 Task: Find connections with filter location Graz with filter topic #Travelwith filter profile language English with filter current company Hike with filter school Deen Dayal Upadhyaya College with filter industry Business Content with filter service category Public Relations with filter keywords title Communications Director
Action: Mouse moved to (609, 120)
Screenshot: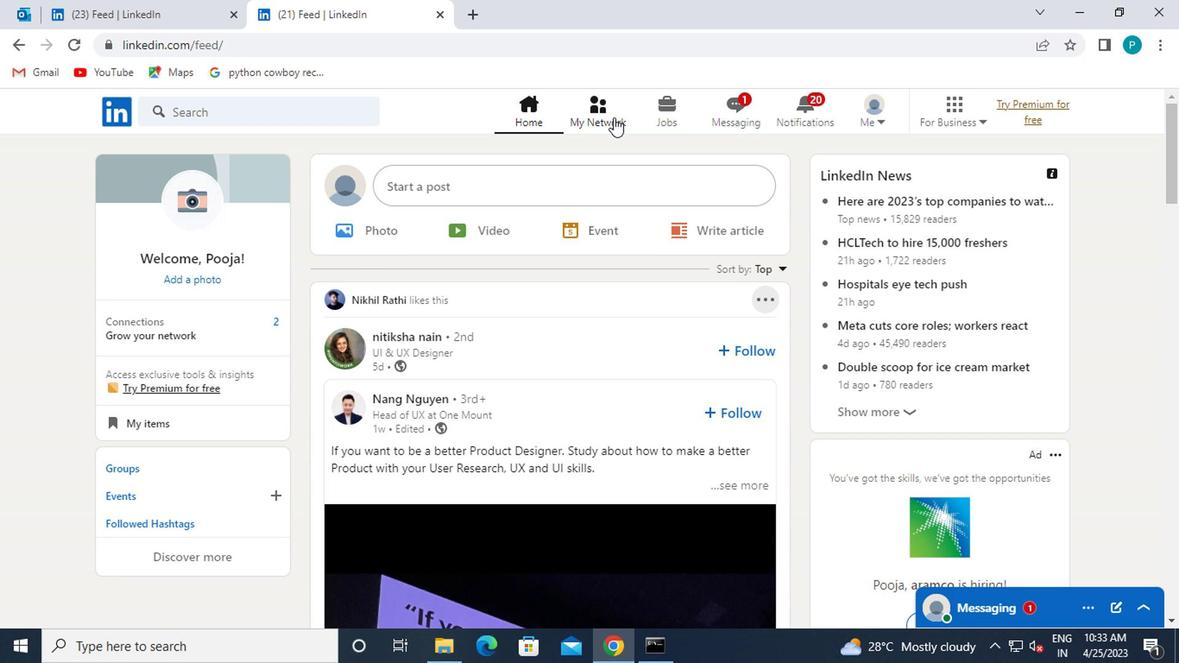 
Action: Mouse pressed left at (609, 120)
Screenshot: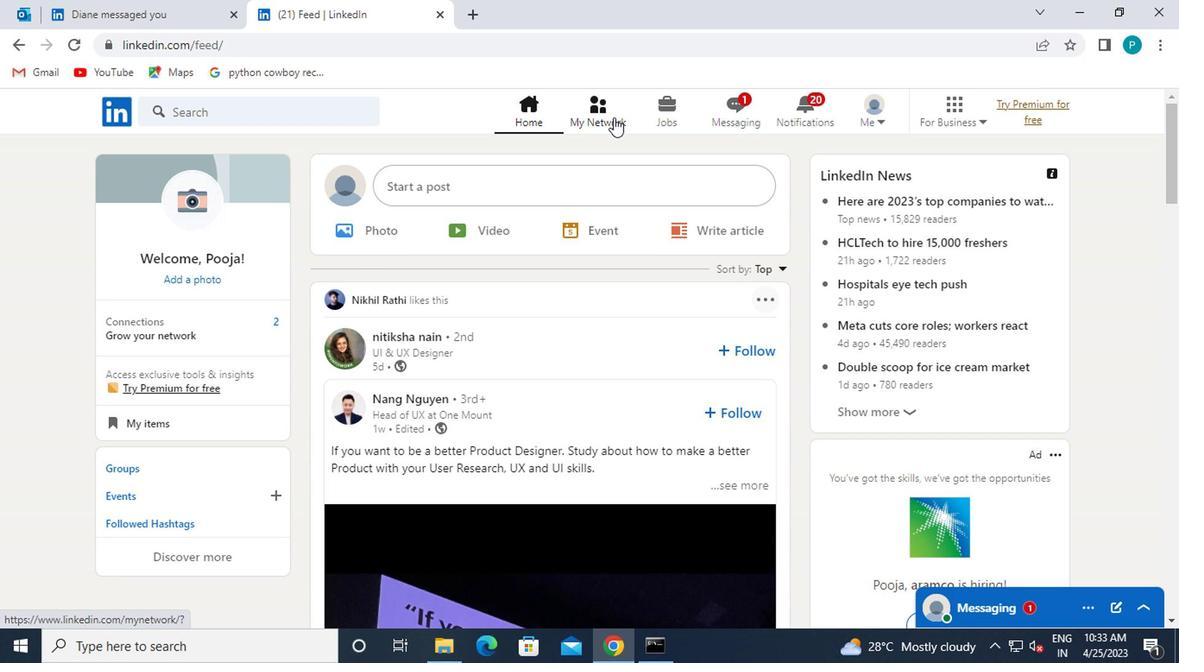 
Action: Mouse moved to (247, 198)
Screenshot: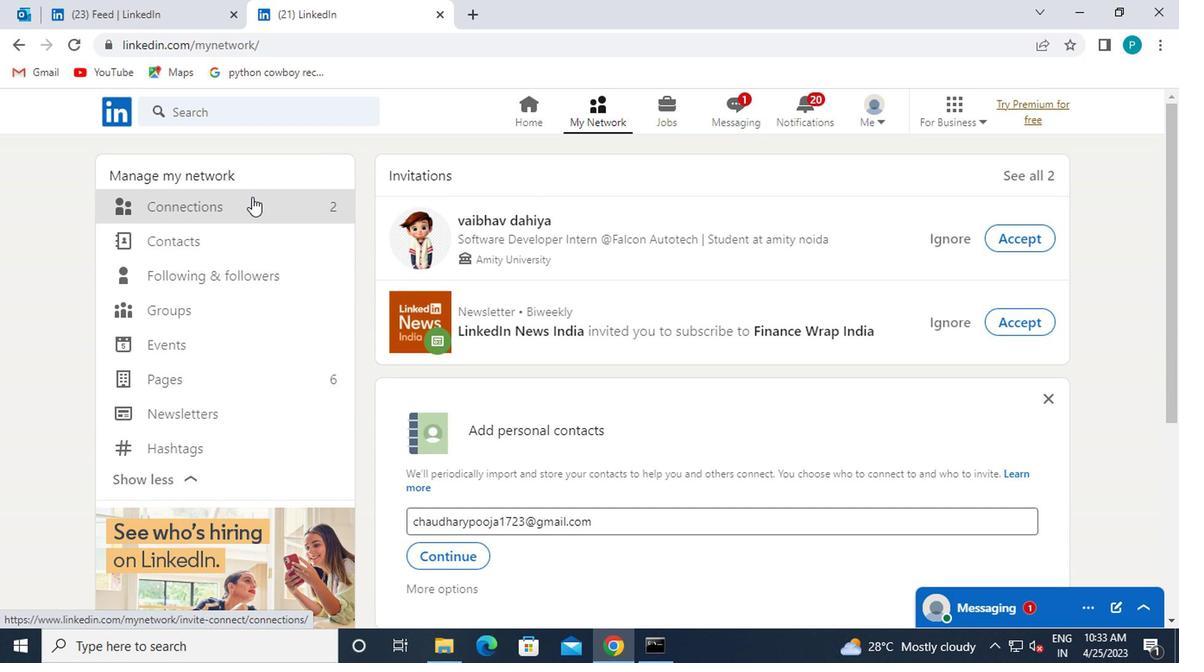 
Action: Mouse pressed left at (247, 198)
Screenshot: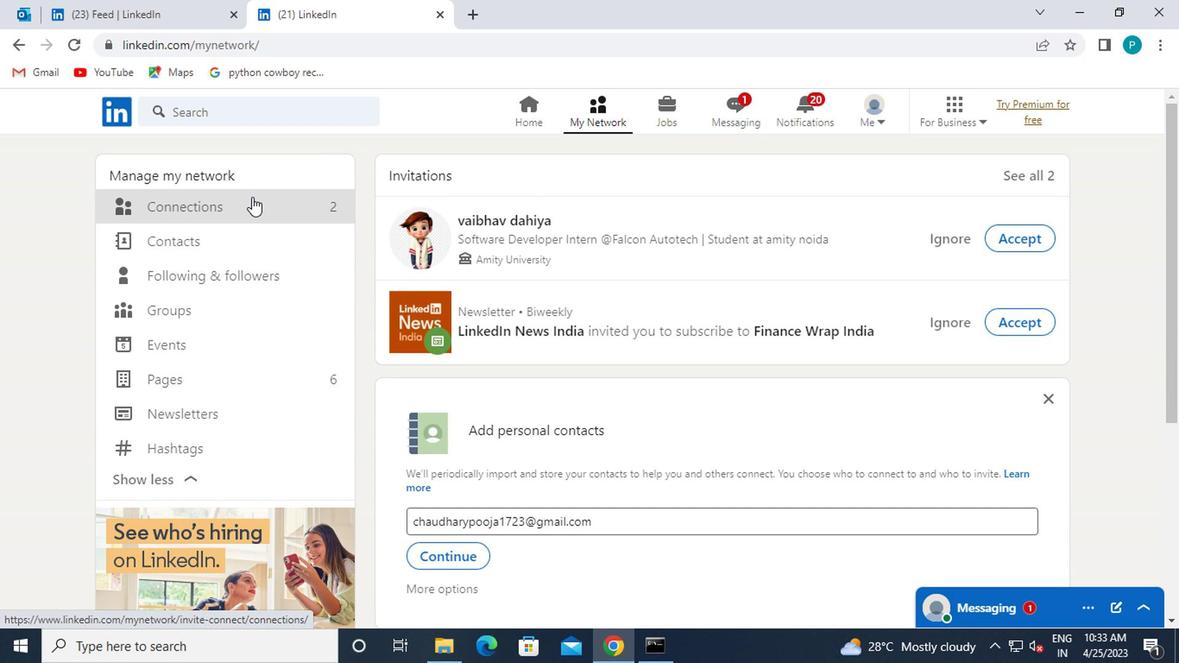 
Action: Mouse moved to (693, 206)
Screenshot: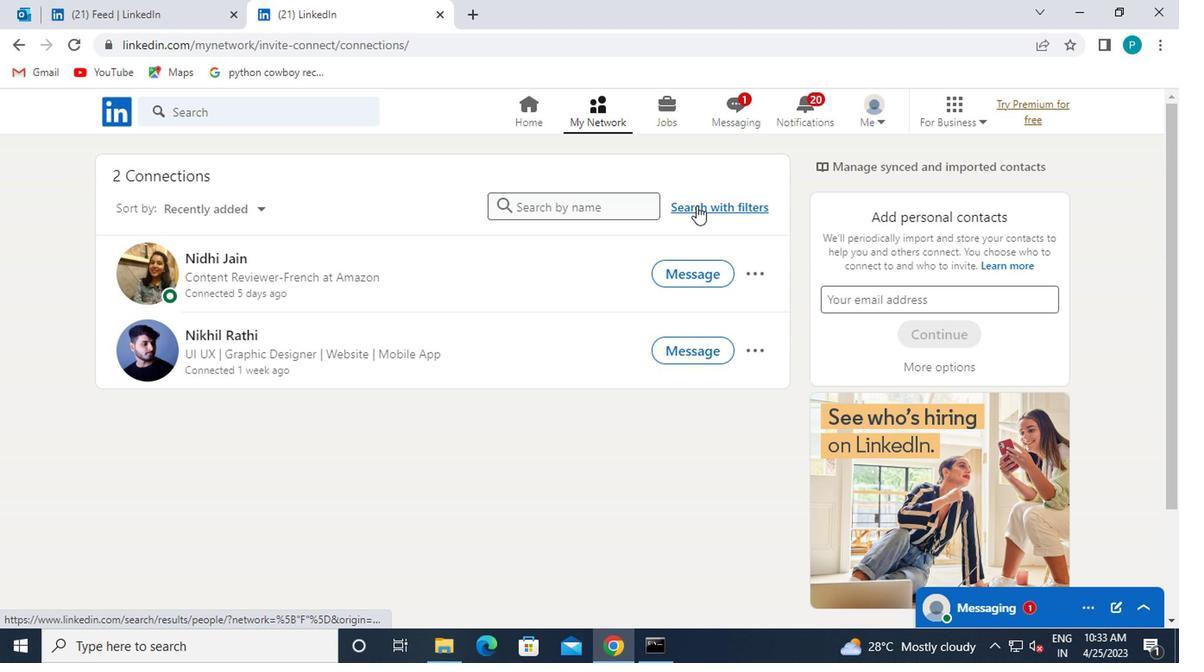 
Action: Mouse pressed left at (693, 206)
Screenshot: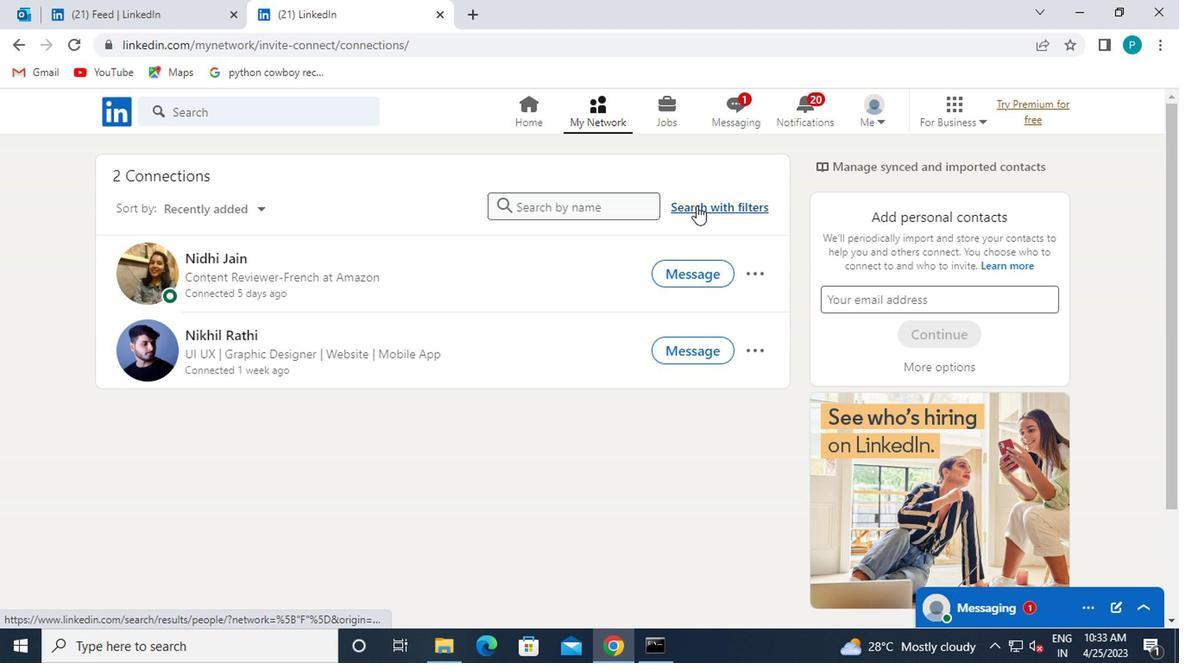 
Action: Mouse moved to (568, 167)
Screenshot: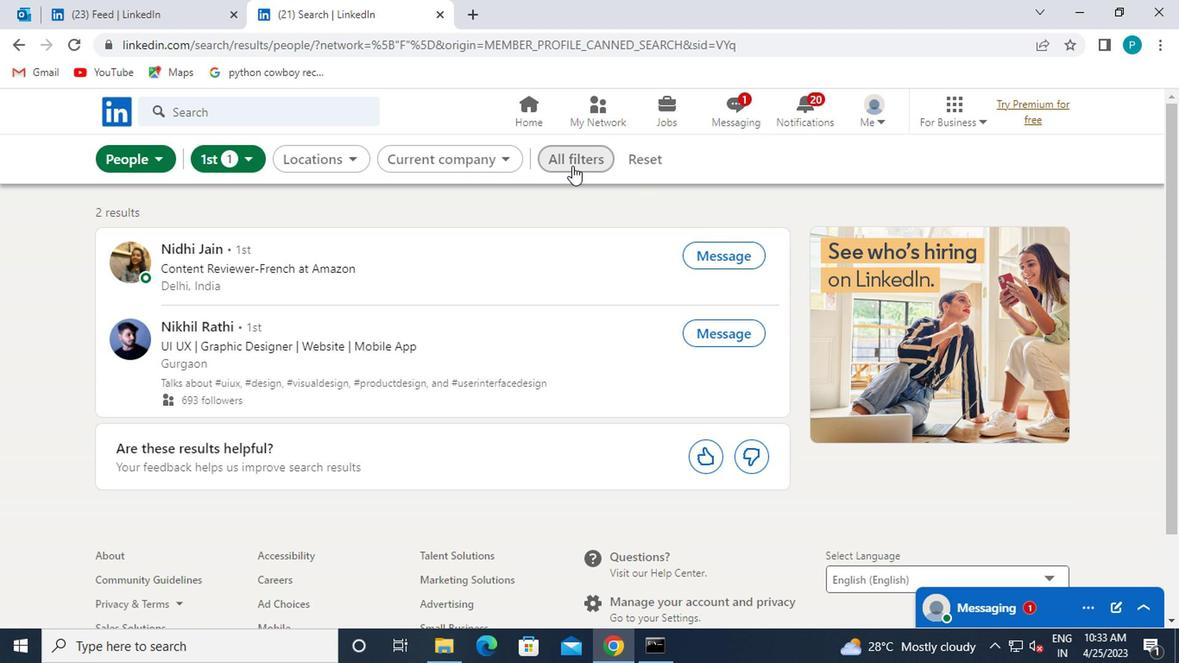 
Action: Mouse pressed left at (568, 167)
Screenshot: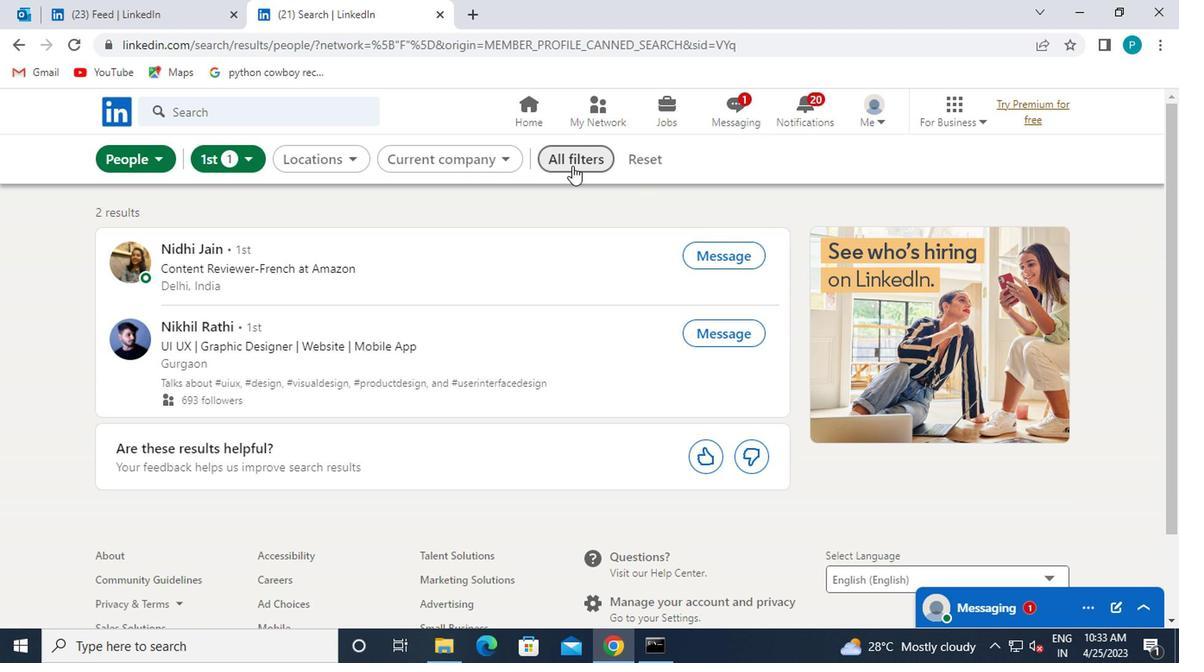 
Action: Mouse moved to (783, 339)
Screenshot: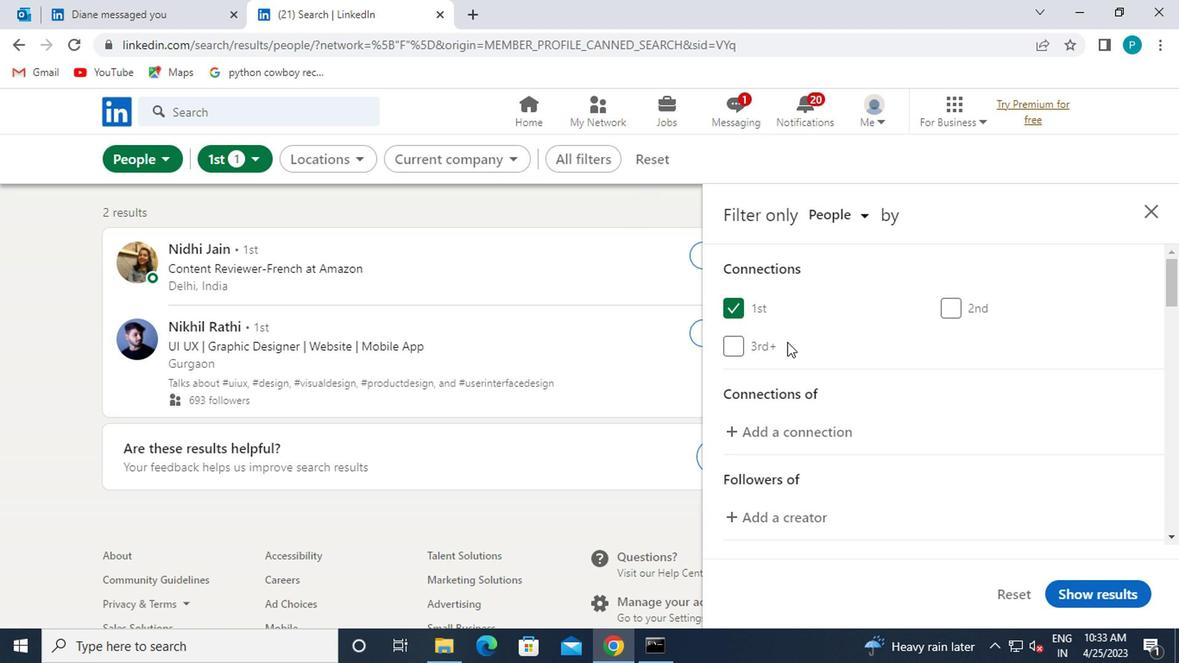 
Action: Mouse scrolled (783, 338) with delta (0, -1)
Screenshot: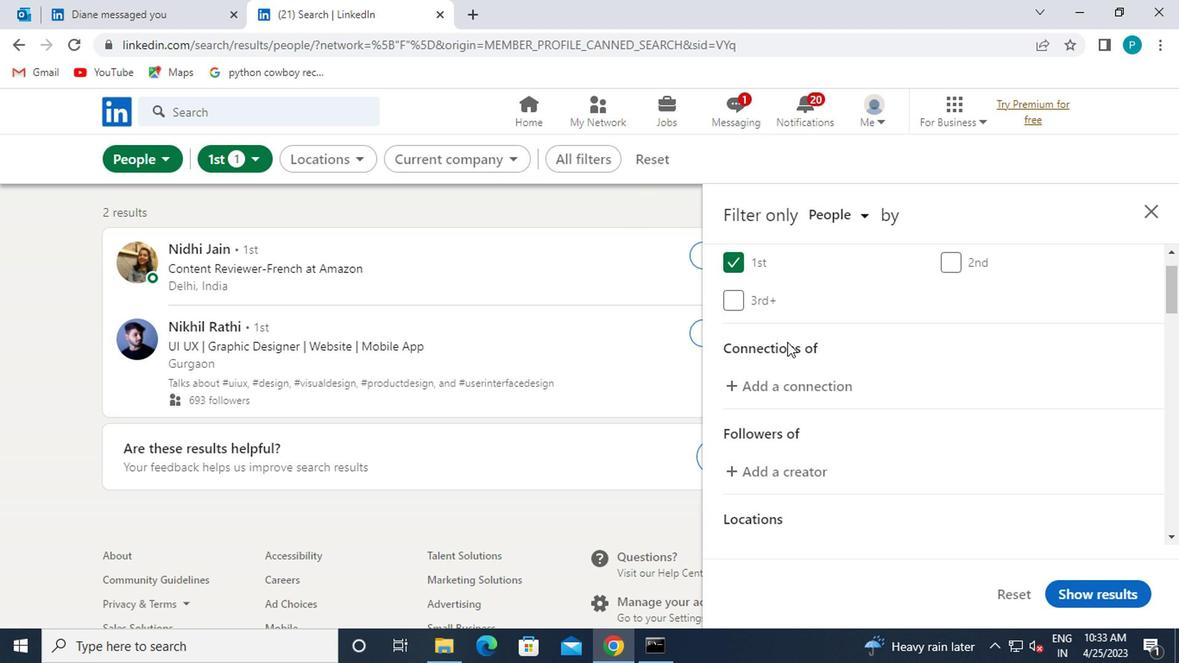 
Action: Mouse moved to (785, 347)
Screenshot: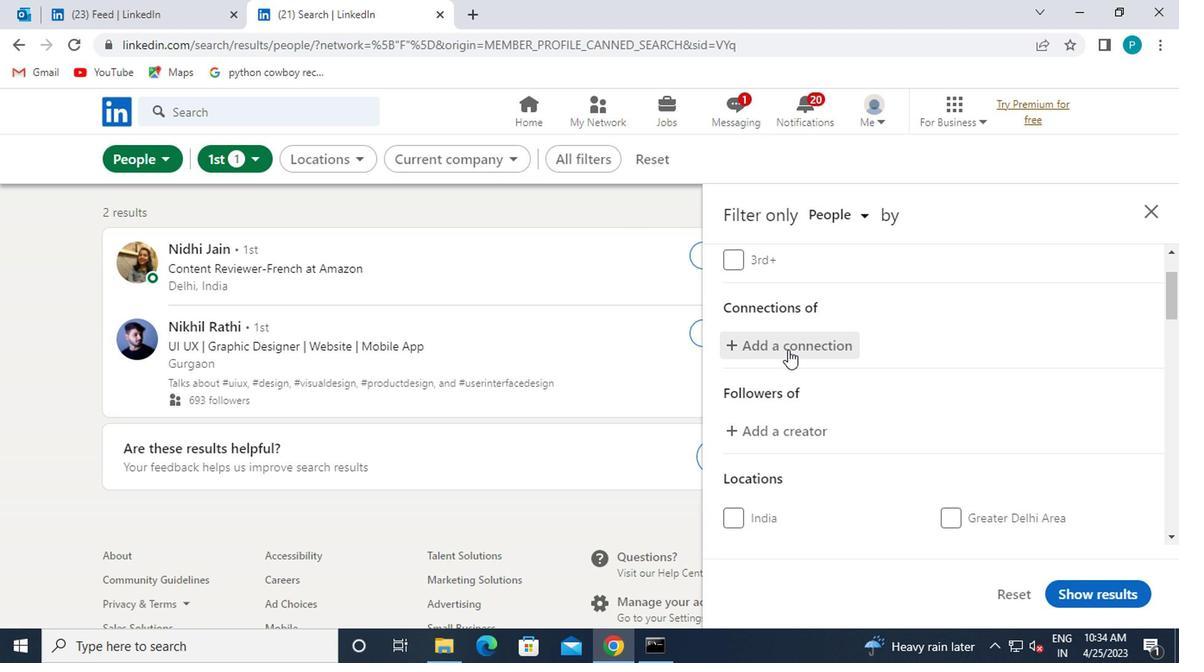 
Action: Mouse scrolled (785, 346) with delta (0, 0)
Screenshot: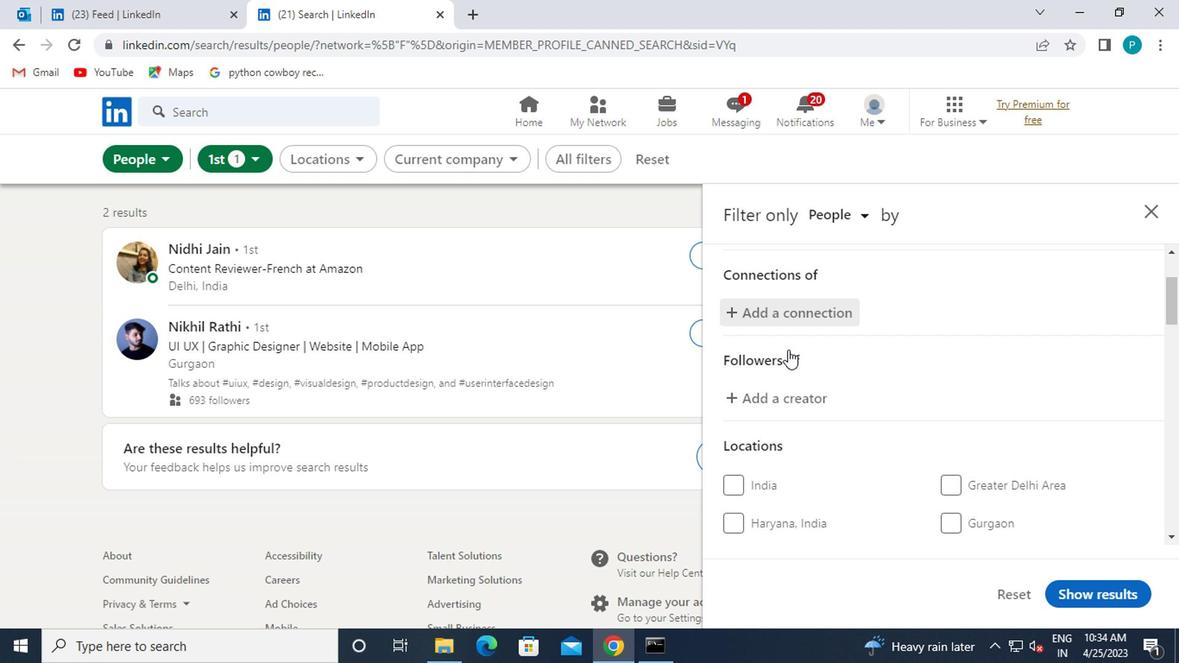 
Action: Mouse scrolled (785, 346) with delta (0, 0)
Screenshot: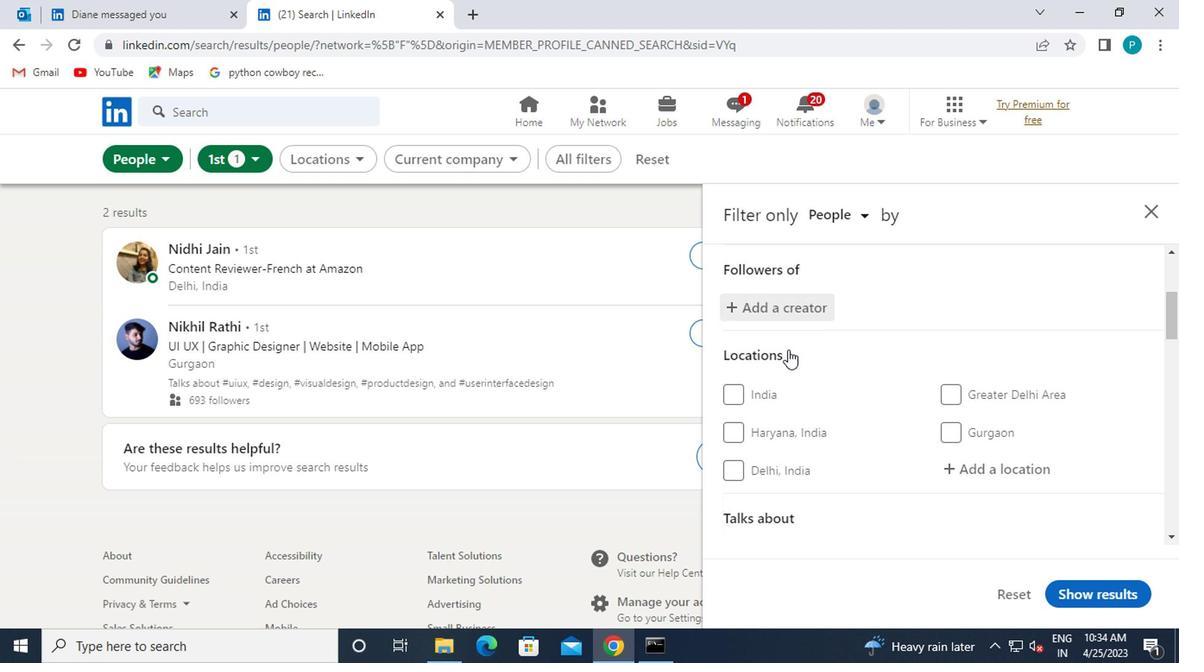 
Action: Mouse moved to (887, 338)
Screenshot: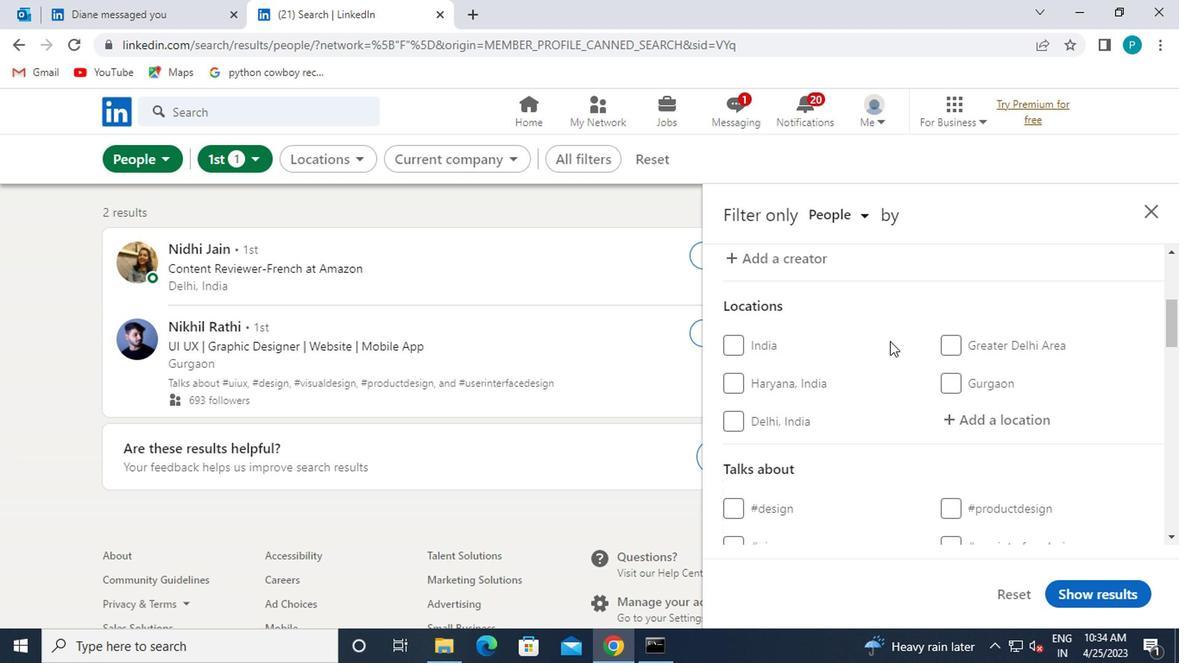 
Action: Mouse scrolled (887, 339) with delta (0, 1)
Screenshot: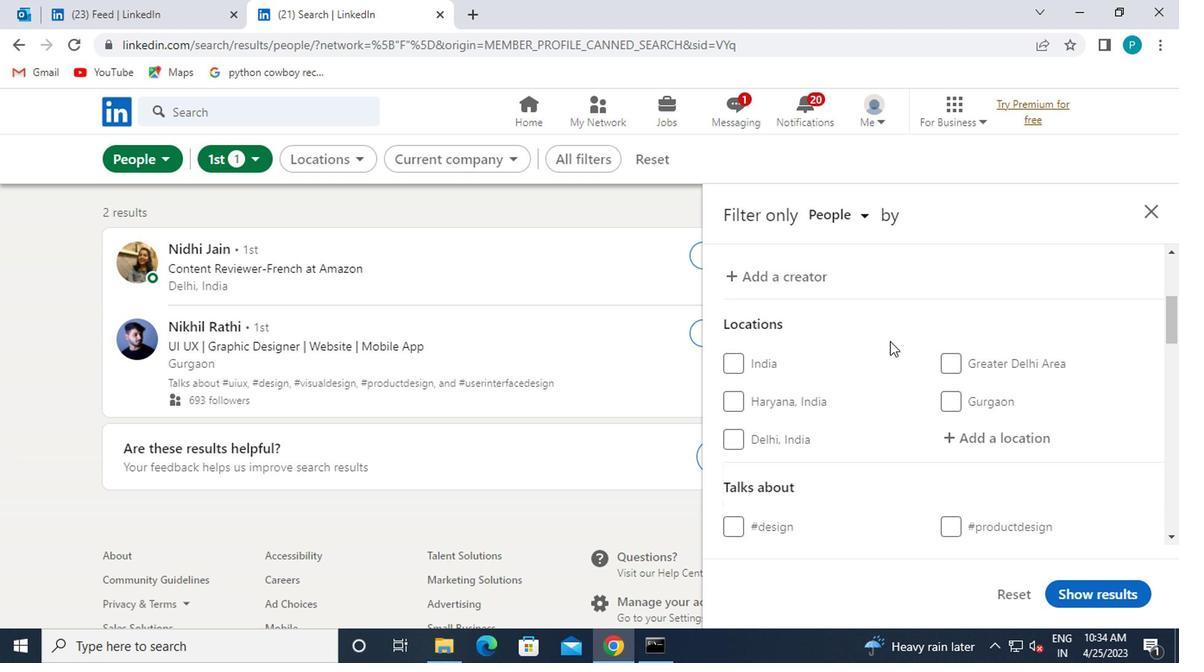 
Action: Mouse scrolled (887, 339) with delta (0, 1)
Screenshot: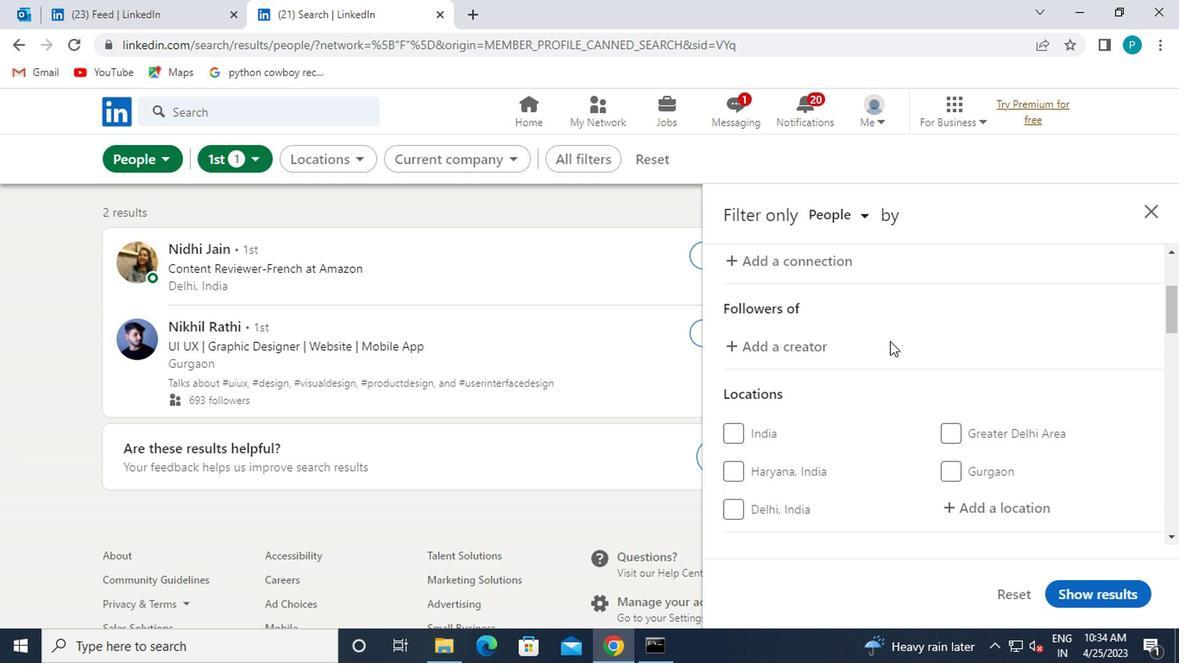 
Action: Mouse scrolled (887, 339) with delta (0, 1)
Screenshot: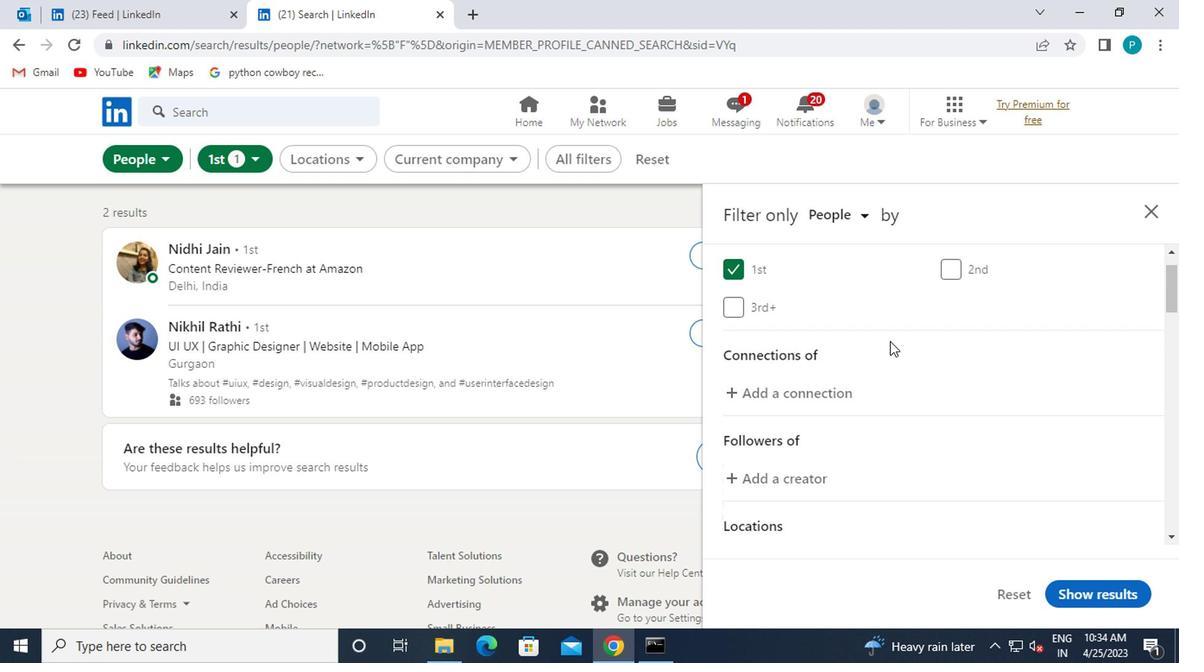 
Action: Mouse moved to (844, 421)
Screenshot: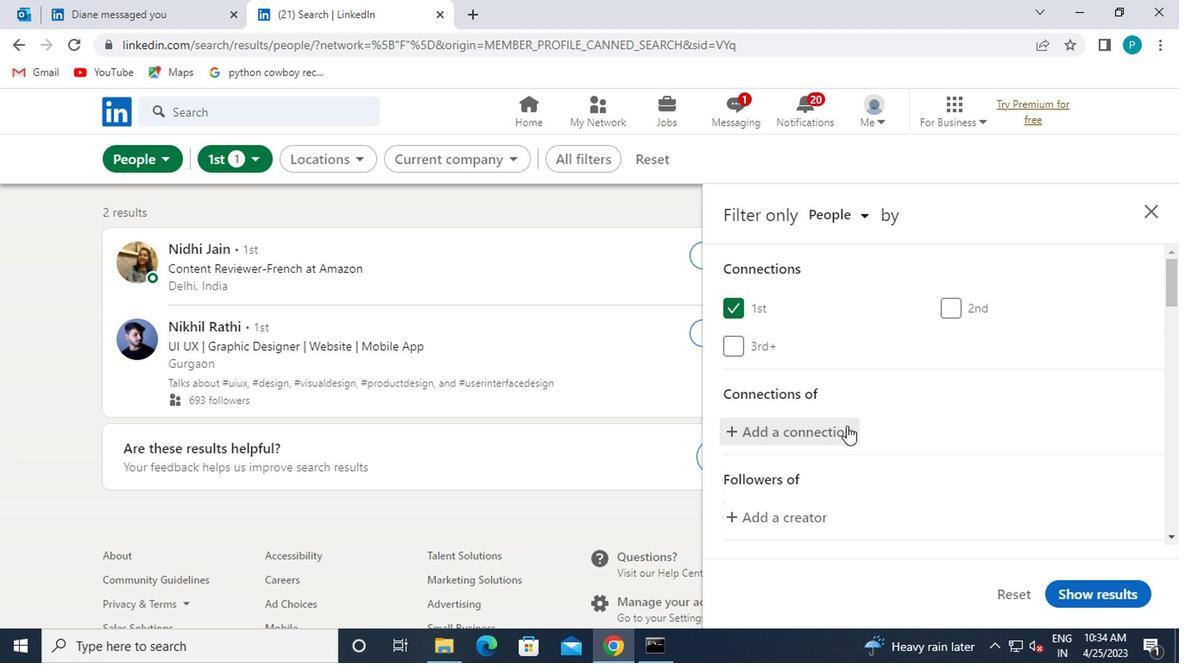 
Action: Mouse scrolled (844, 420) with delta (0, -1)
Screenshot: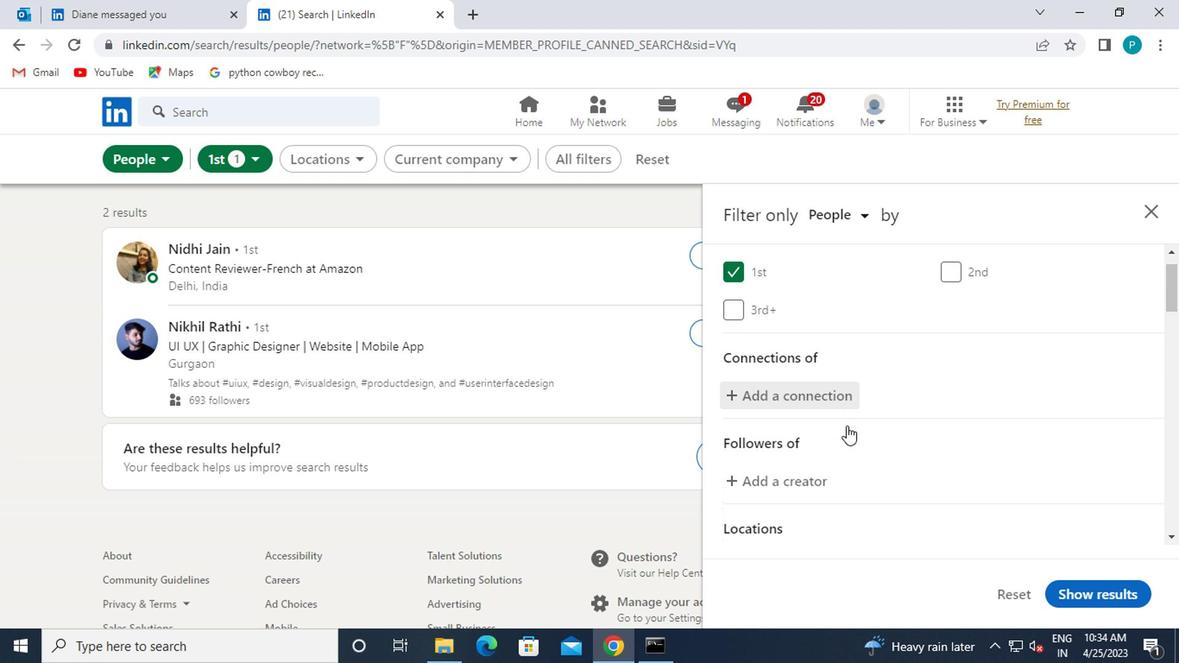 
Action: Mouse scrolled (844, 420) with delta (0, -1)
Screenshot: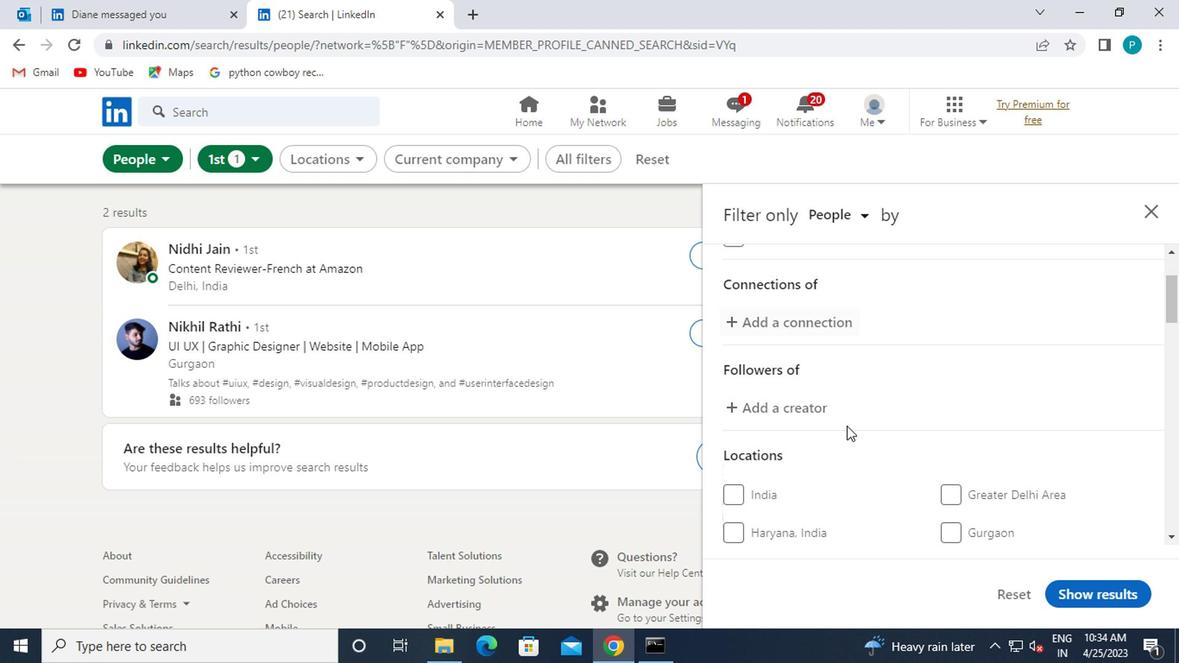 
Action: Mouse moved to (844, 421)
Screenshot: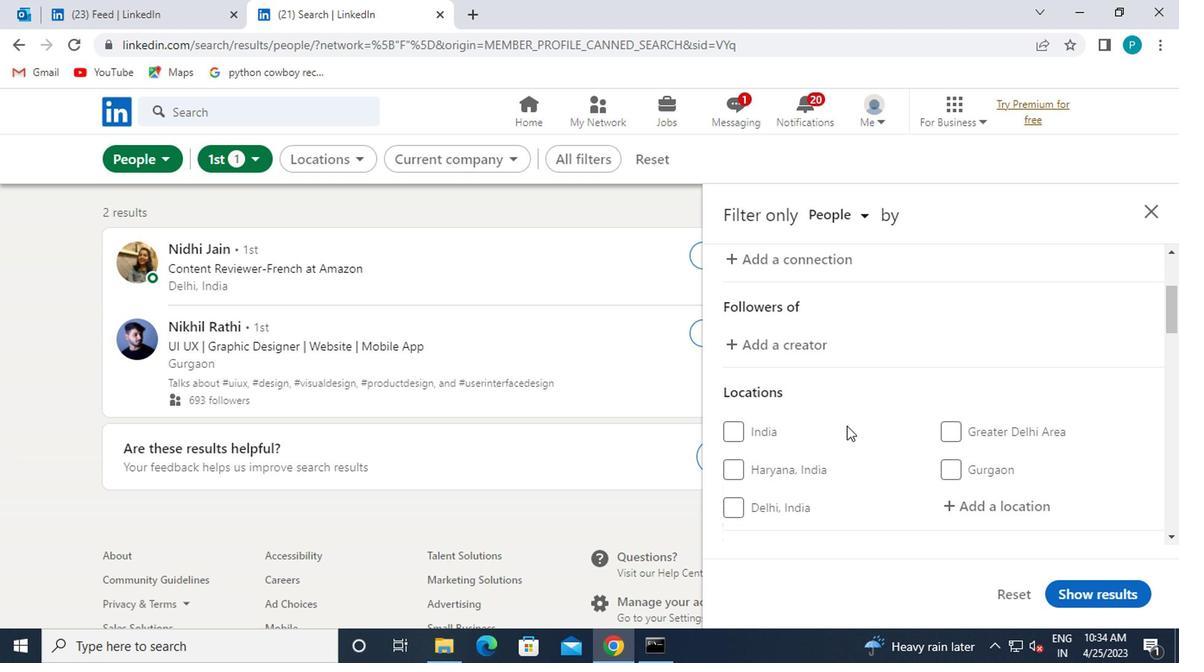 
Action: Mouse scrolled (844, 420) with delta (0, -1)
Screenshot: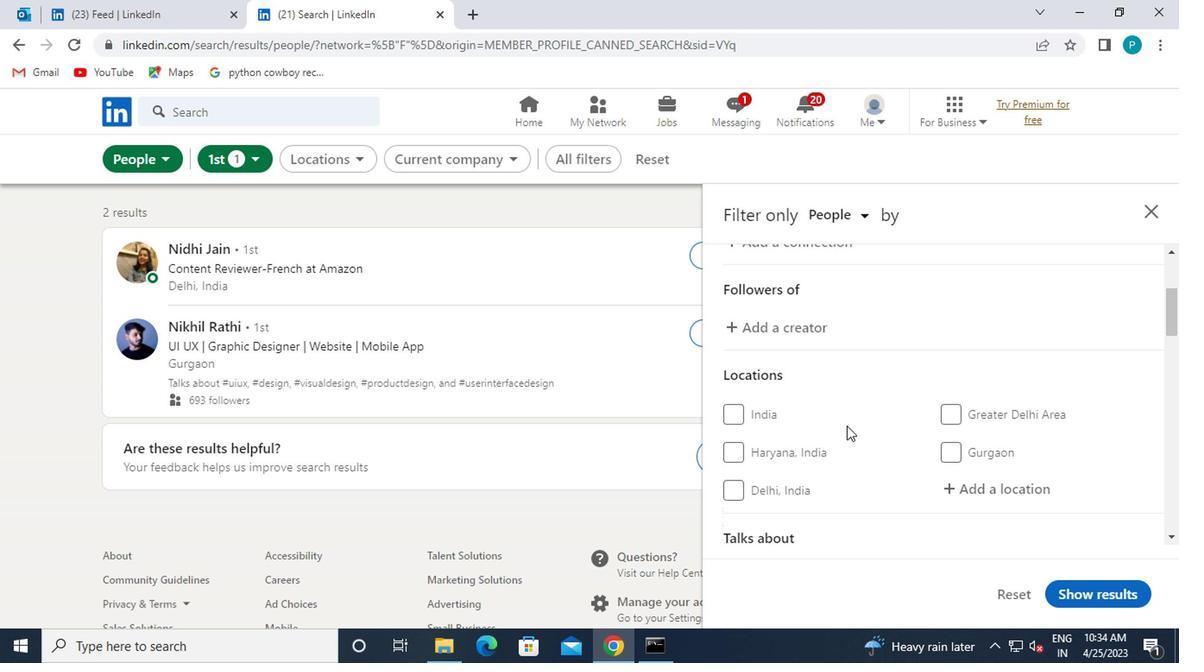 
Action: Mouse moved to (948, 419)
Screenshot: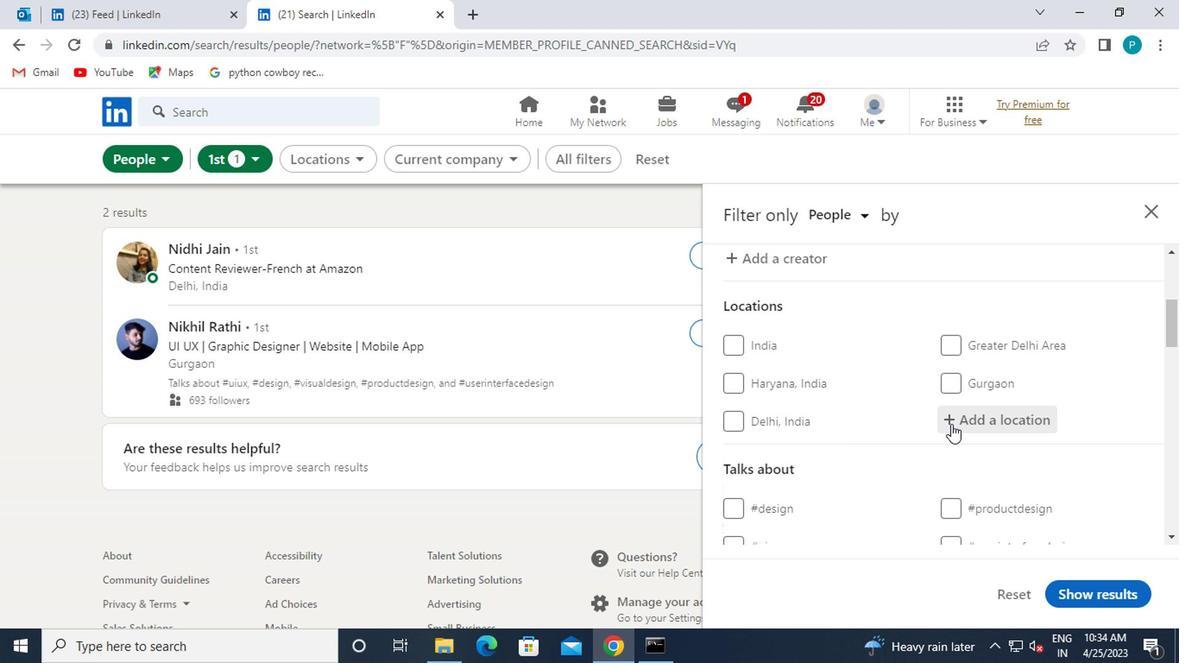 
Action: Mouse pressed left at (948, 419)
Screenshot: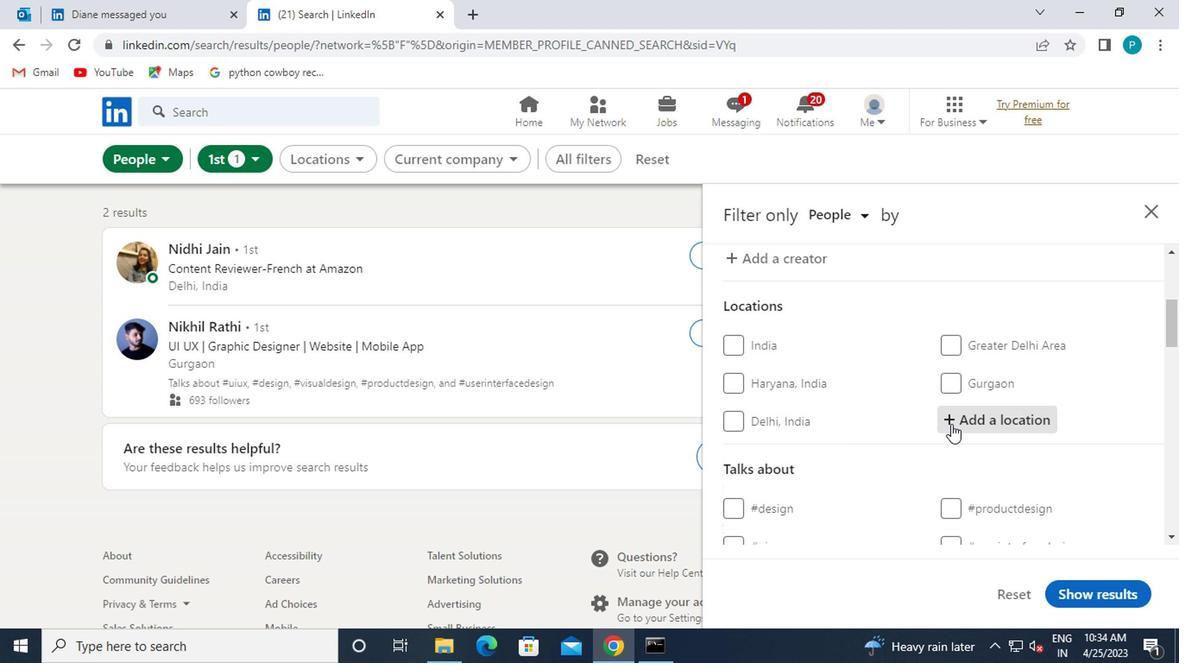 
Action: Key pressed <Key.caps_lock>g<Key.caps_lock>raz
Screenshot: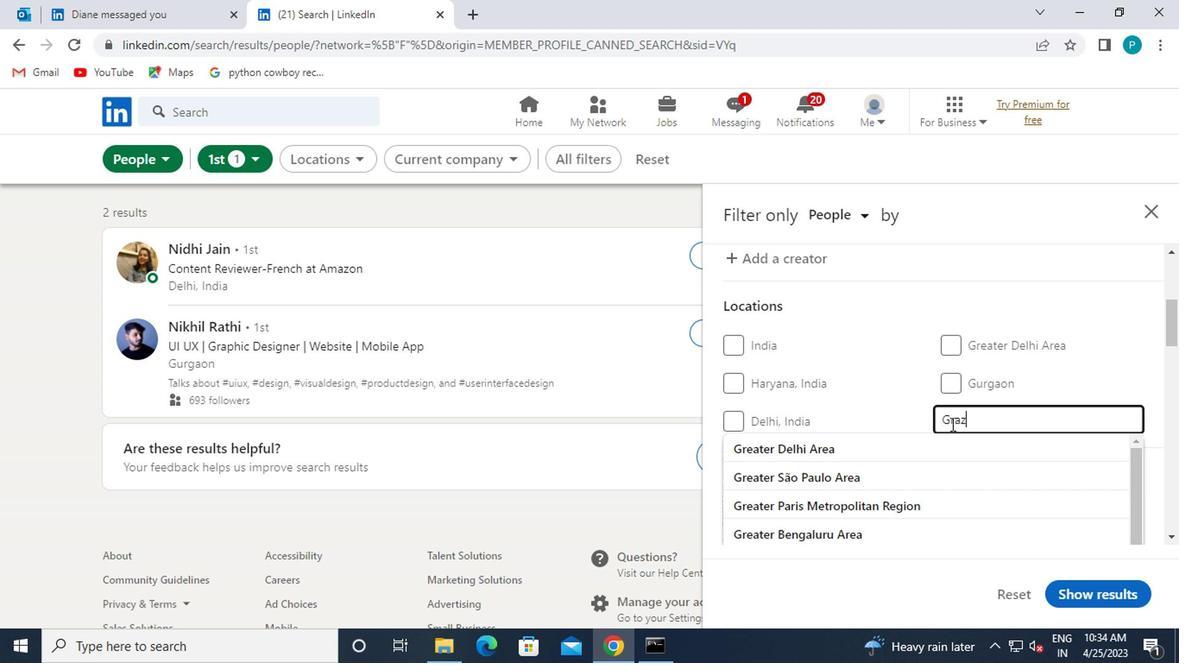 
Action: Mouse moved to (950, 419)
Screenshot: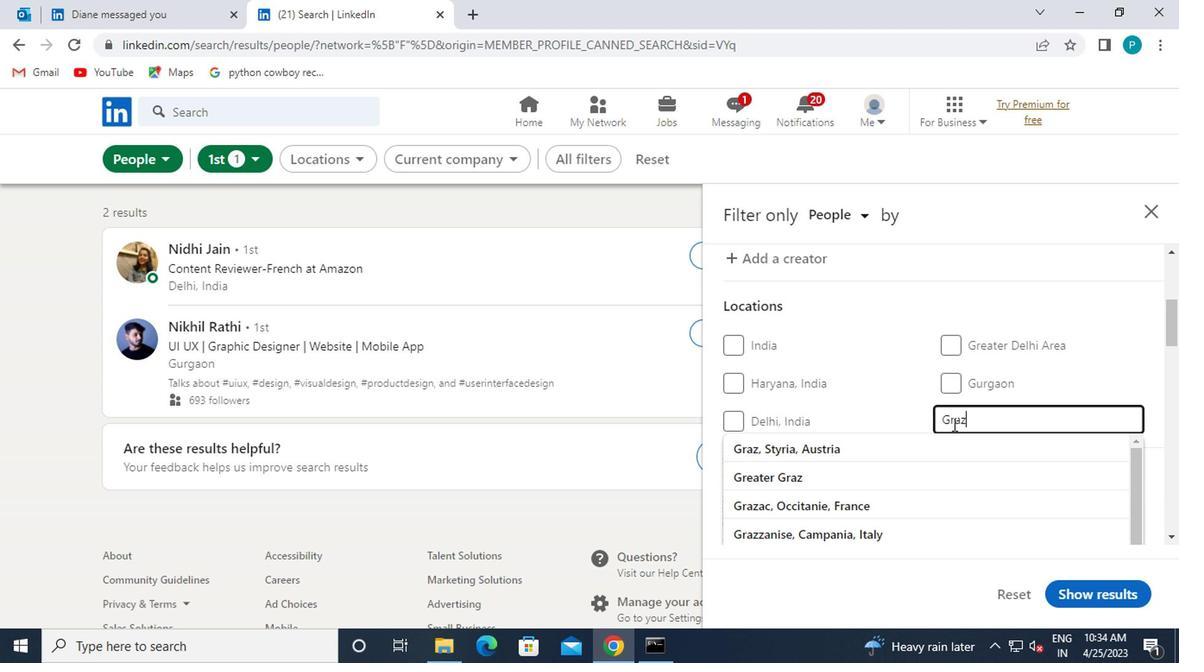 
Action: Key pressed <Key.enter>
Screenshot: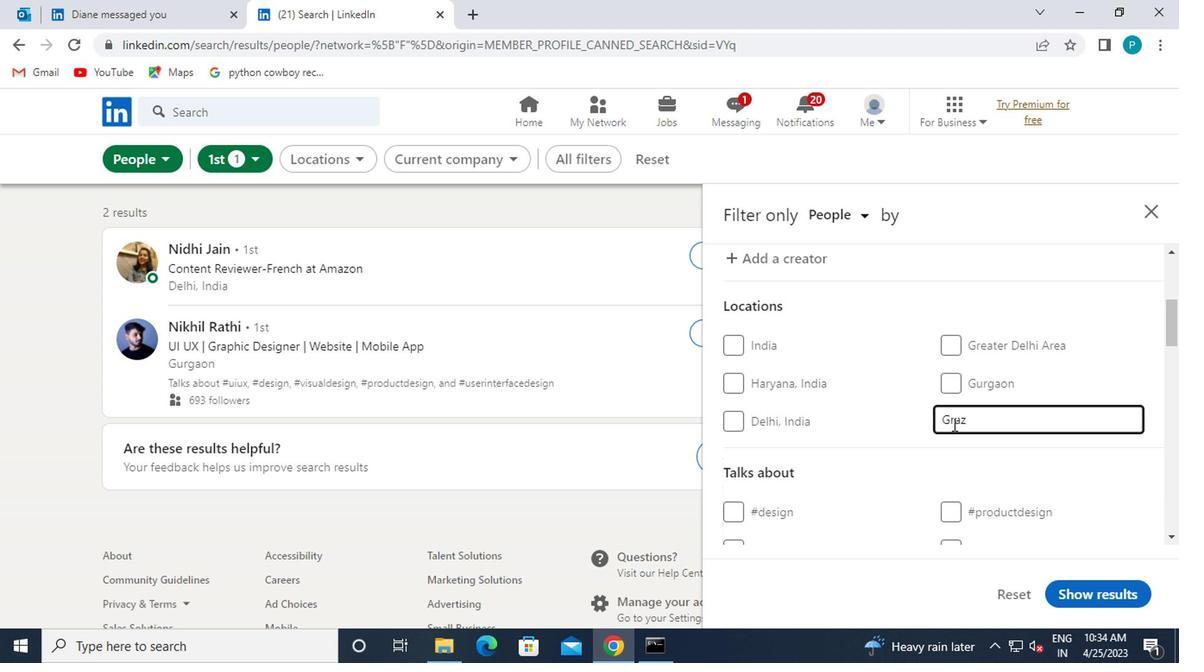 
Action: Mouse moved to (848, 503)
Screenshot: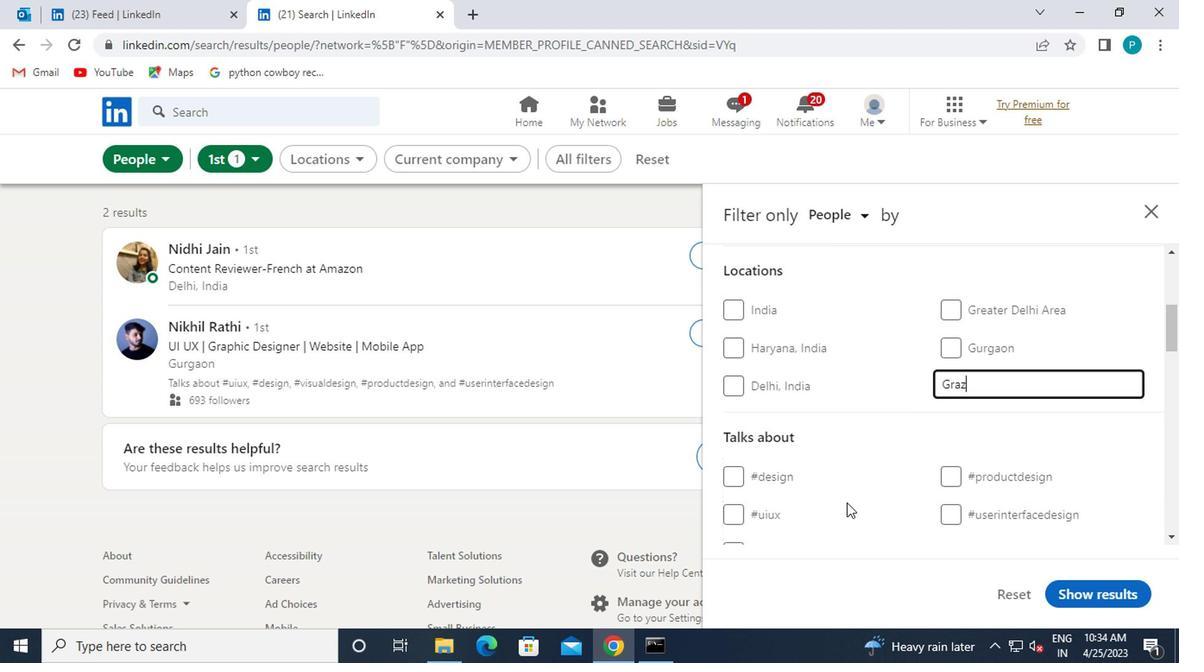 
Action: Mouse scrolled (848, 501) with delta (0, -1)
Screenshot: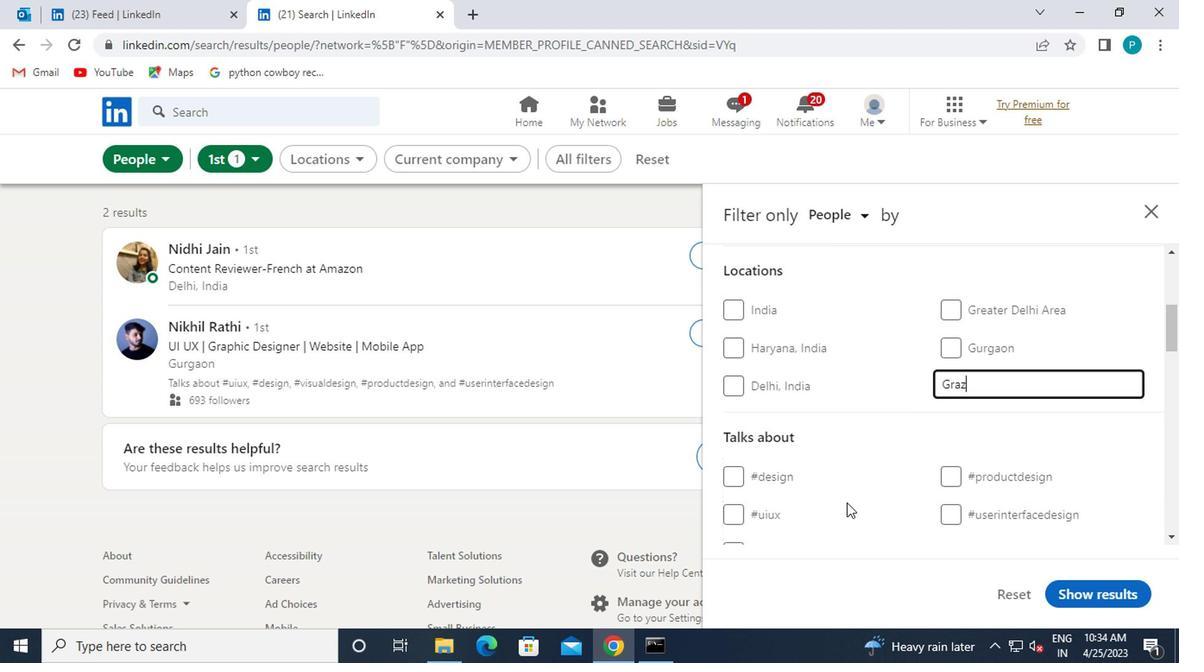 
Action: Mouse moved to (950, 493)
Screenshot: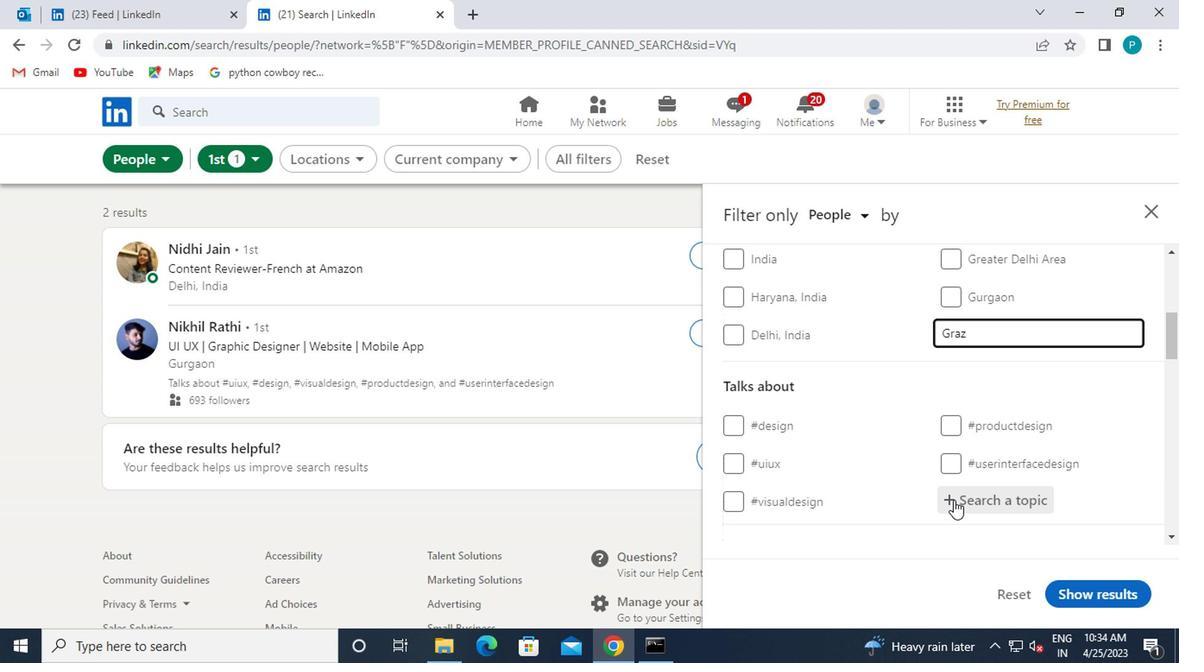
Action: Mouse pressed left at (950, 493)
Screenshot: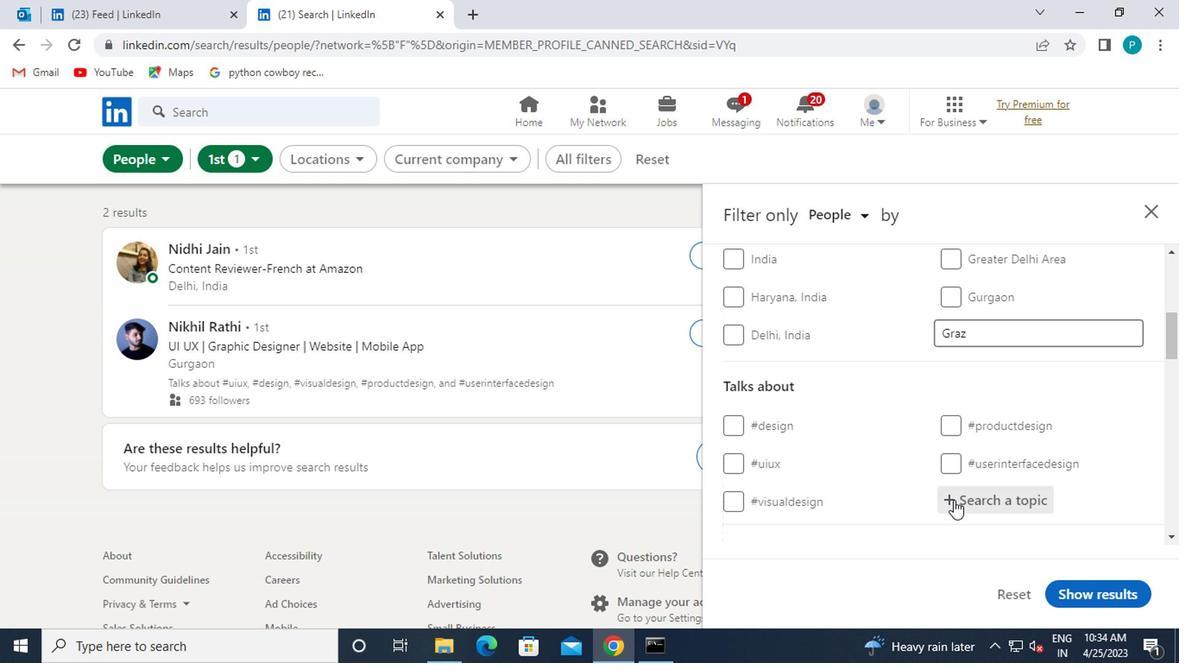 
Action: Key pressed <Key.caps_lock>t<Key.caps_lock>rave<Key.backspace><Key.backspace><Key.backspace><Key.backspace><Key.backspace><Key.shift>#<Key.caps_lock>T<Key.caps_lock>RAVEL
Screenshot: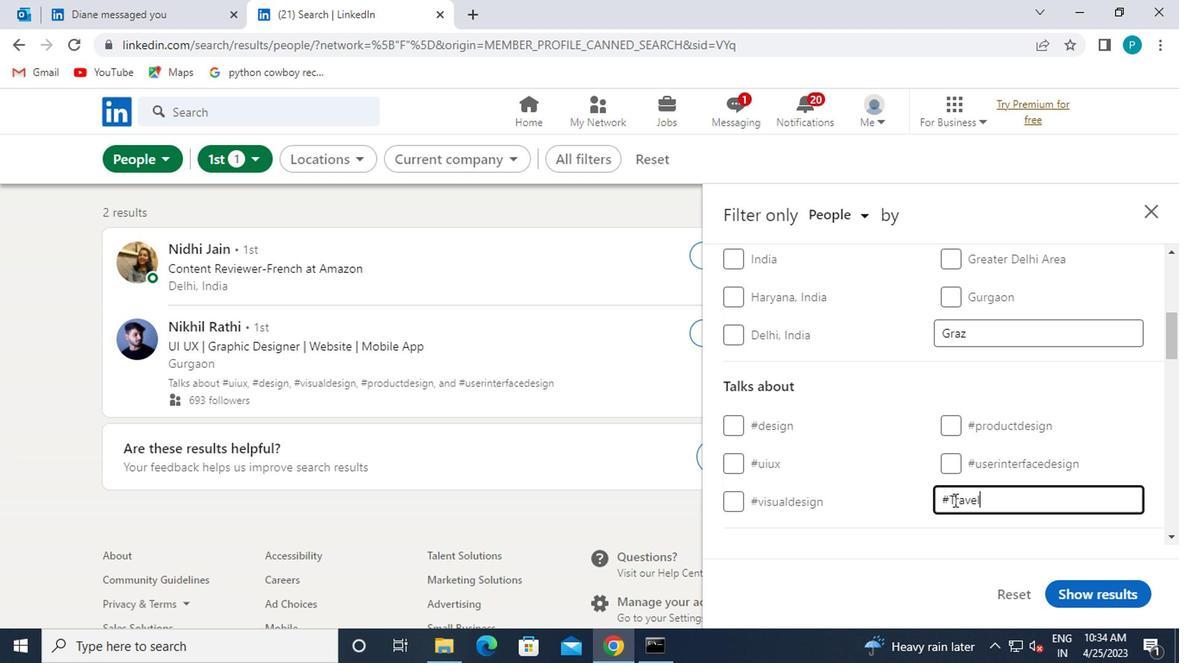 
Action: Mouse moved to (971, 476)
Screenshot: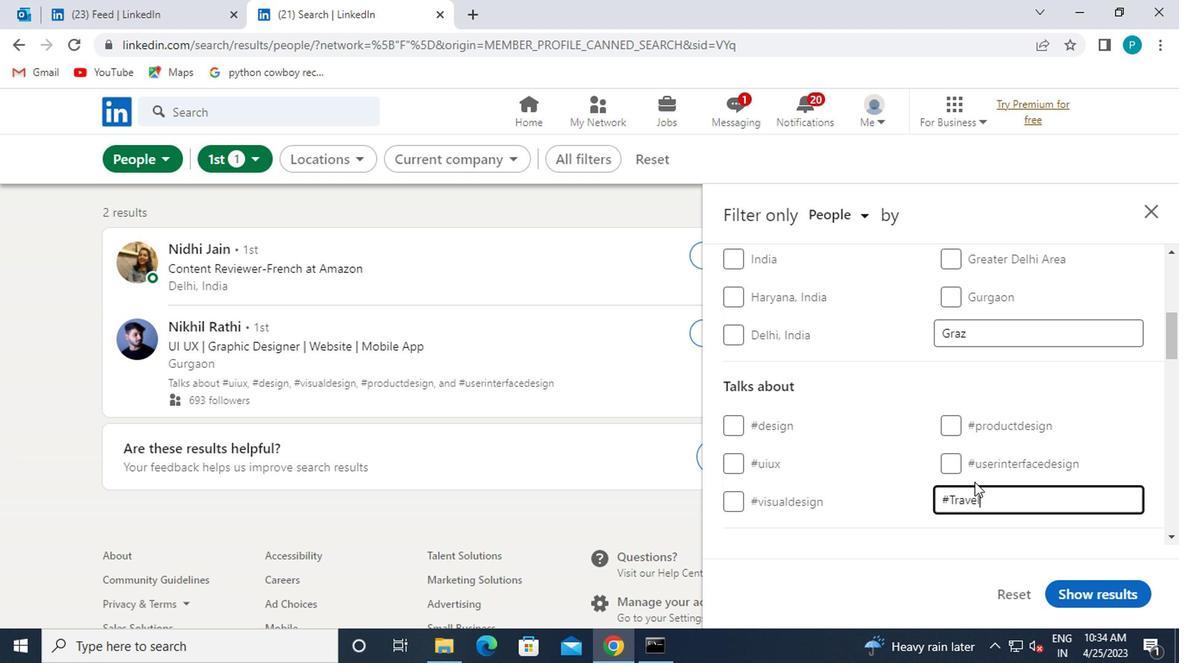 
Action: Key pressed <Key.enter>
Screenshot: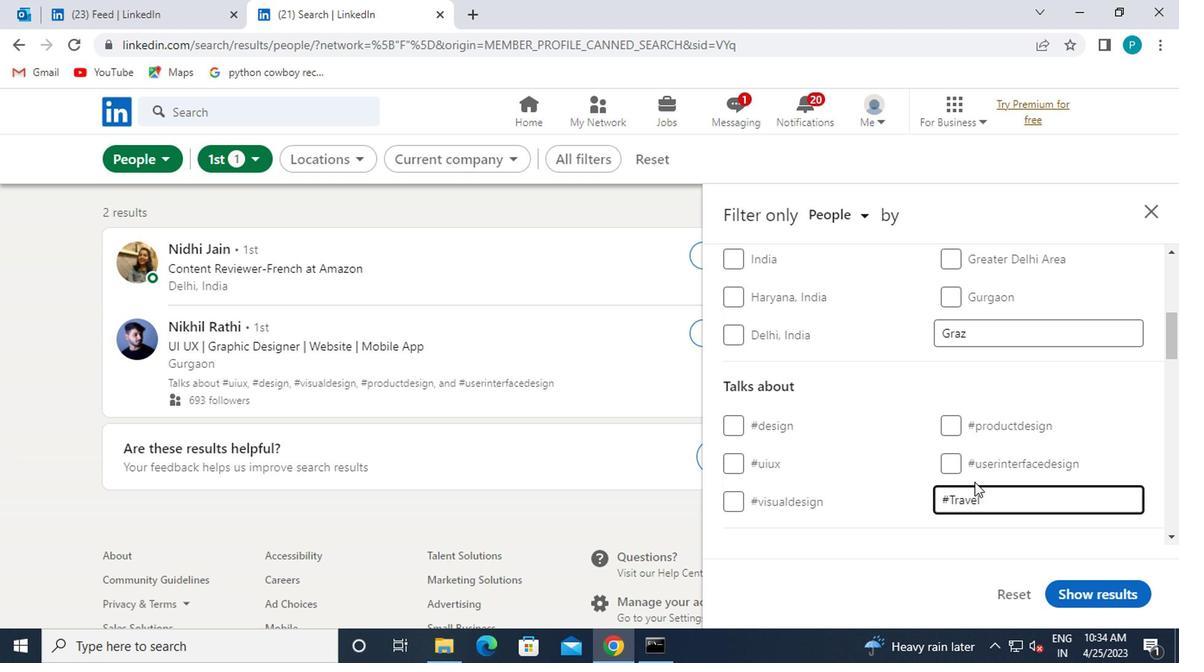 
Action: Mouse moved to (974, 474)
Screenshot: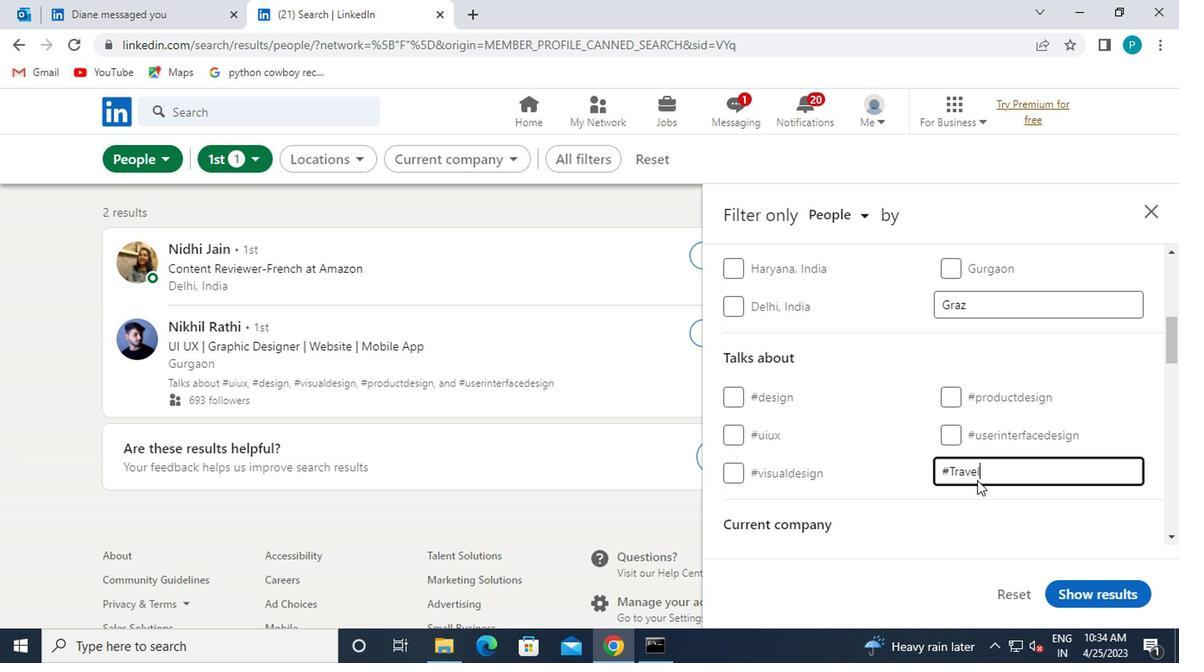 
Action: Mouse scrolled (974, 473) with delta (0, 0)
Screenshot: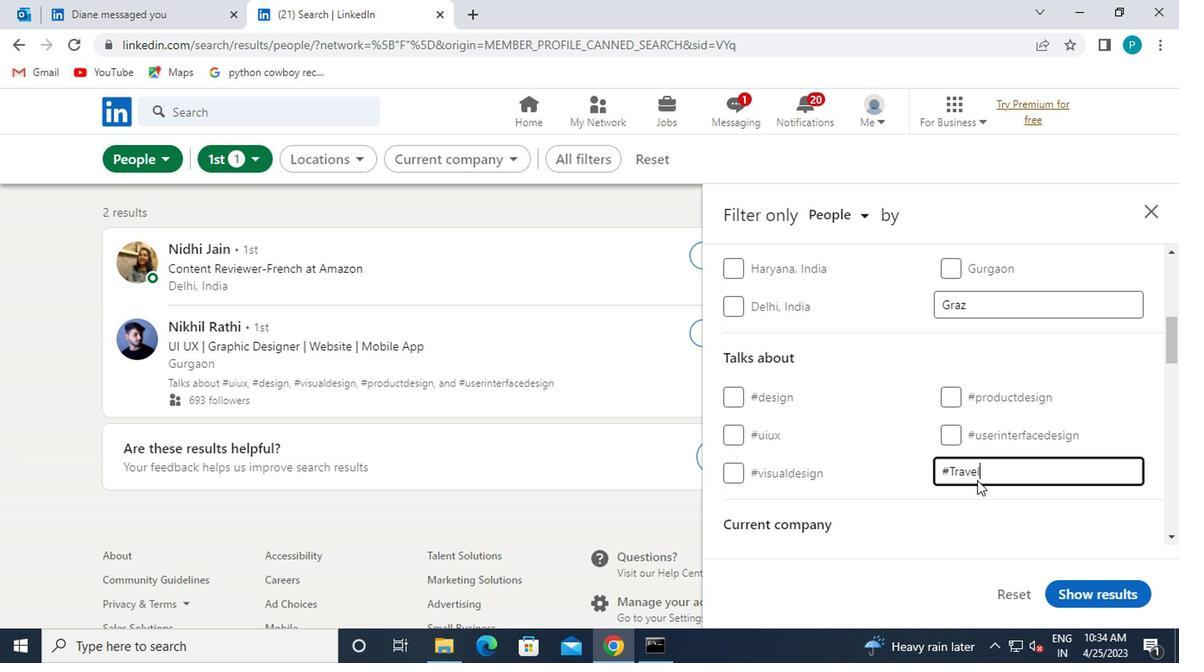 
Action: Mouse scrolled (974, 473) with delta (0, 0)
Screenshot: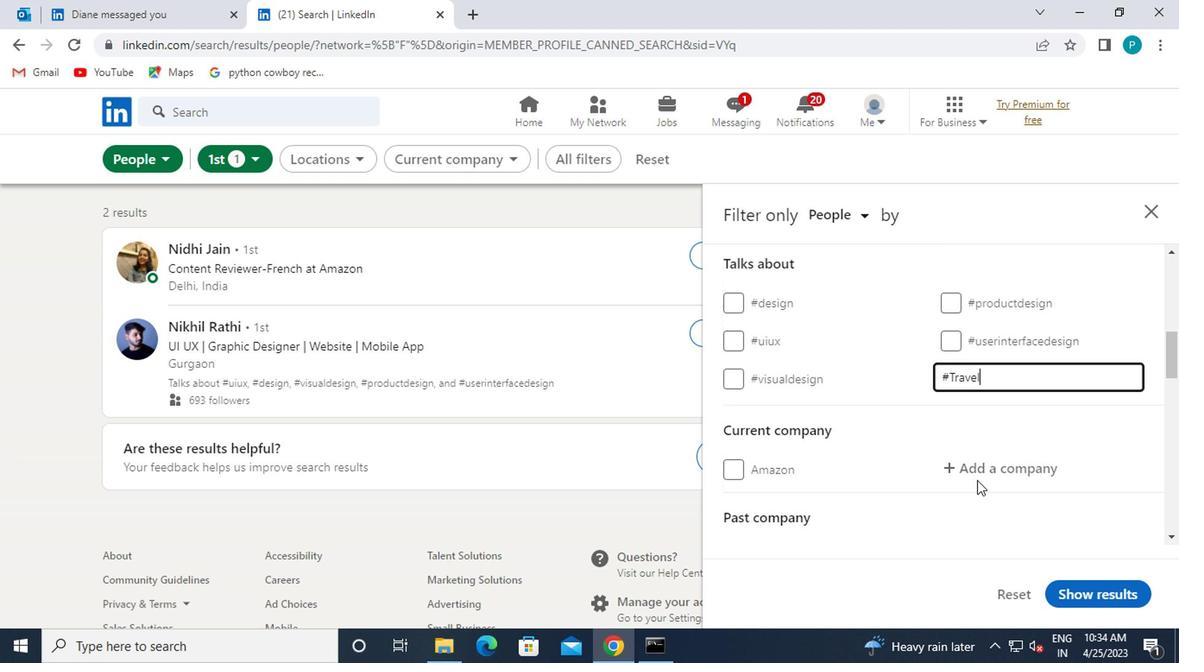 
Action: Mouse moved to (946, 401)
Screenshot: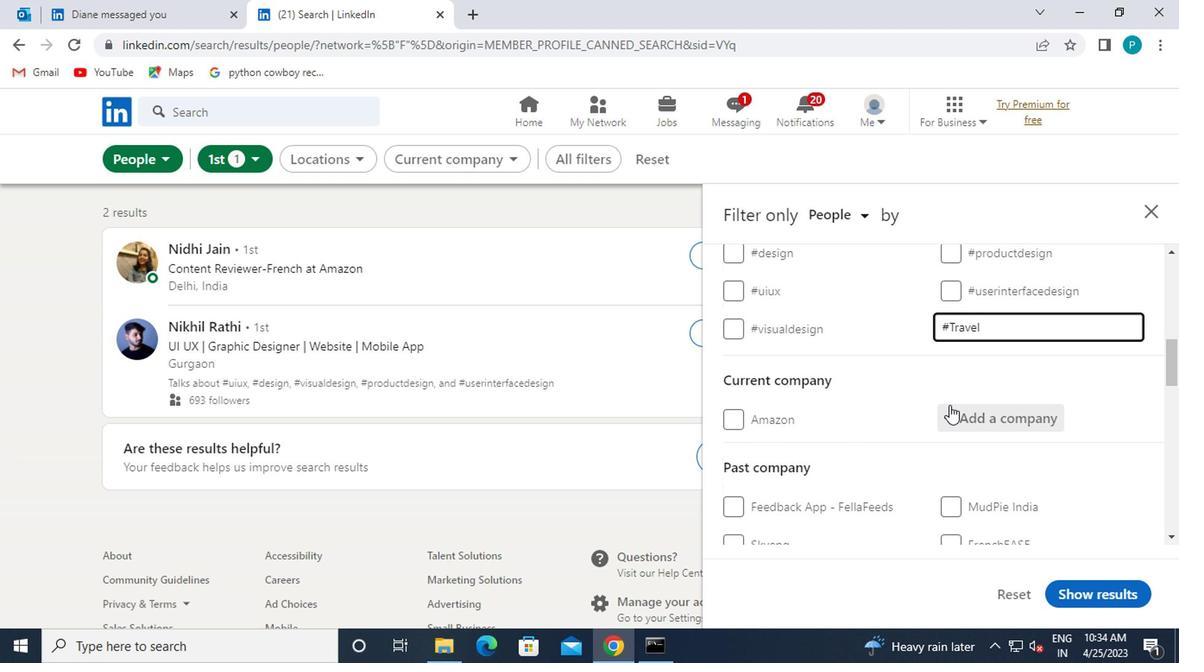 
Action: Mouse pressed left at (946, 401)
Screenshot: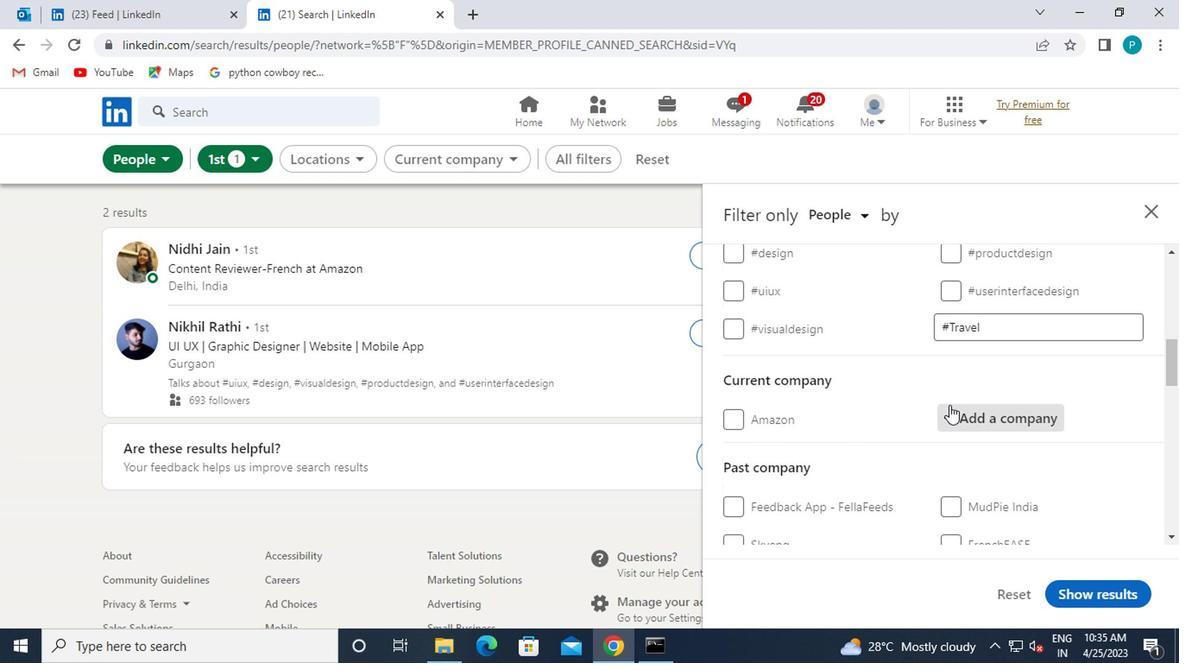
Action: Mouse moved to (945, 402)
Screenshot: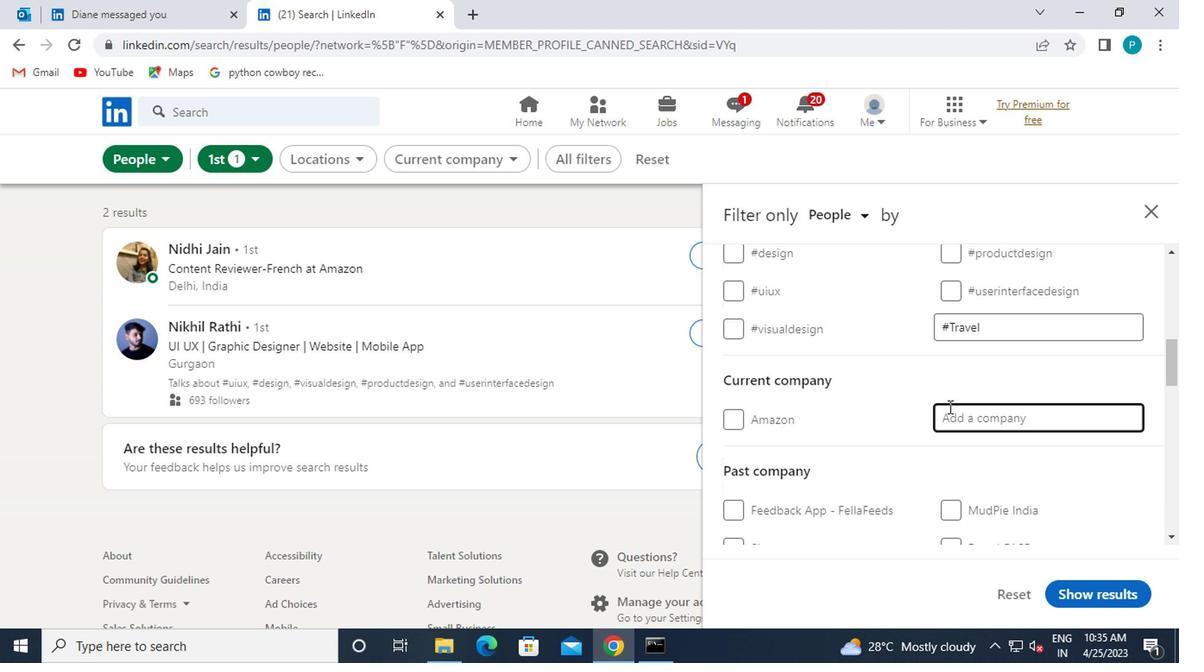 
Action: Key pressed <Key.caps_lock>H<Key.caps_lock>IKE
Screenshot: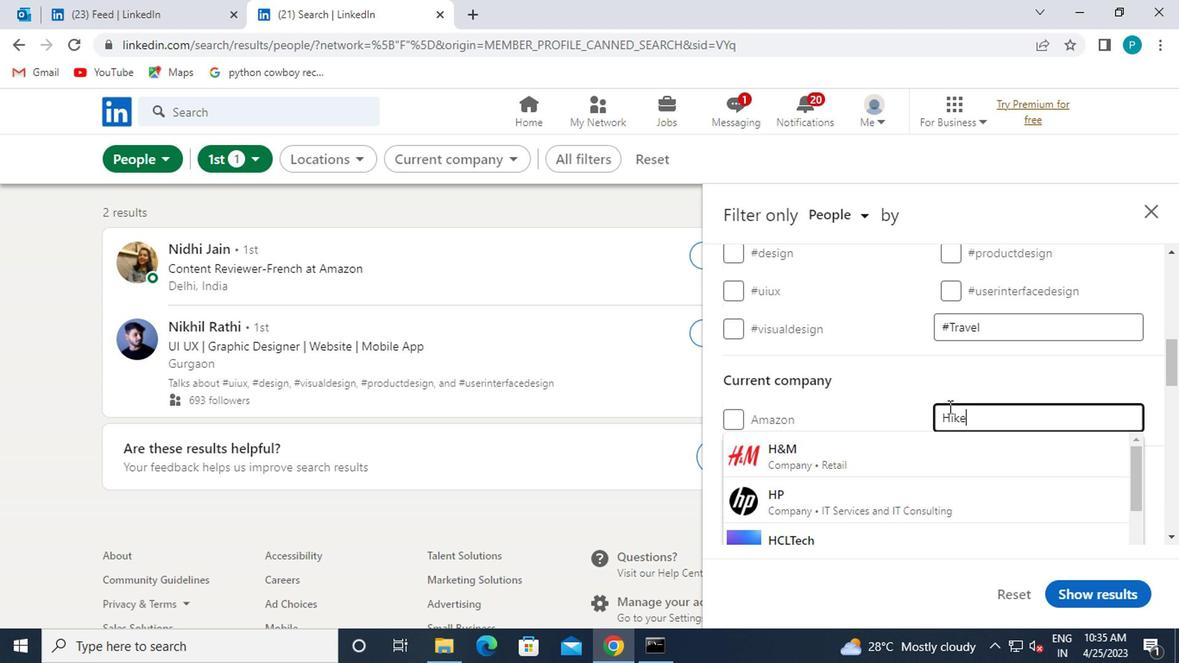 
Action: Mouse moved to (938, 422)
Screenshot: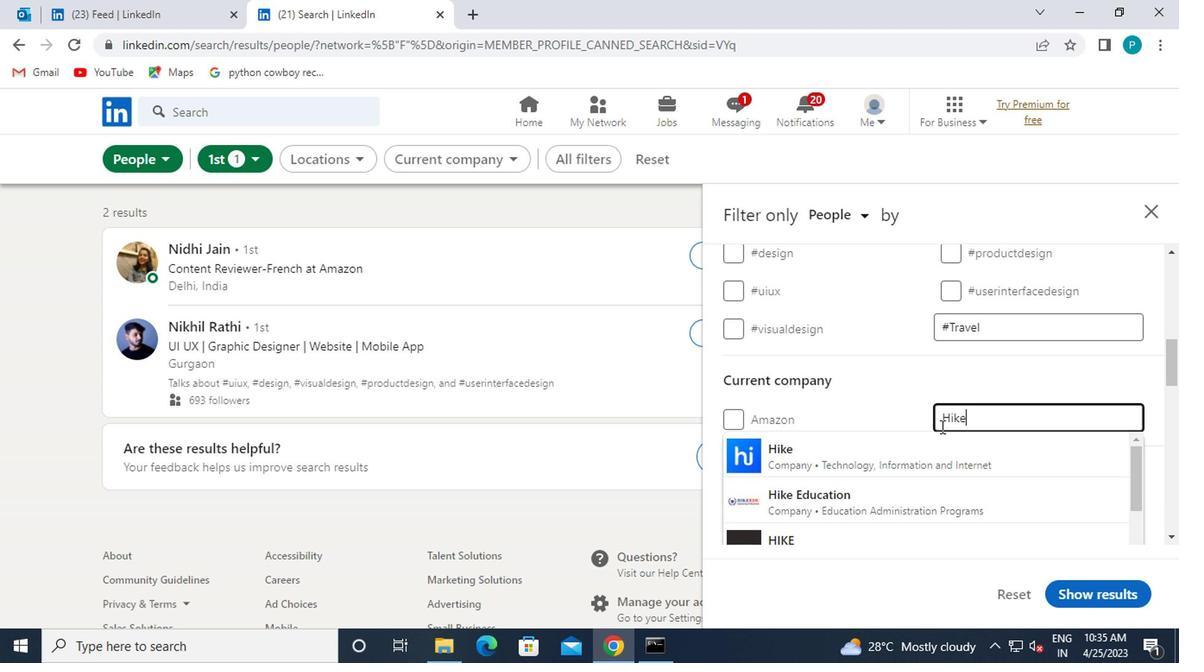 
Action: Key pressed <Key.enter>
Screenshot: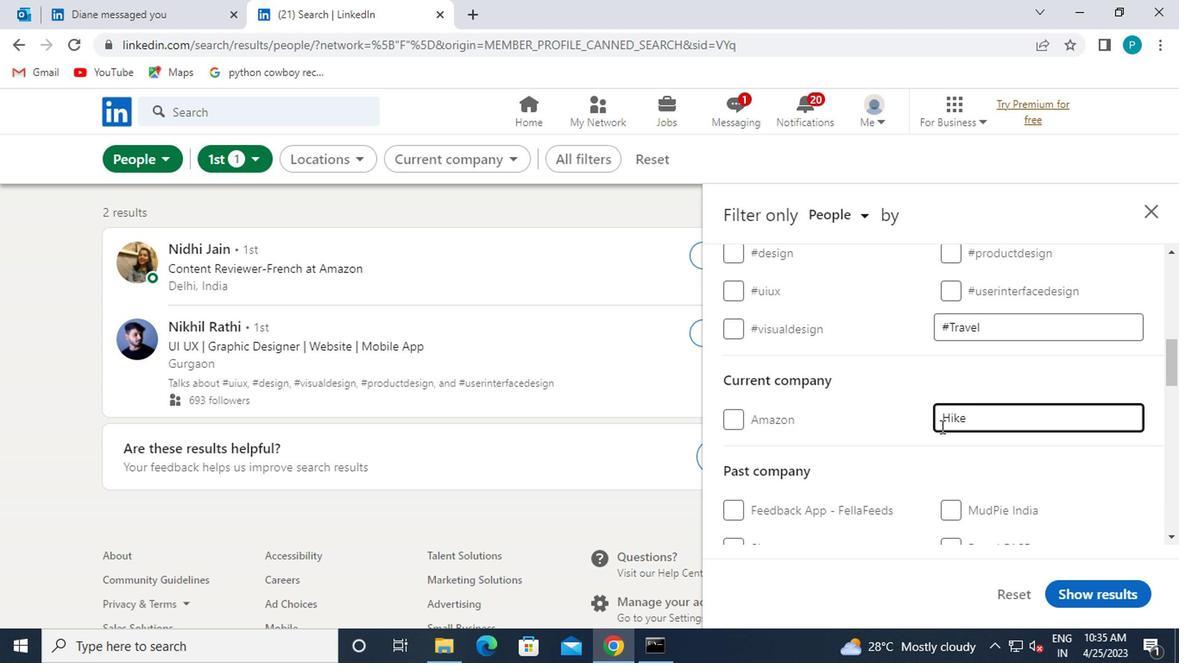
Action: Mouse moved to (867, 431)
Screenshot: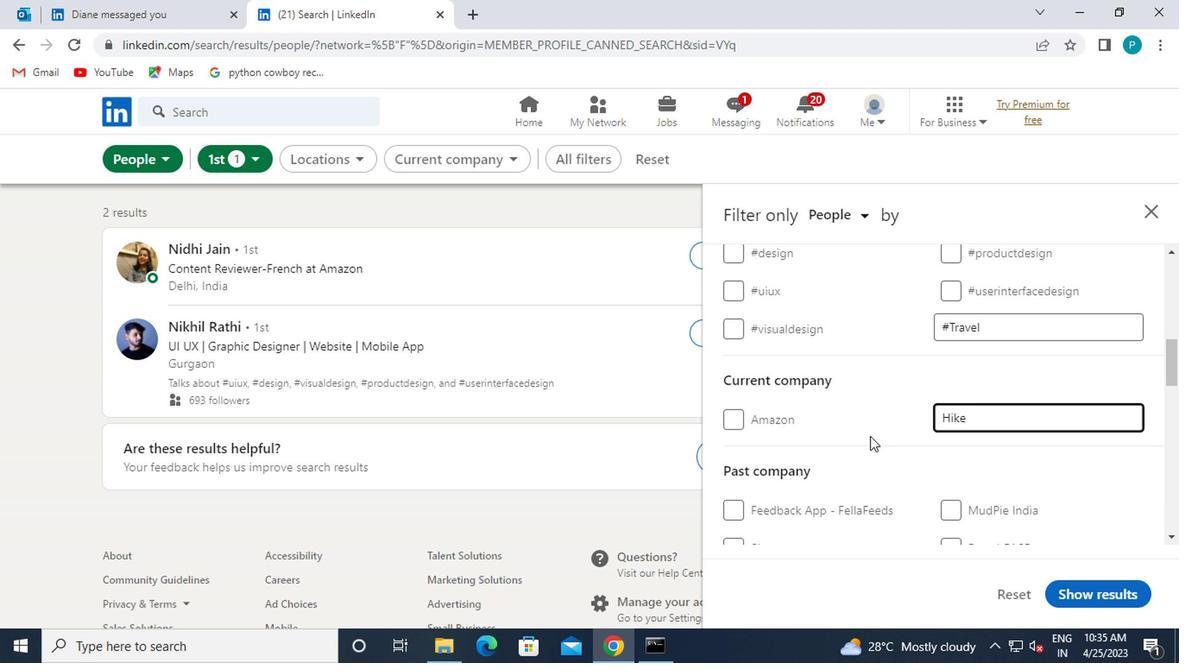 
Action: Mouse scrolled (867, 431) with delta (0, 0)
Screenshot: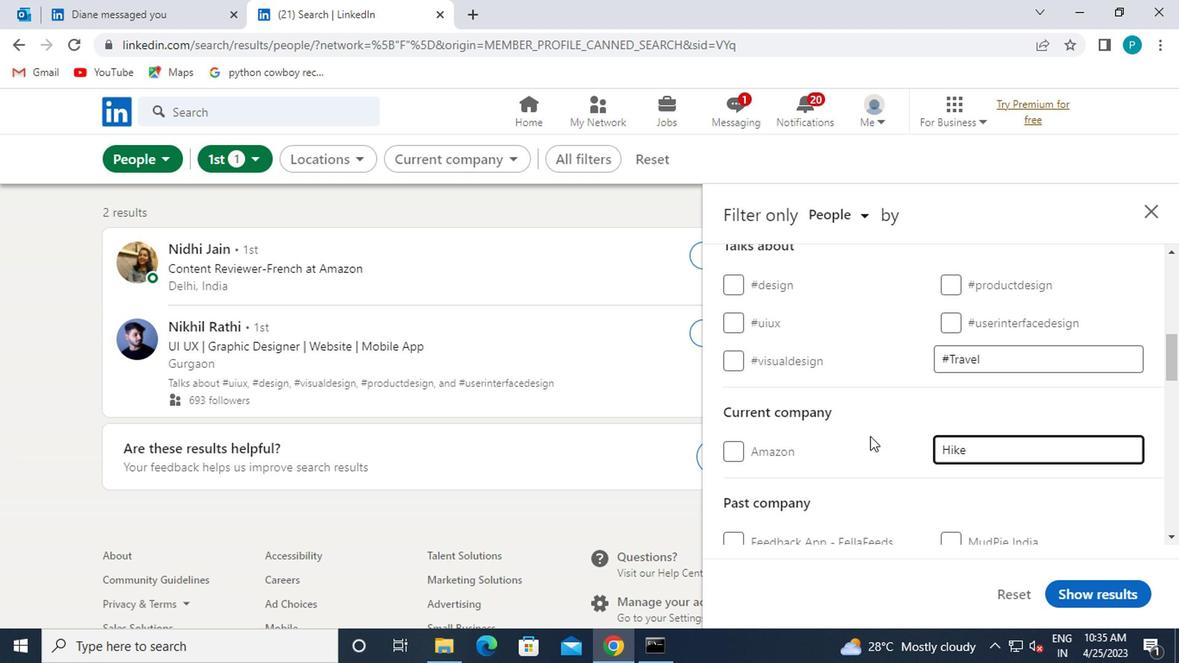 
Action: Mouse scrolled (867, 431) with delta (0, 0)
Screenshot: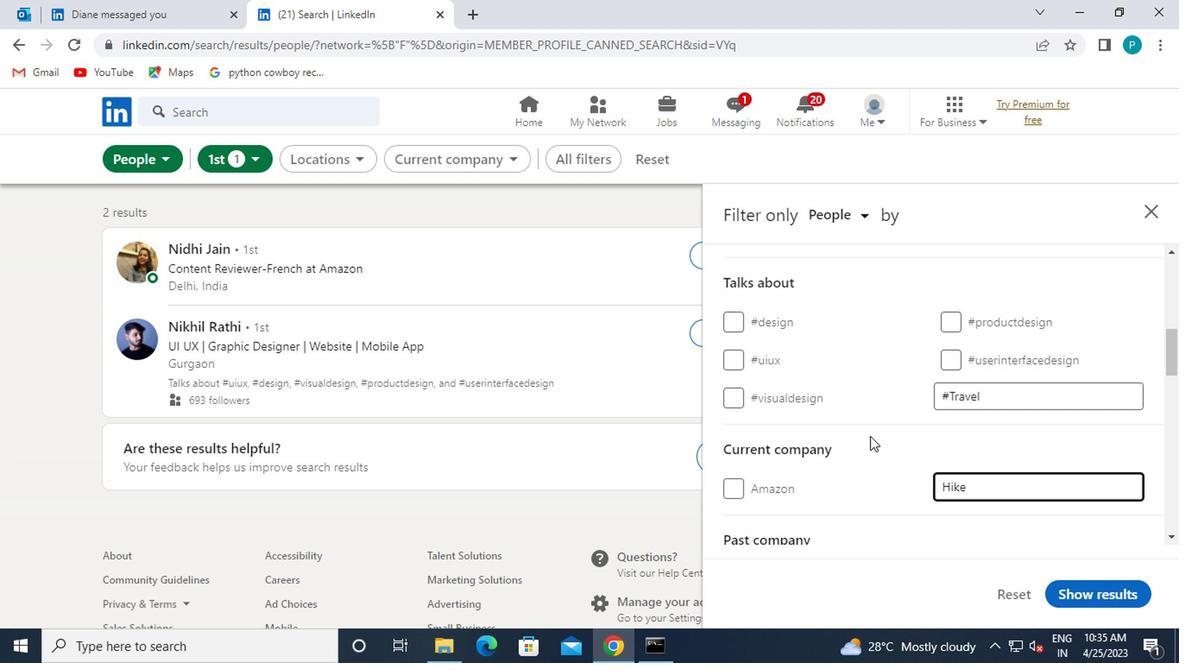 
Action: Mouse scrolled (867, 431) with delta (0, 0)
Screenshot: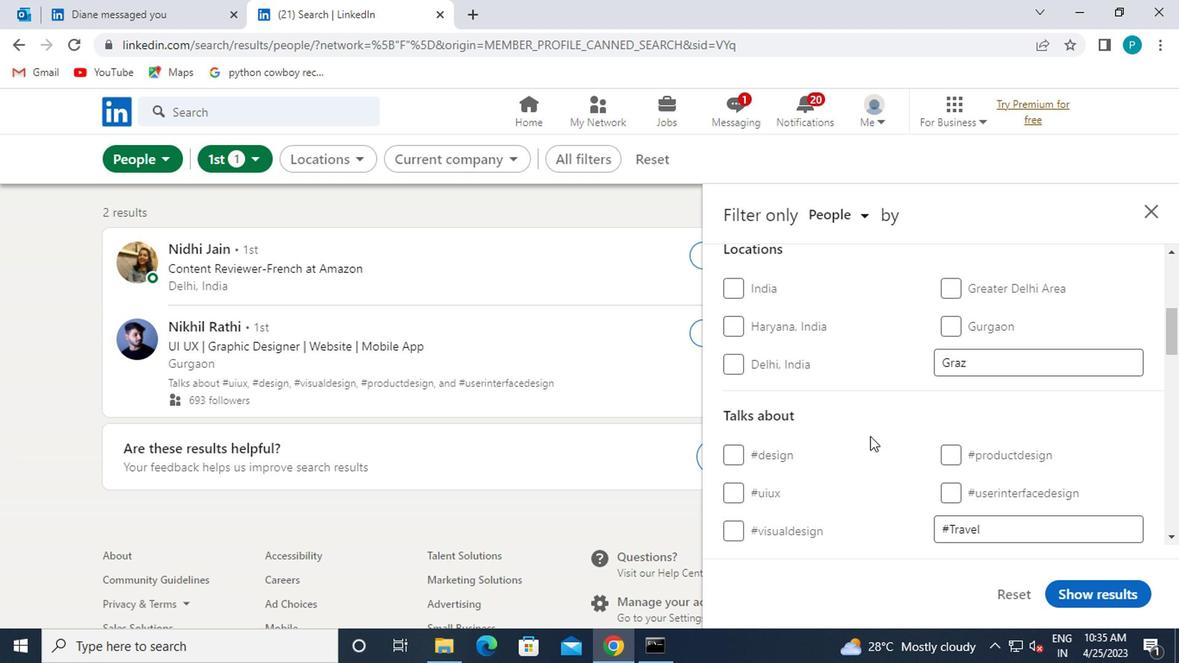 
Action: Mouse scrolled (867, 430) with delta (0, 0)
Screenshot: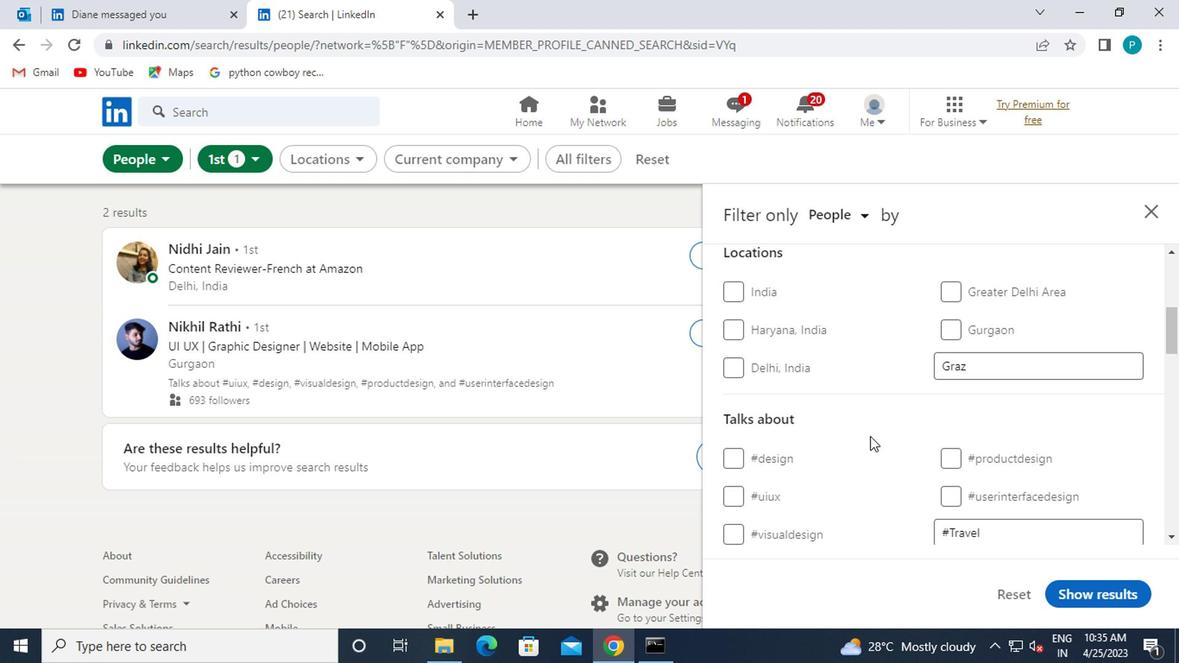 
Action: Mouse scrolled (867, 430) with delta (0, 0)
Screenshot: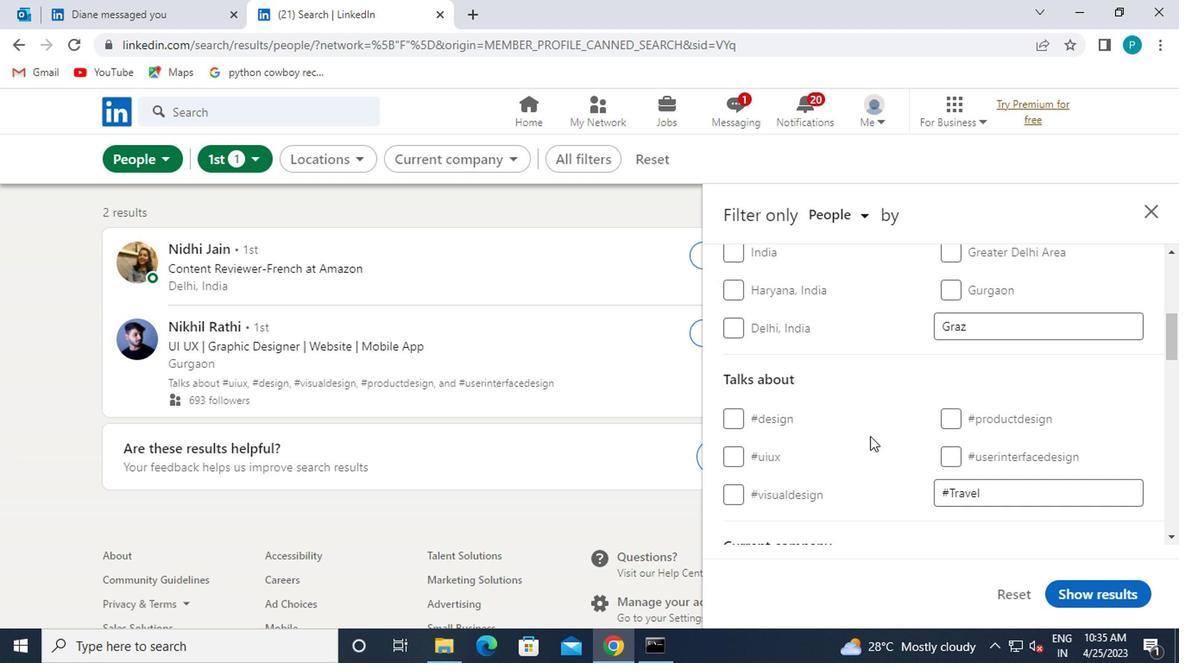 
Action: Mouse scrolled (867, 430) with delta (0, 0)
Screenshot: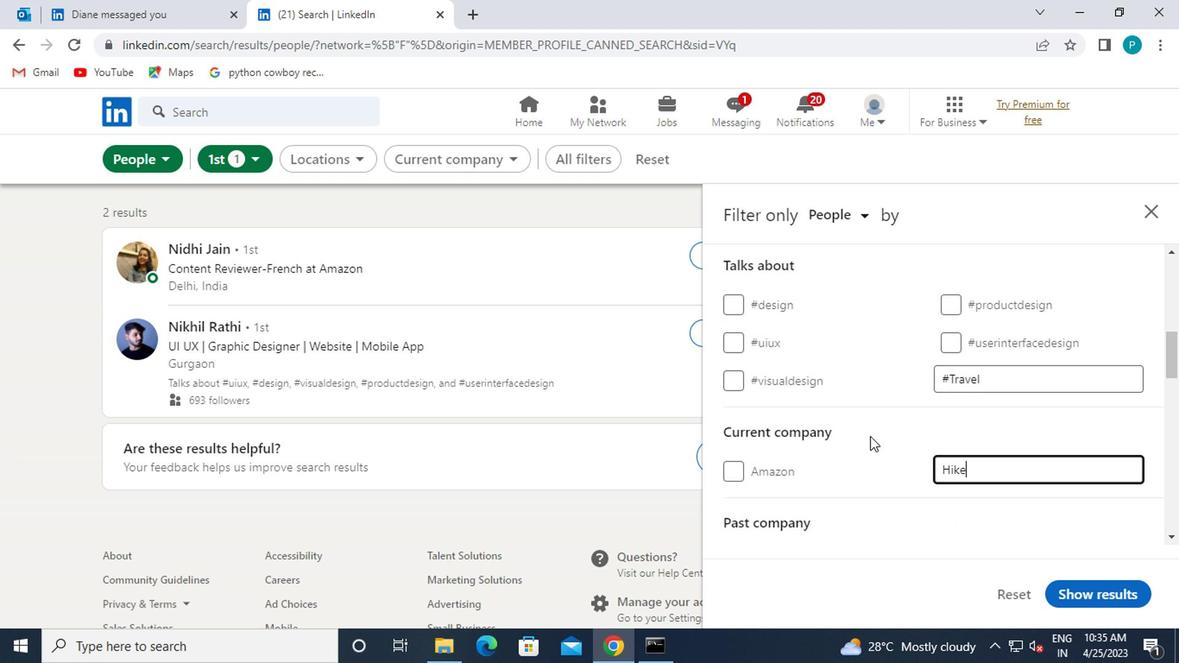 
Action: Mouse scrolled (867, 430) with delta (0, 0)
Screenshot: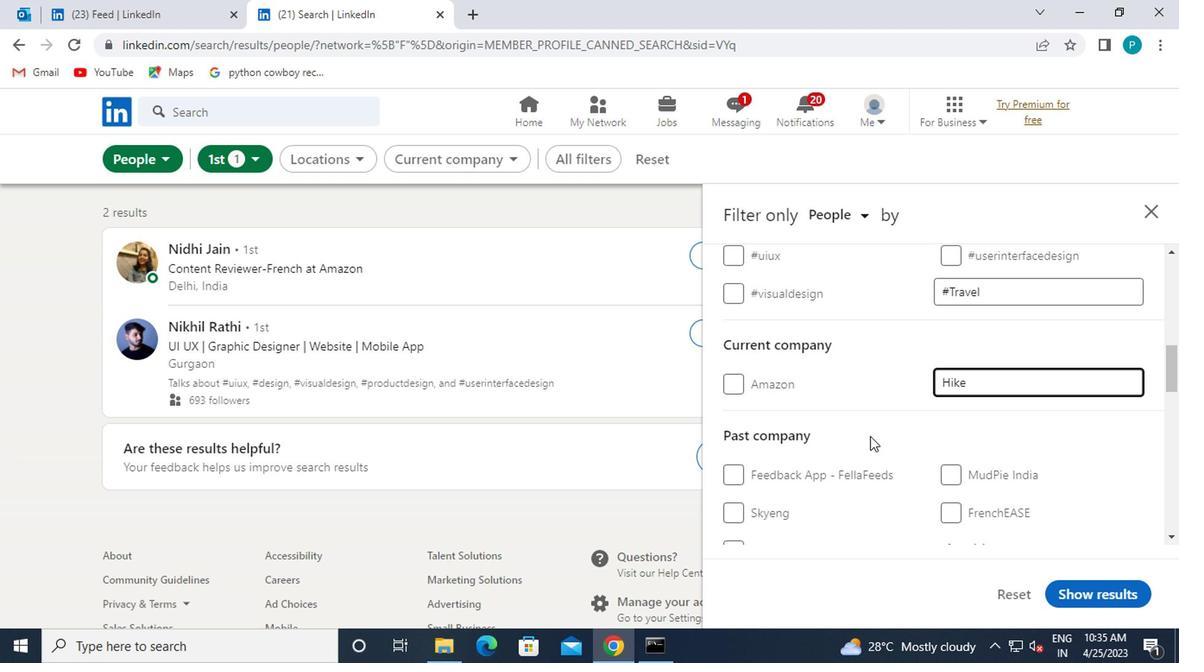 
Action: Mouse scrolled (867, 430) with delta (0, 0)
Screenshot: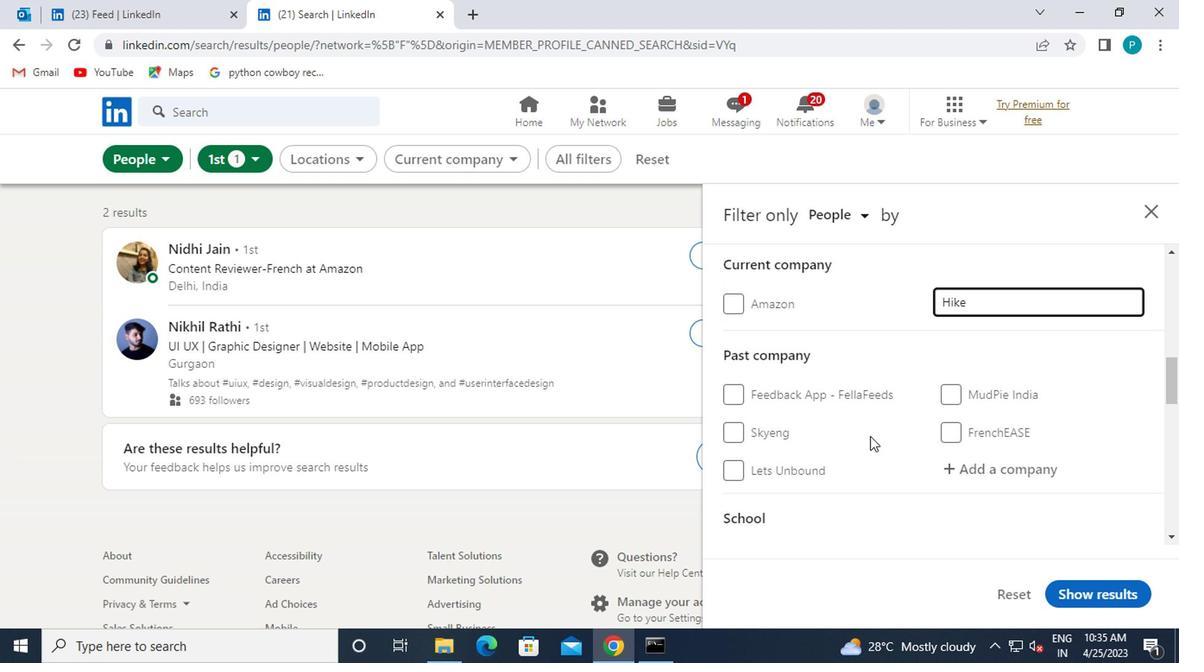 
Action: Mouse scrolled (867, 430) with delta (0, 0)
Screenshot: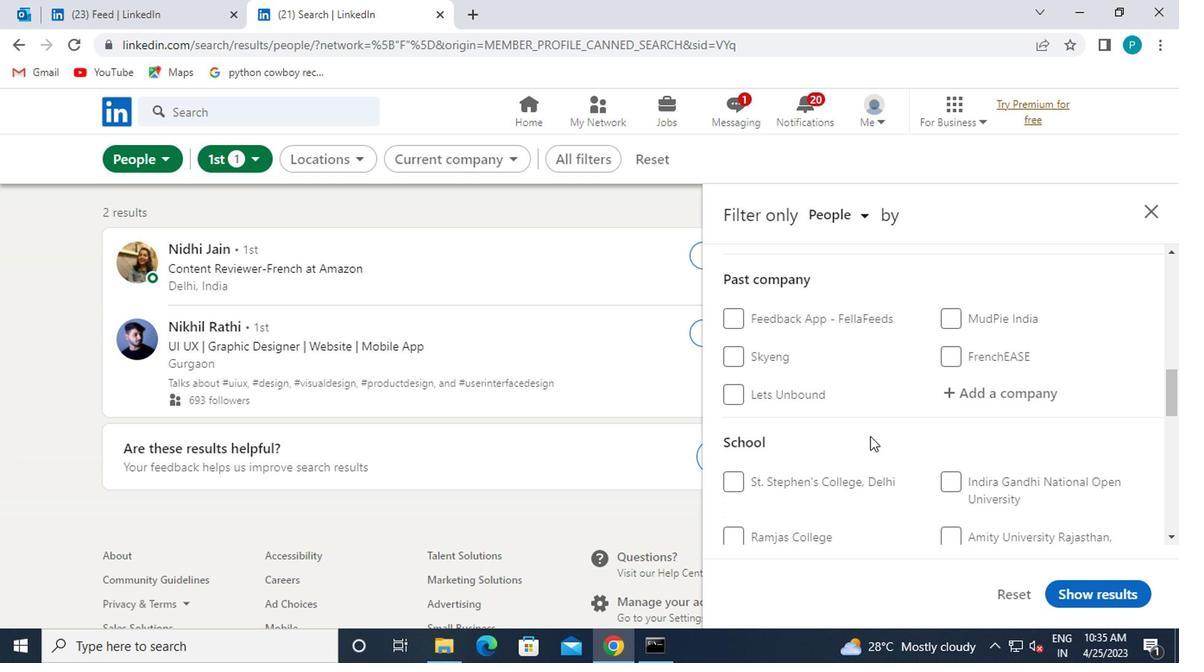 
Action: Mouse scrolled (867, 431) with delta (0, 0)
Screenshot: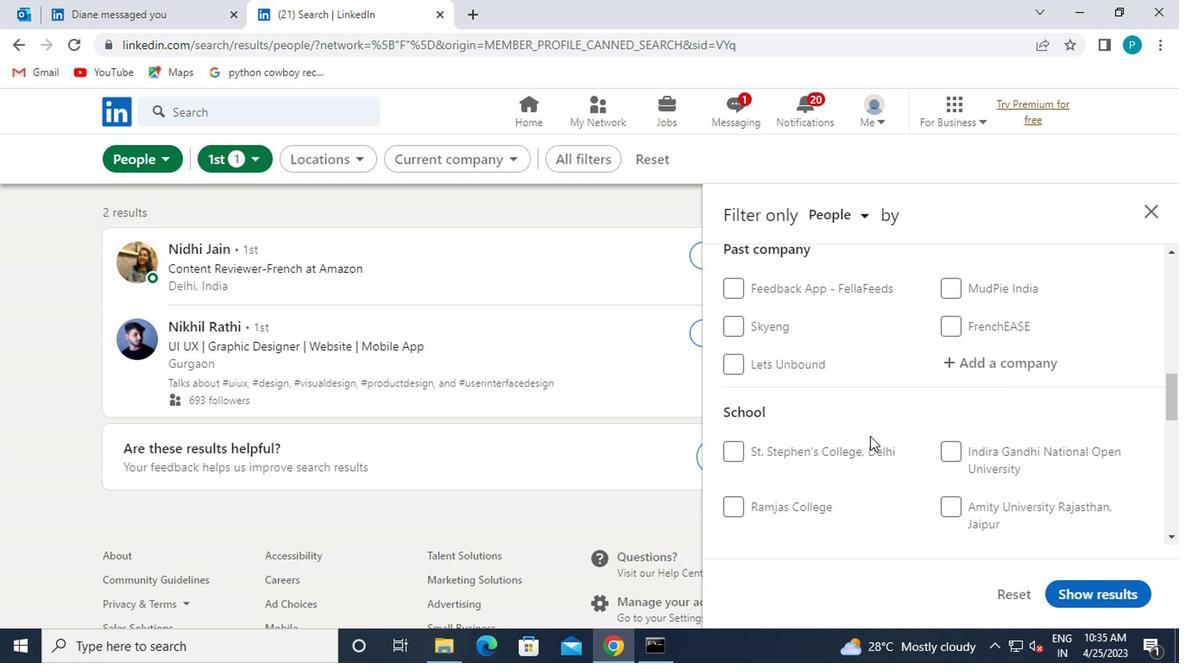 
Action: Mouse scrolled (867, 431) with delta (0, 0)
Screenshot: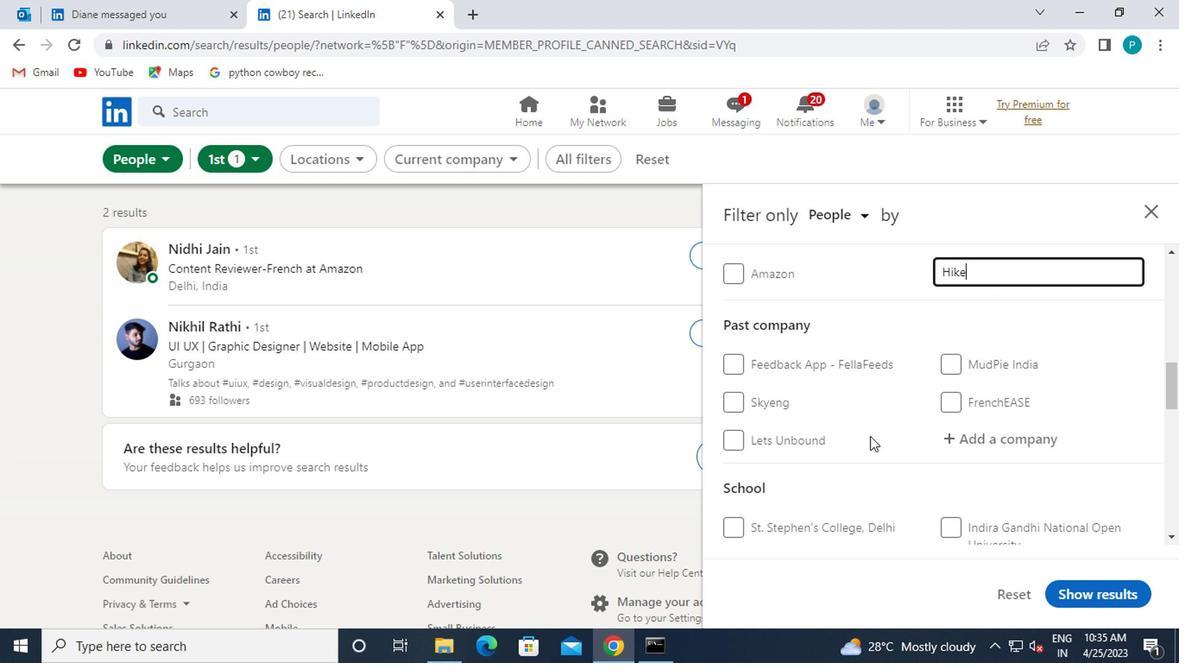 
Action: Mouse scrolled (867, 430) with delta (0, 0)
Screenshot: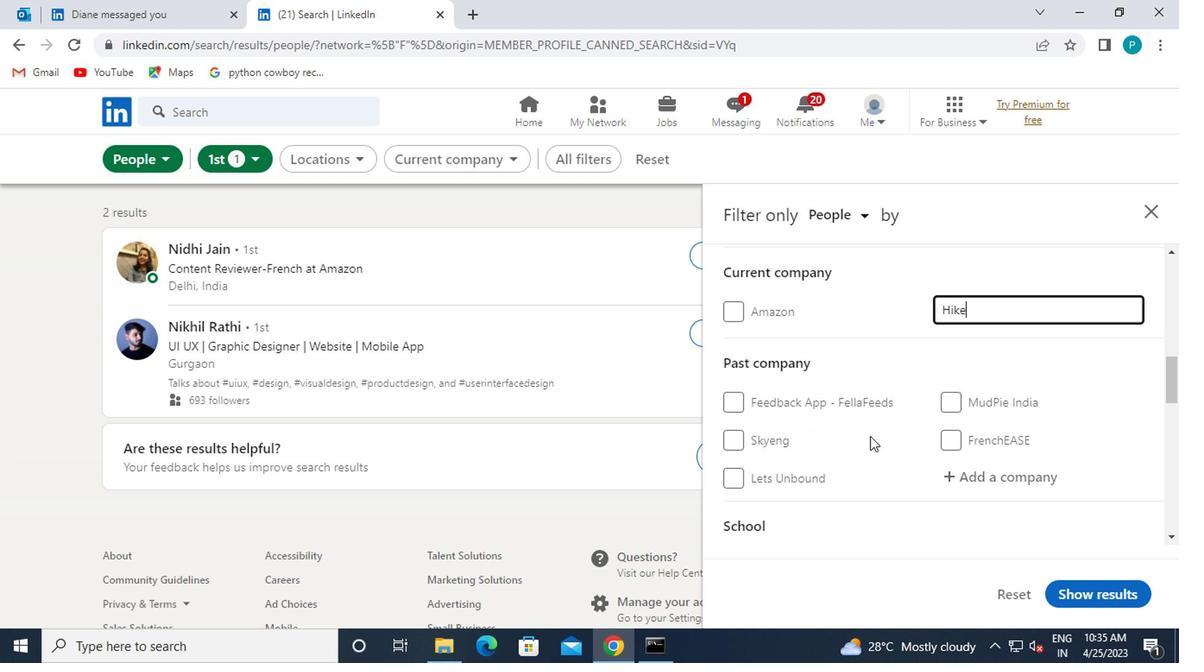 
Action: Mouse scrolled (867, 430) with delta (0, 0)
Screenshot: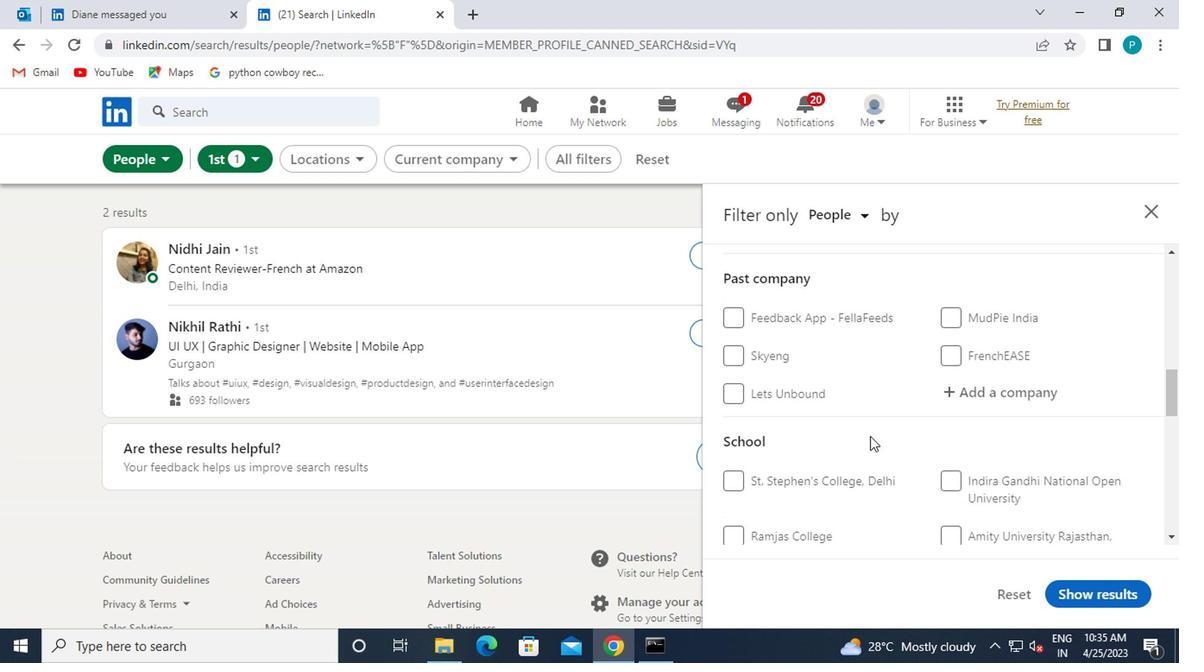 
Action: Mouse moved to (948, 515)
Screenshot: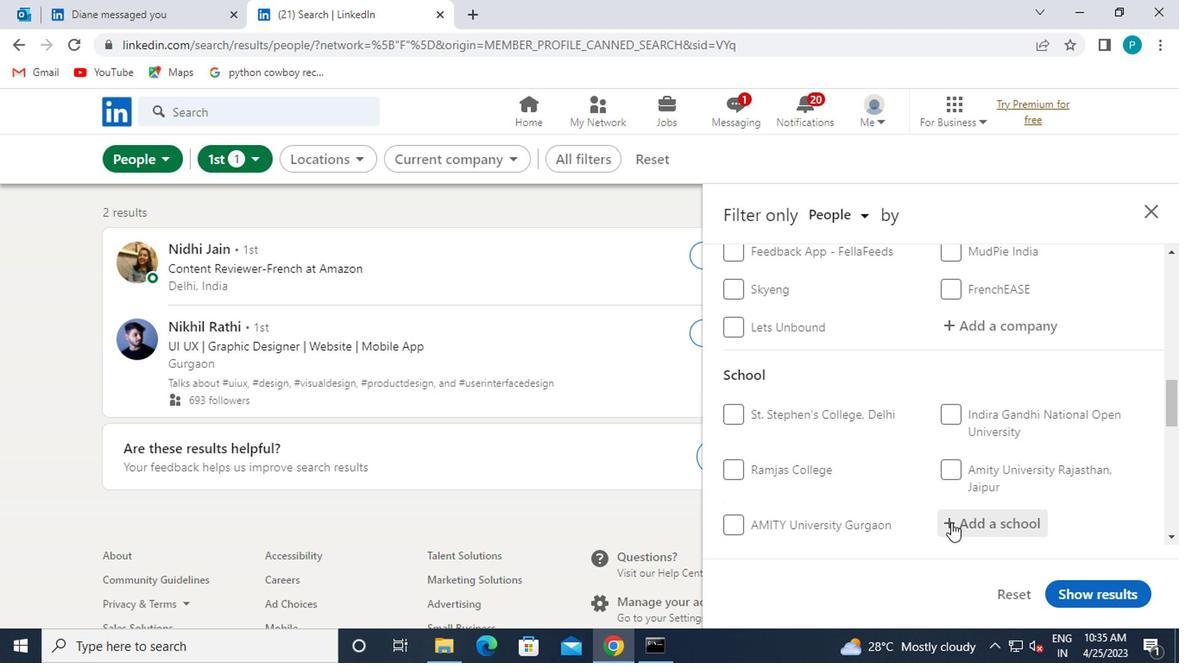 
Action: Mouse pressed left at (948, 515)
Screenshot: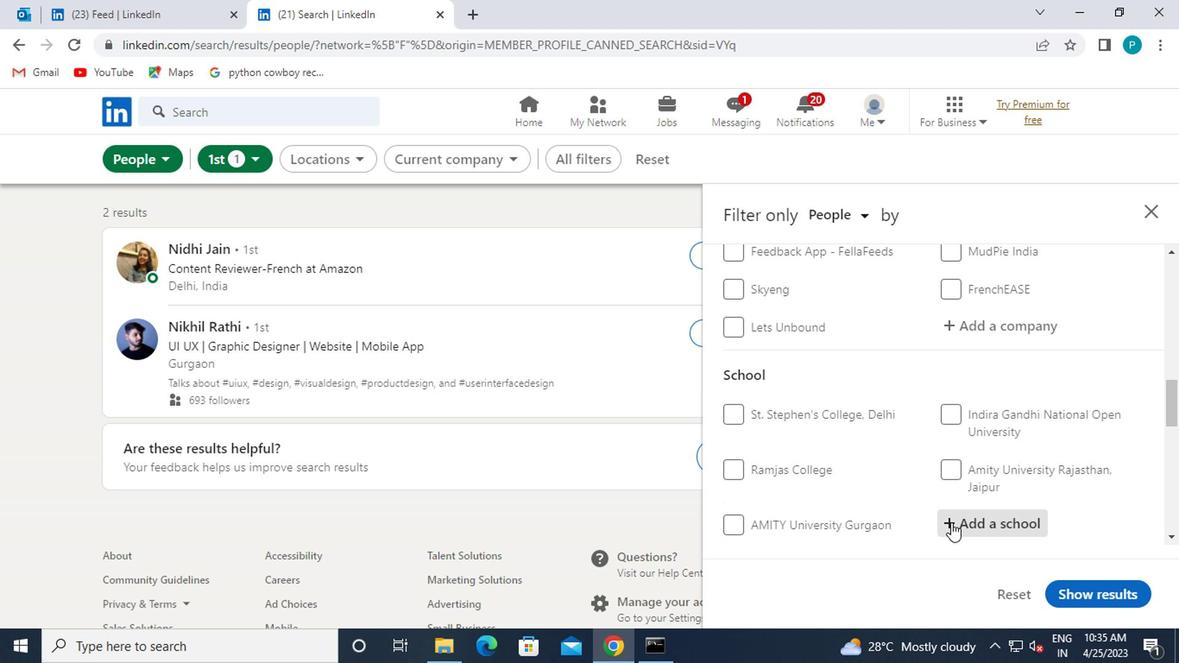 
Action: Mouse moved to (948, 516)
Screenshot: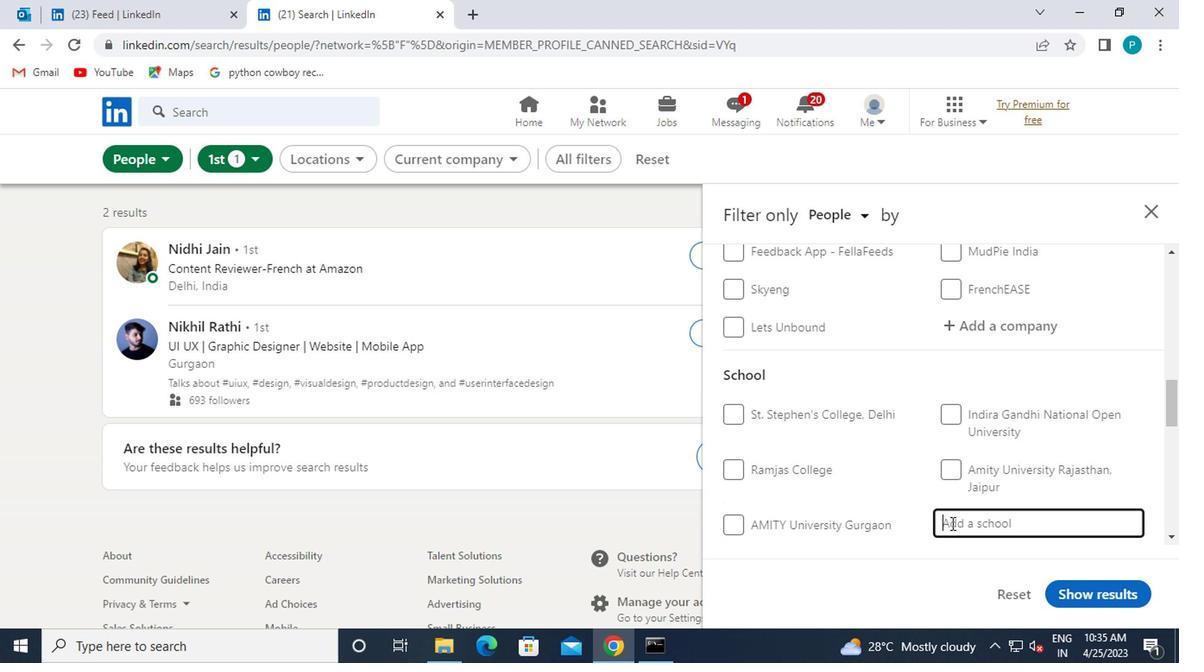 
Action: Key pressed DEEN<Key.space>DYA<Key.backspace><Key.backspace>AYAL<Key.space>UPADHYAYA<Key.space>COLLEGE
Screenshot: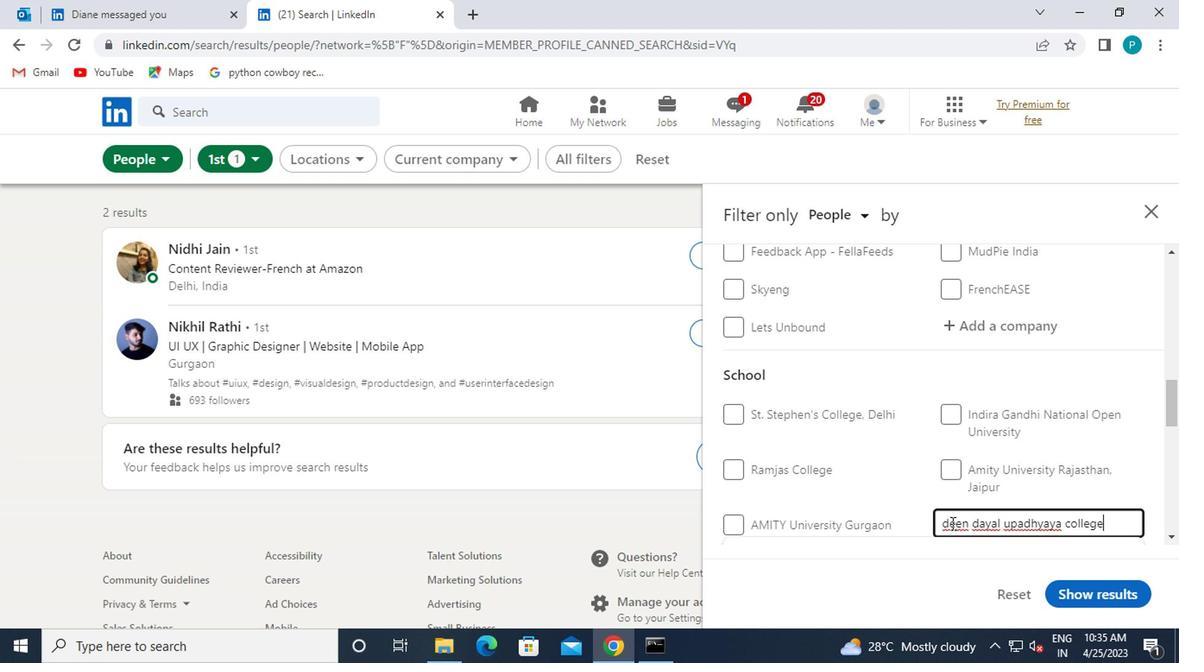 
Action: Mouse moved to (948, 517)
Screenshot: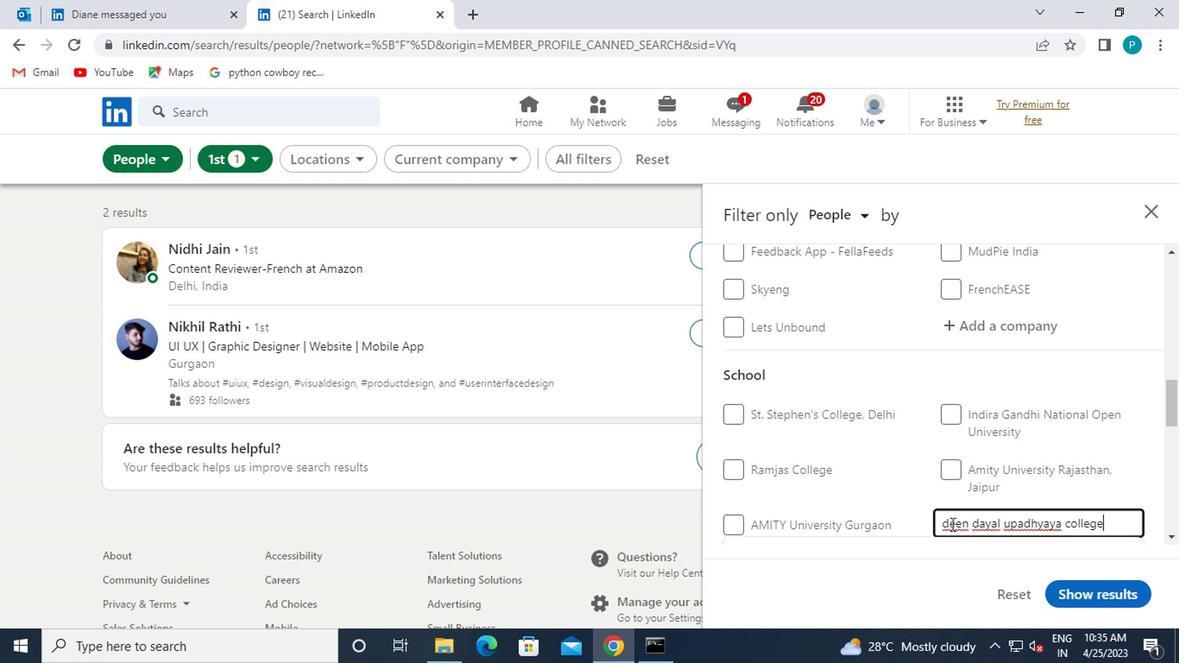 
Action: Key pressed <Key.enter>
Screenshot: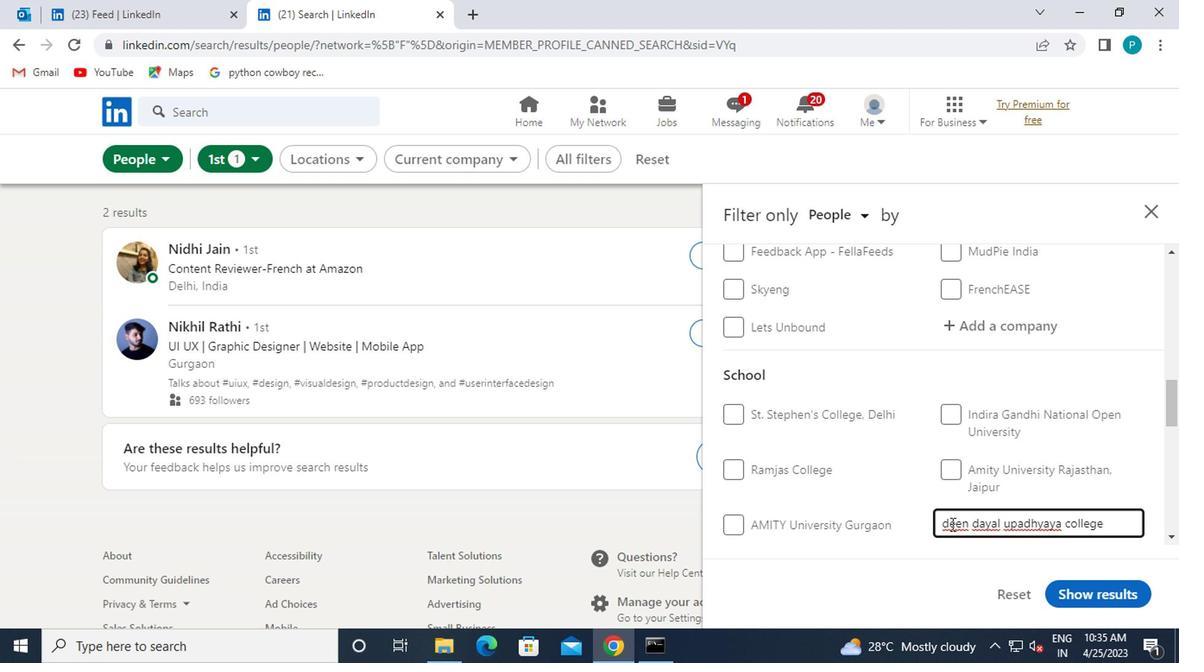 
Action: Mouse moved to (787, 477)
Screenshot: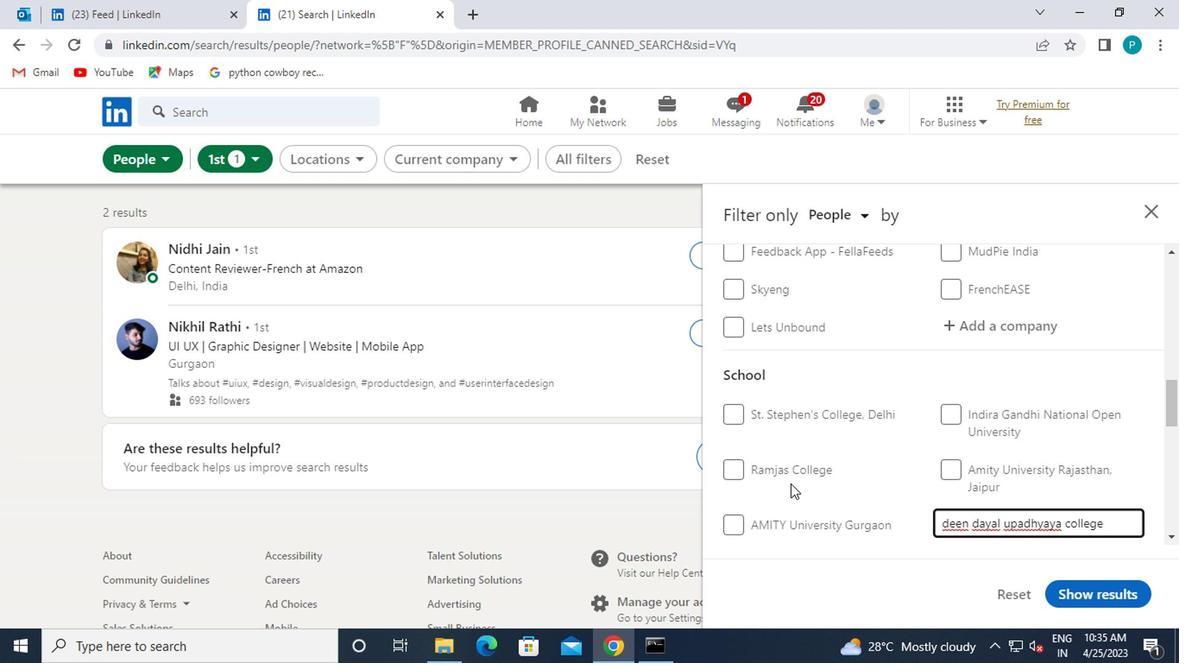 
Action: Mouse scrolled (787, 476) with delta (0, 0)
Screenshot: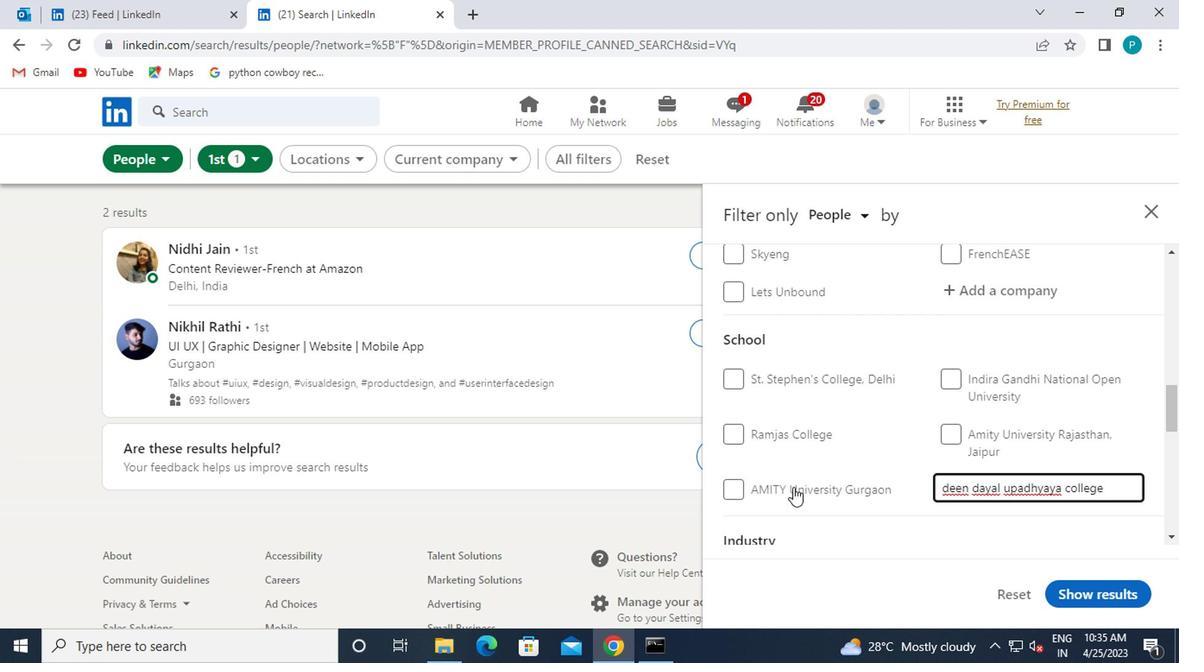 
Action: Mouse moved to (789, 480)
Screenshot: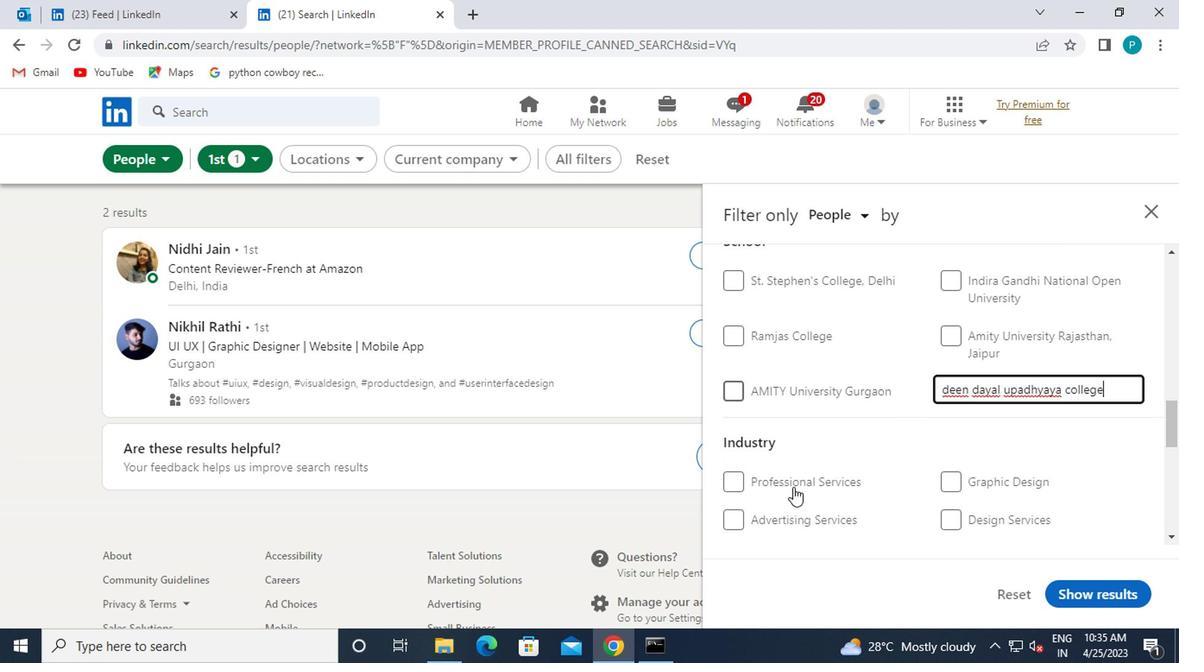 
Action: Mouse scrolled (789, 480) with delta (0, 0)
Screenshot: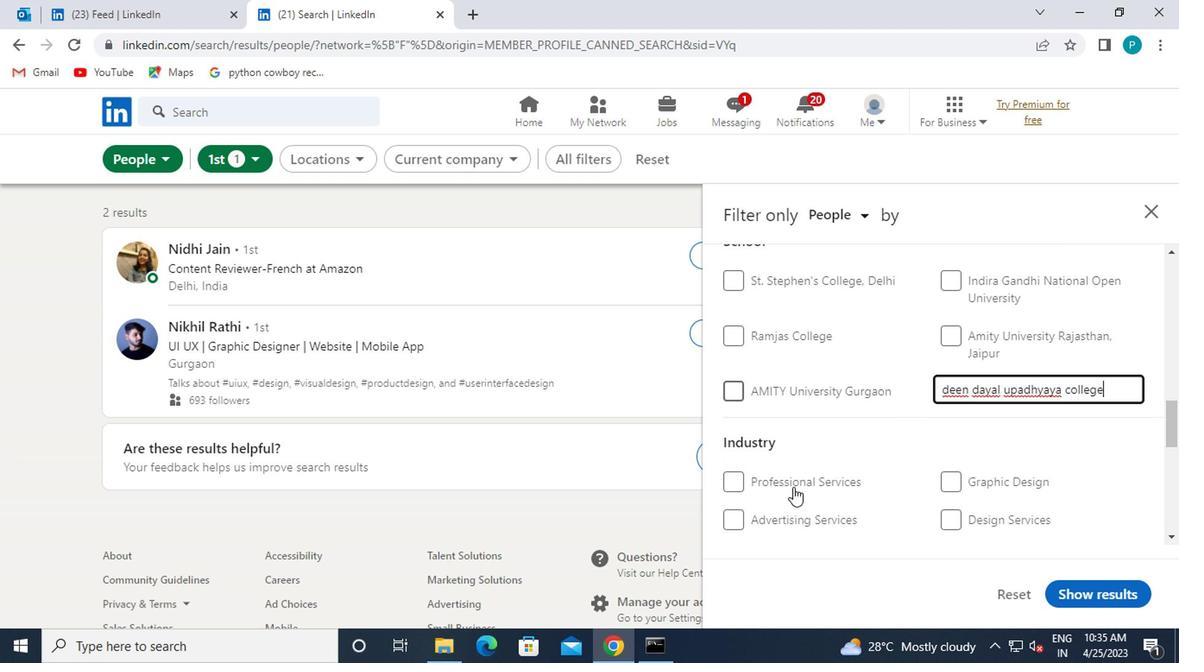 
Action: Mouse moved to (893, 469)
Screenshot: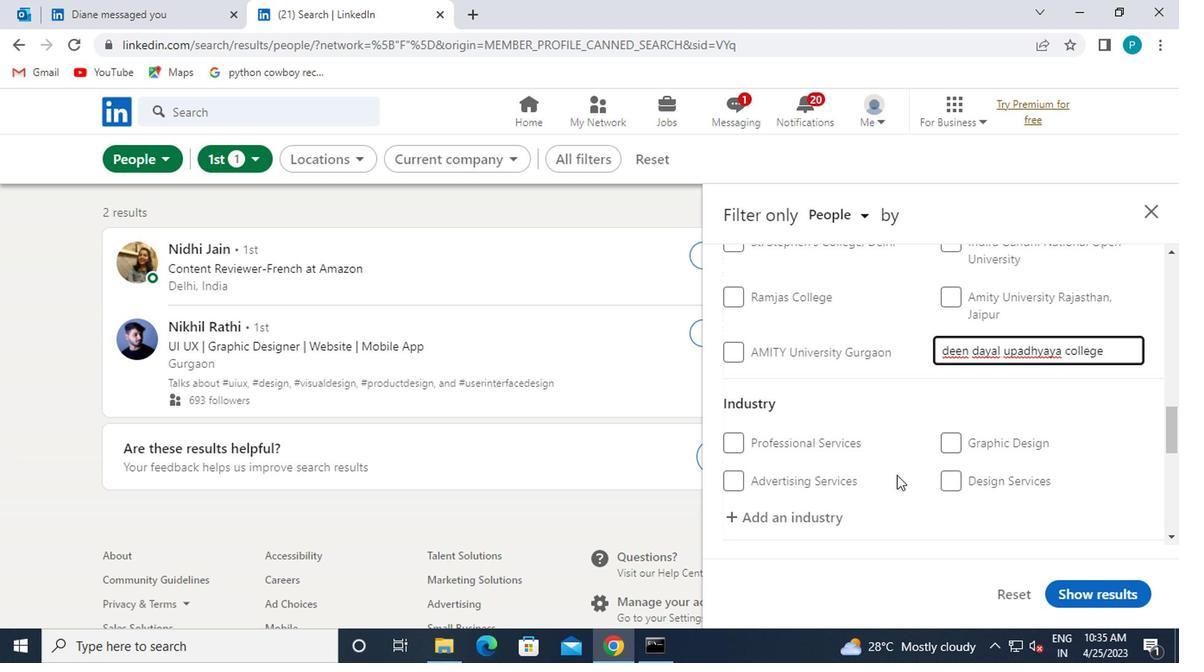 
Action: Mouse scrolled (893, 468) with delta (0, -1)
Screenshot: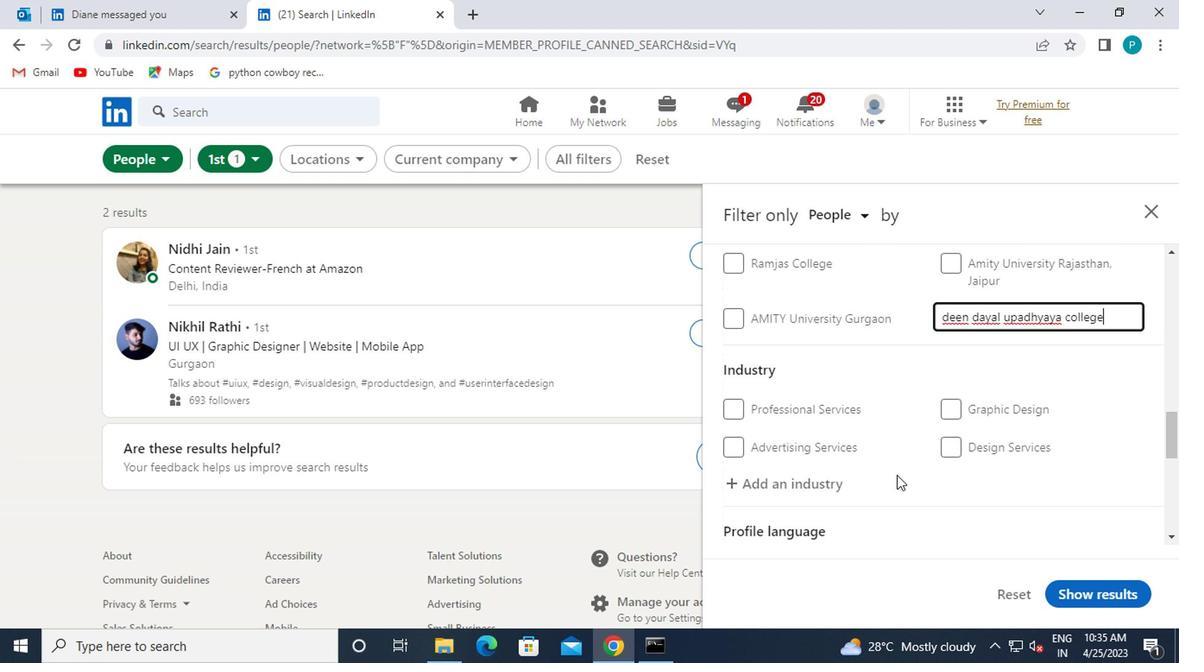 
Action: Mouse moved to (799, 426)
Screenshot: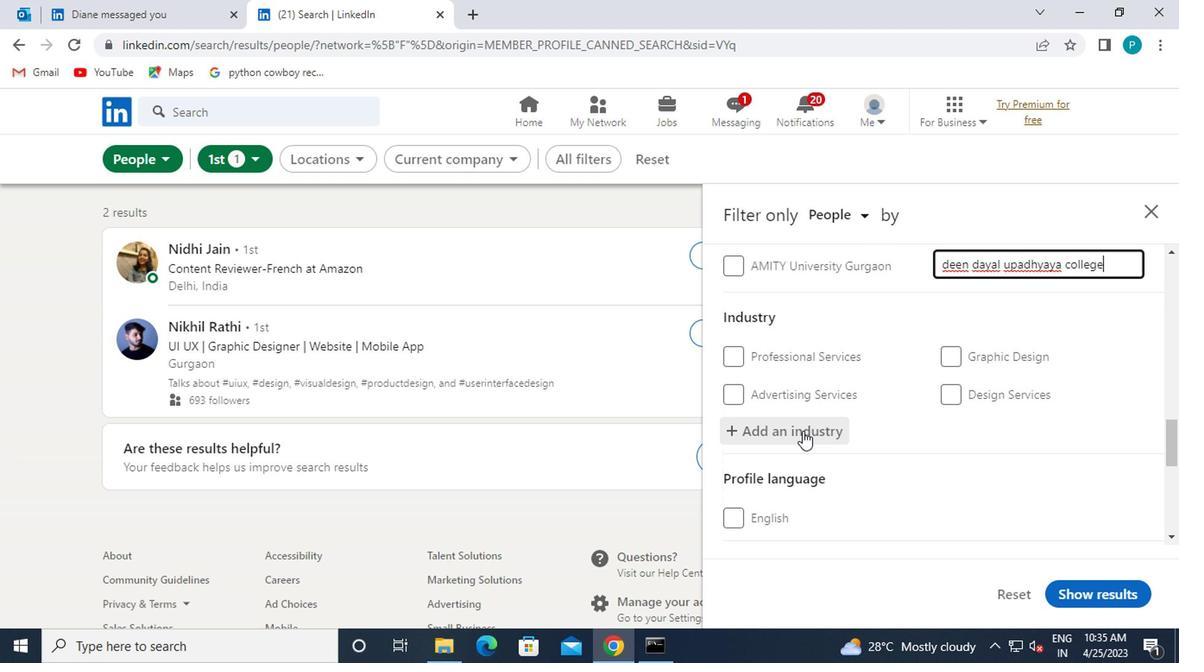 
Action: Mouse pressed left at (799, 426)
Screenshot: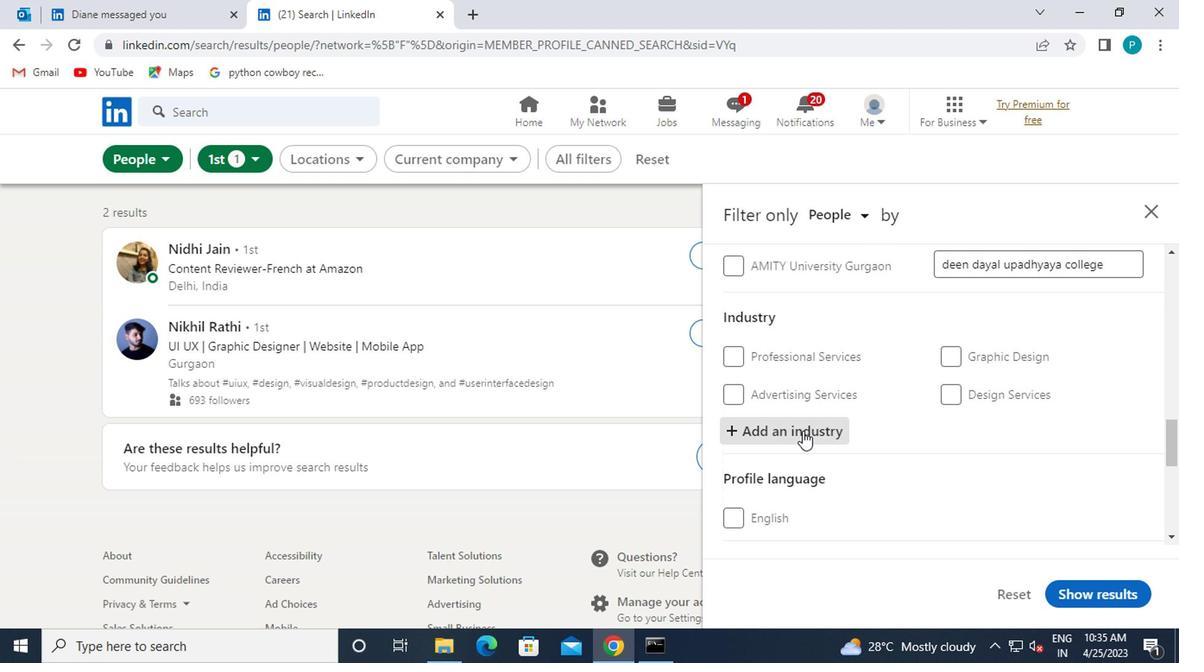 
Action: Key pressed B<Key.backspace><Key.caps_lock>B<Key.caps_lock>USINESS<Key.space>
Screenshot: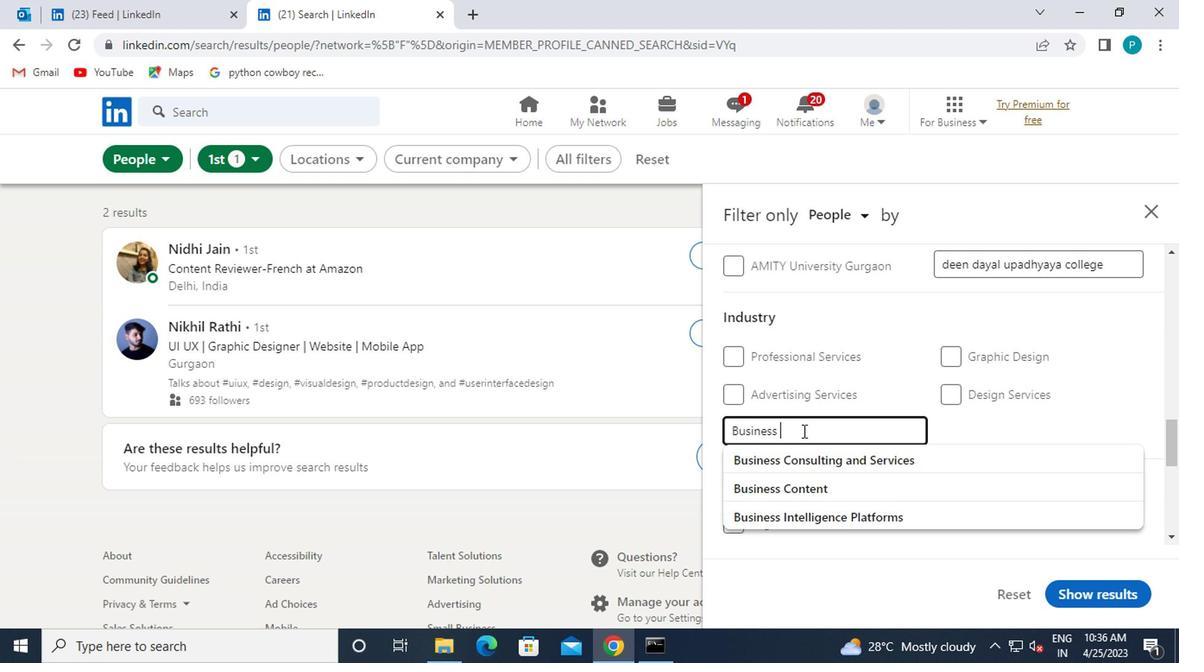 
Action: Mouse moved to (813, 485)
Screenshot: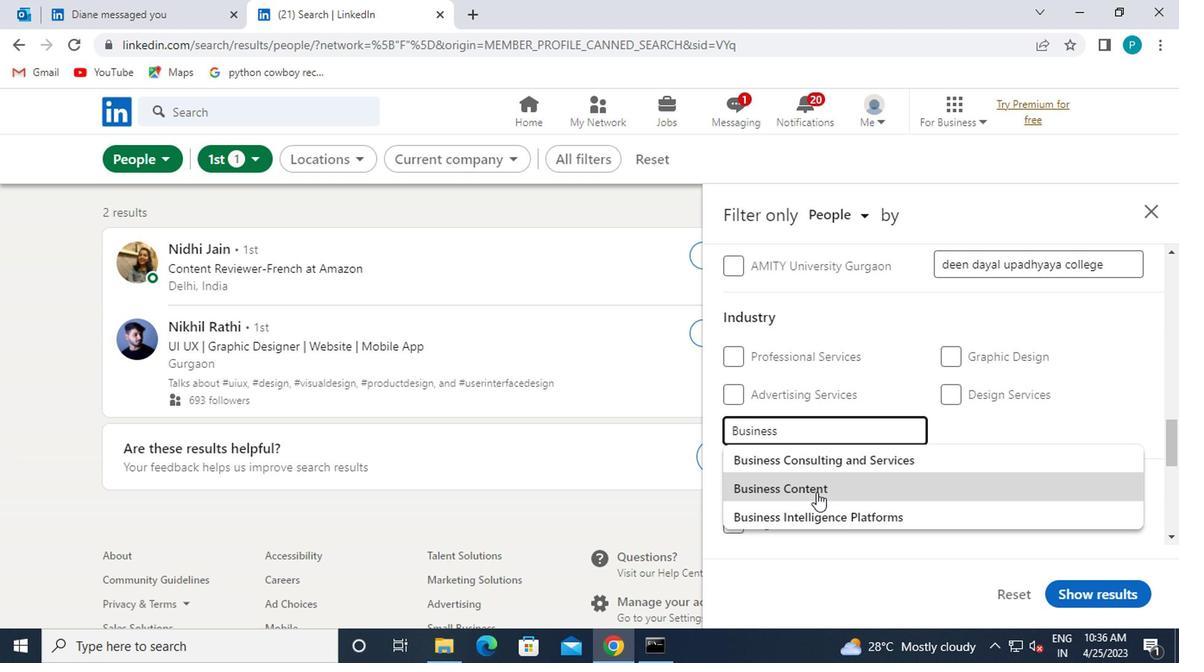 
Action: Mouse pressed left at (813, 485)
Screenshot: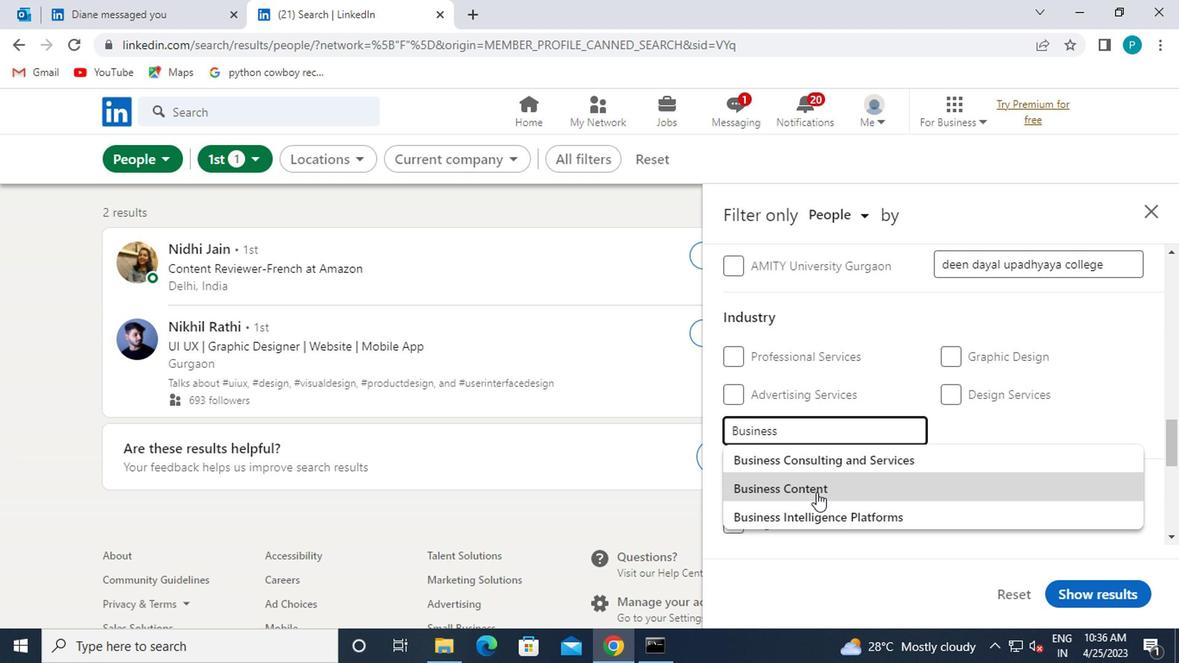 
Action: Mouse moved to (814, 489)
Screenshot: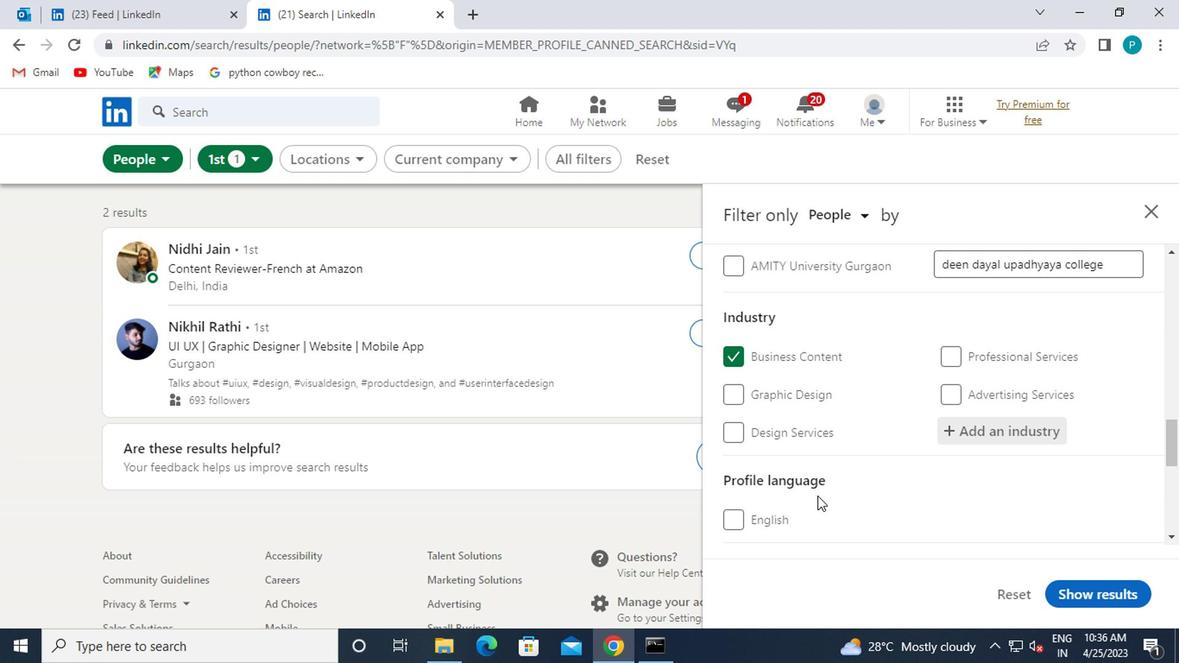 
Action: Mouse scrolled (814, 488) with delta (0, -1)
Screenshot: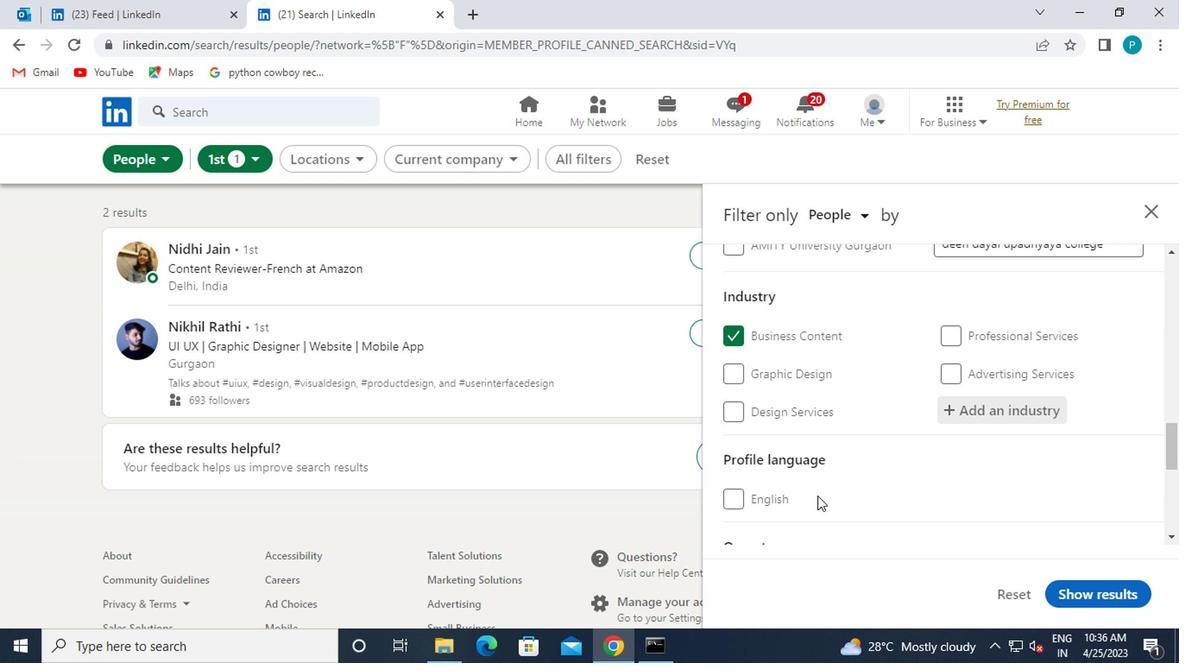 
Action: Mouse moved to (722, 422)
Screenshot: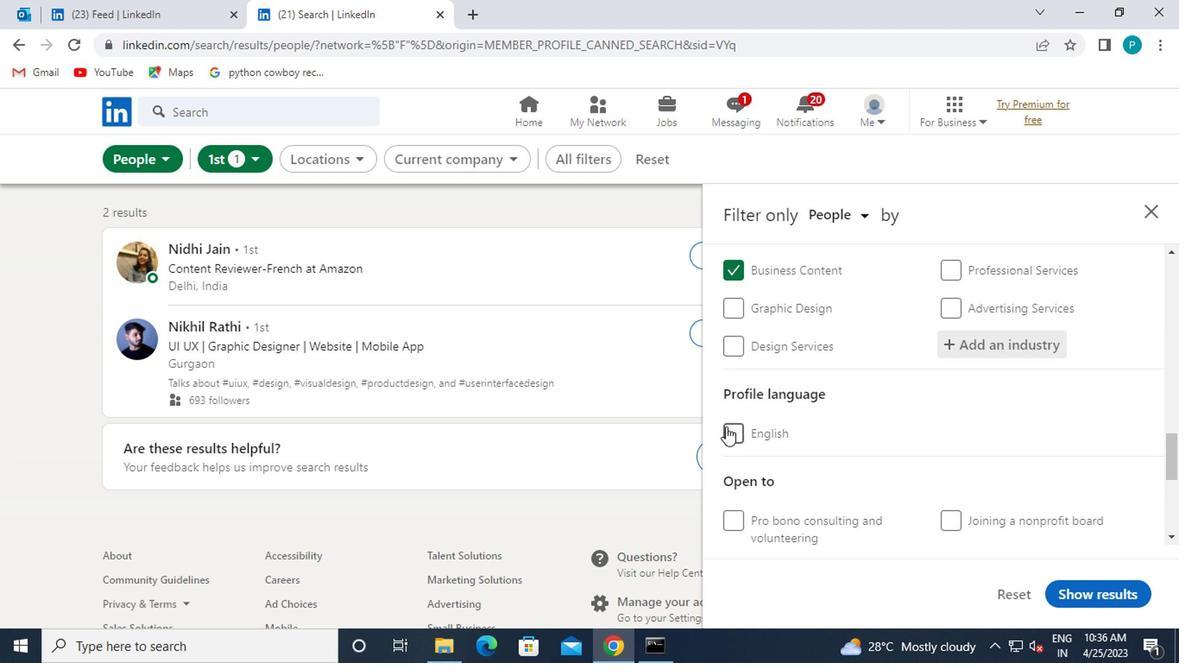 
Action: Mouse pressed left at (722, 422)
Screenshot: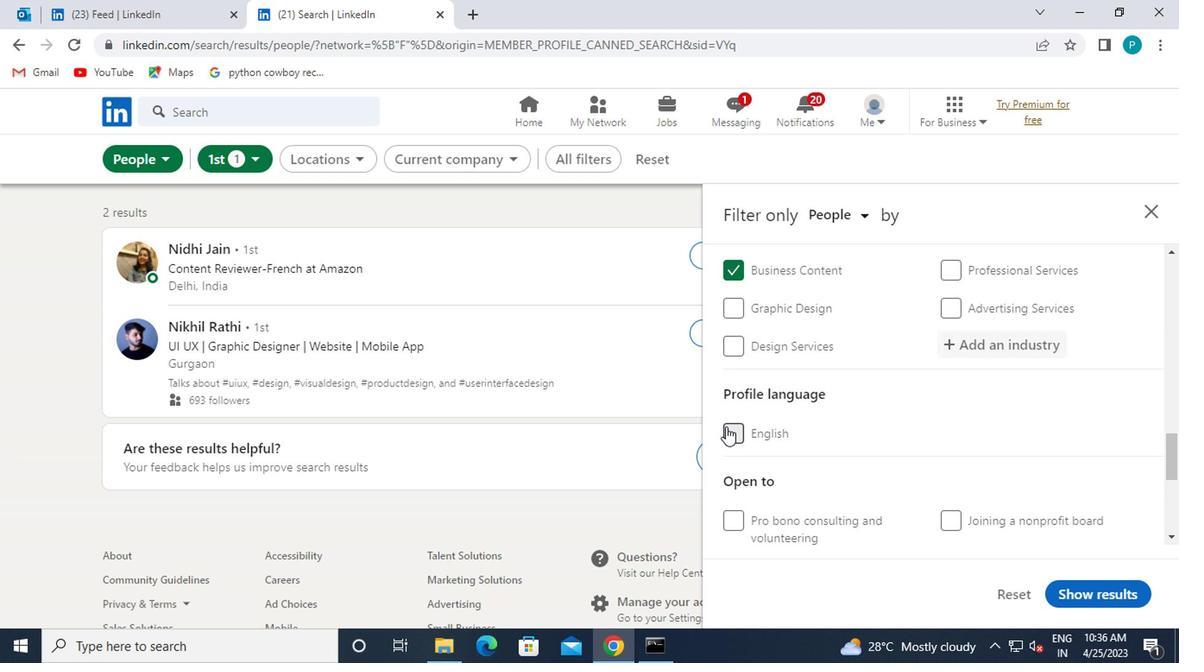 
Action: Mouse moved to (757, 466)
Screenshot: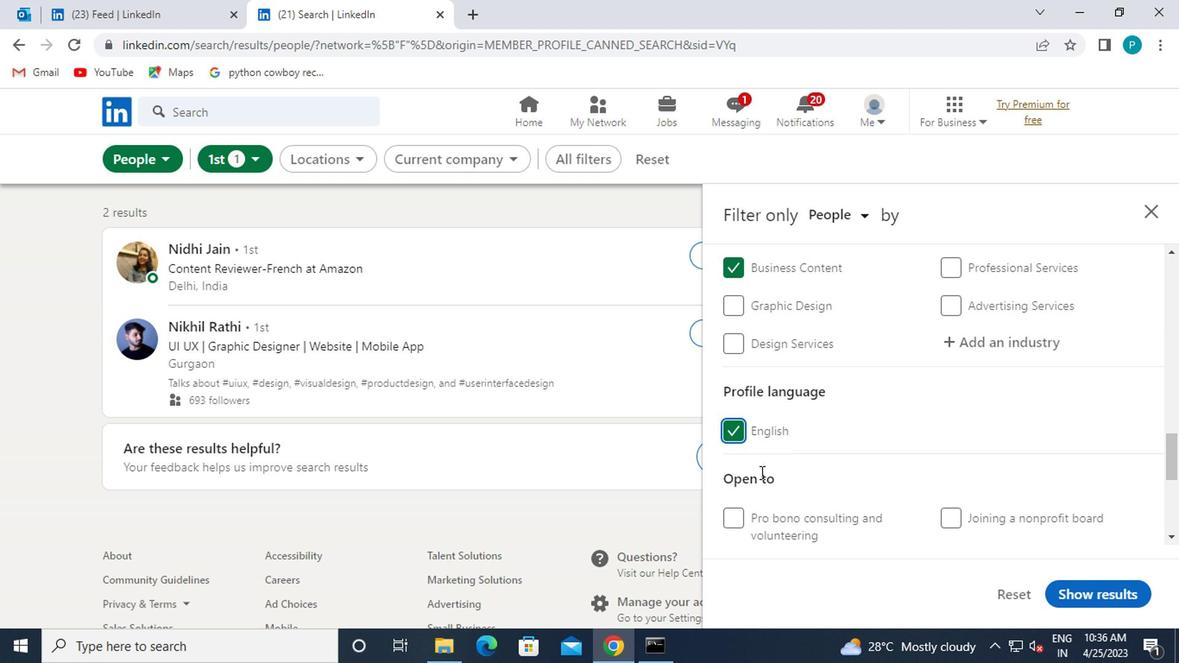 
Action: Mouse scrolled (757, 465) with delta (0, -1)
Screenshot: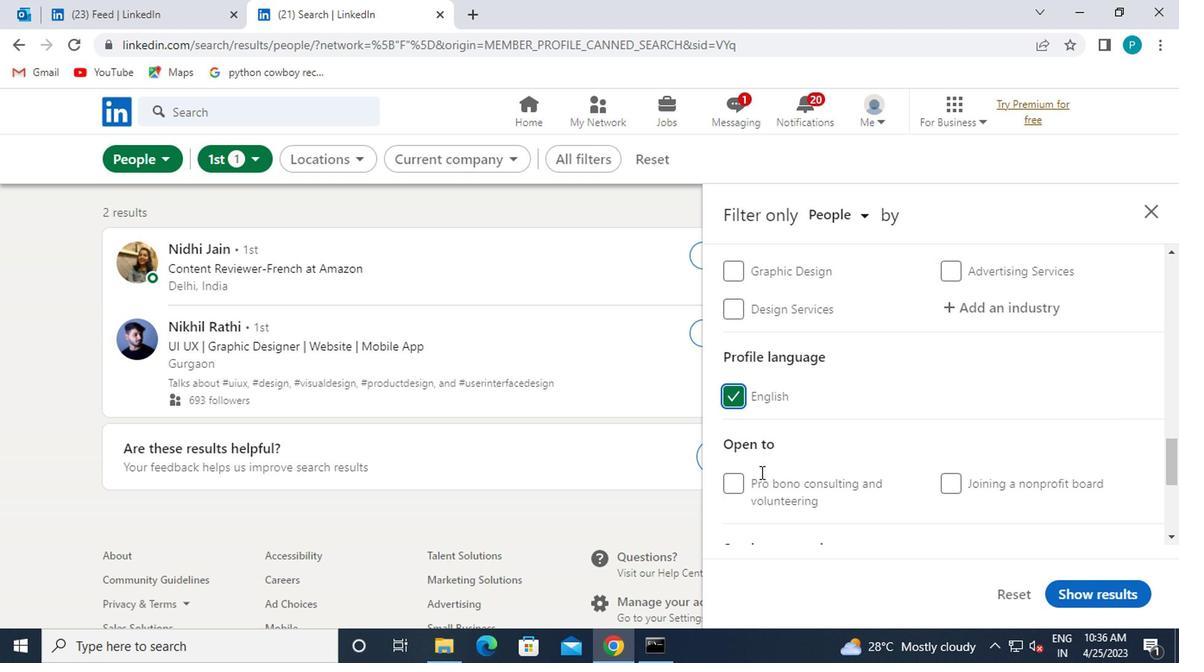 
Action: Mouse scrolled (757, 465) with delta (0, -1)
Screenshot: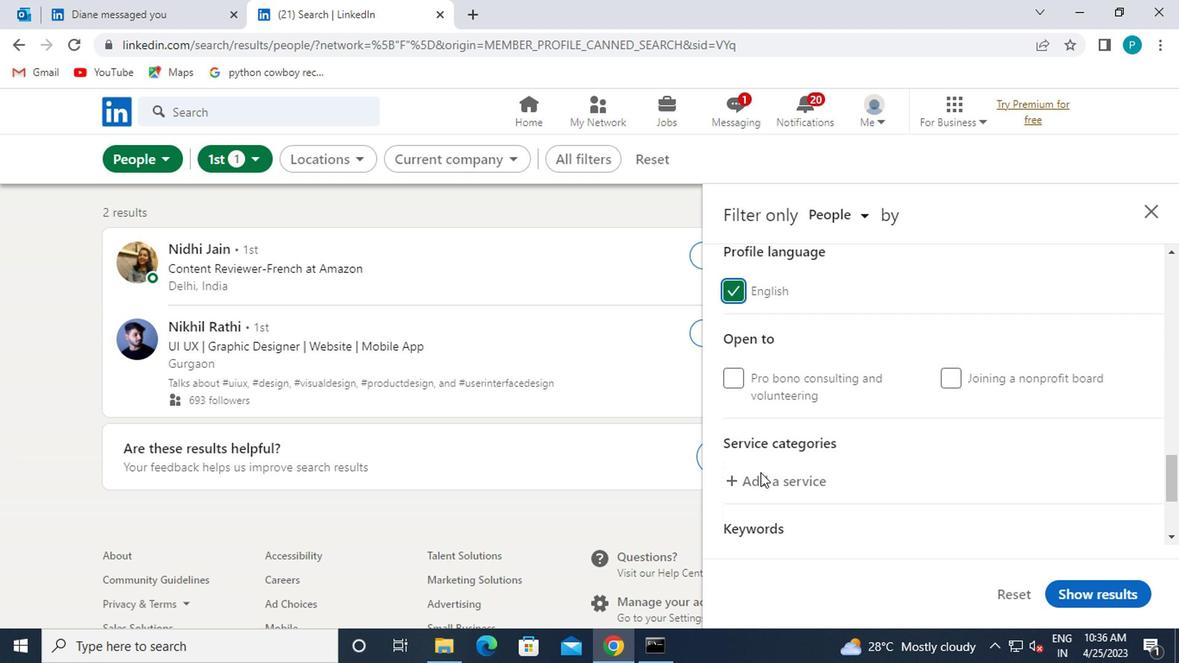 
Action: Mouse scrolled (757, 465) with delta (0, -1)
Screenshot: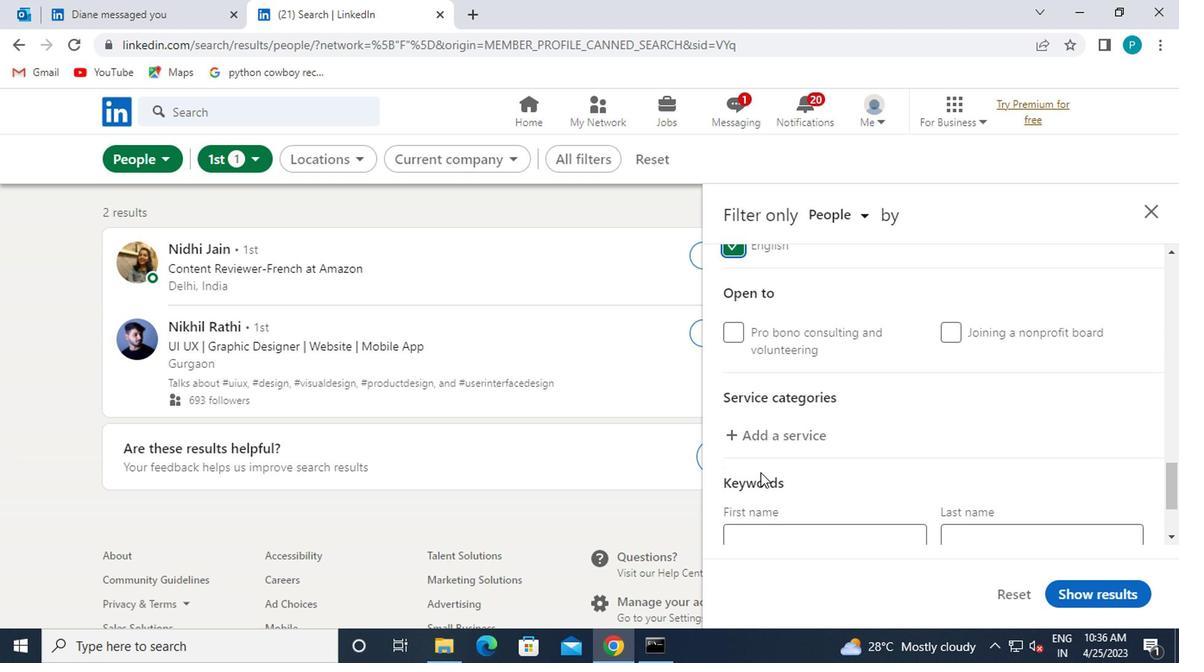 
Action: Mouse moved to (758, 444)
Screenshot: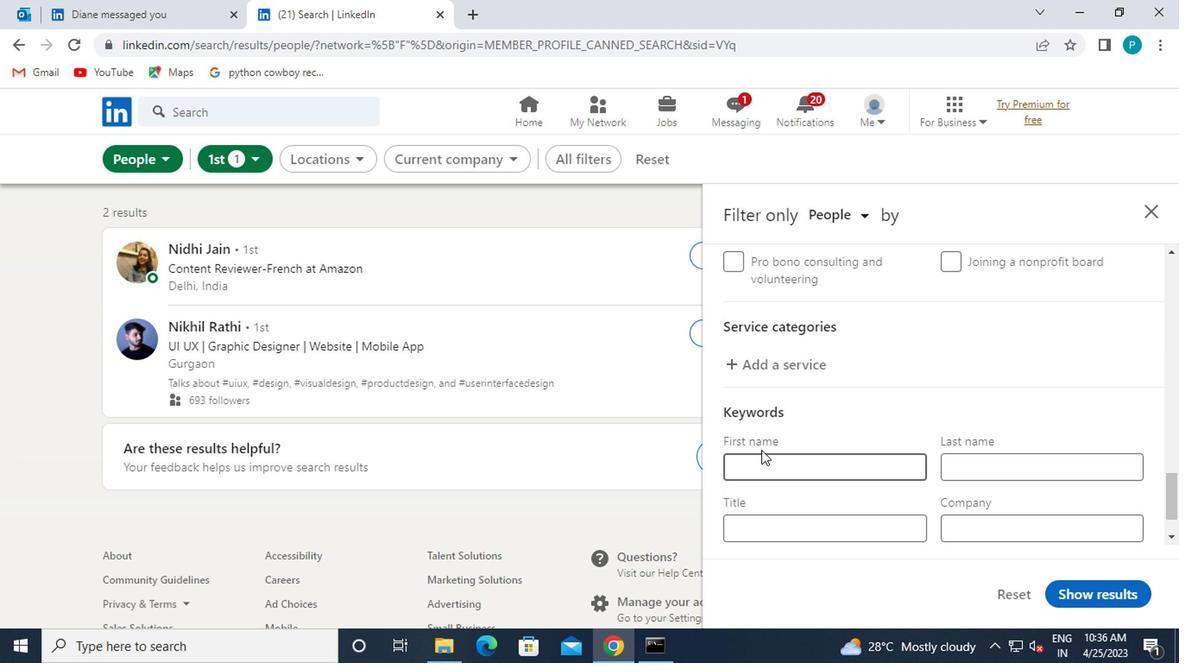 
Action: Mouse scrolled (758, 444) with delta (0, 0)
Screenshot: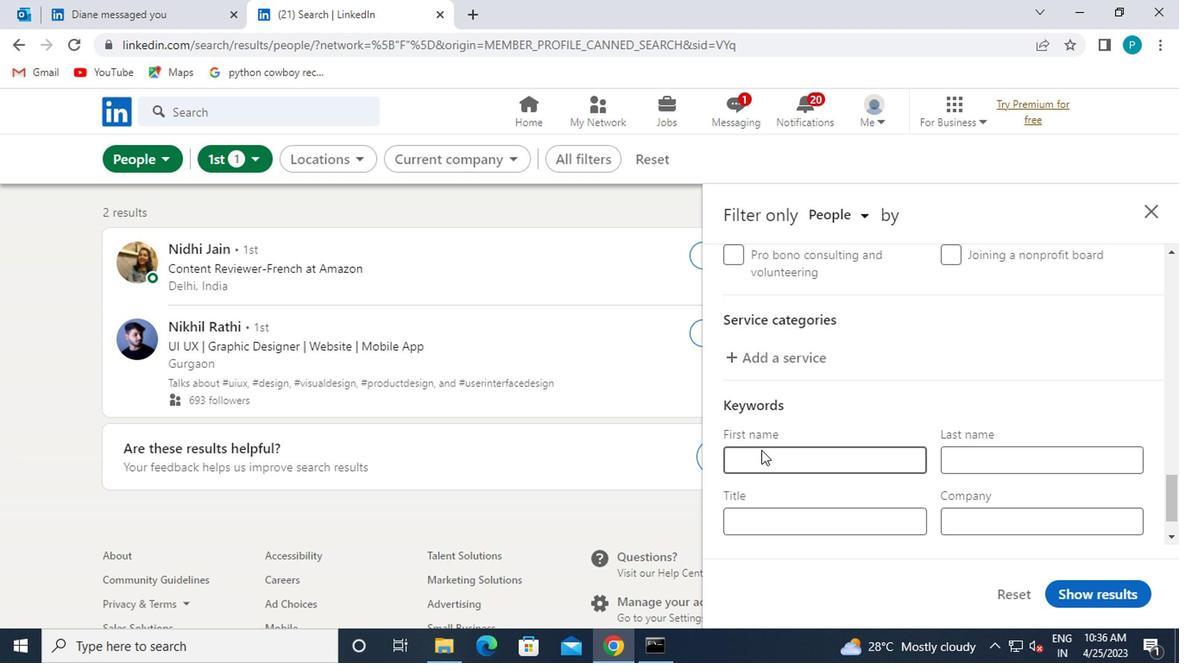 
Action: Mouse moved to (804, 303)
Screenshot: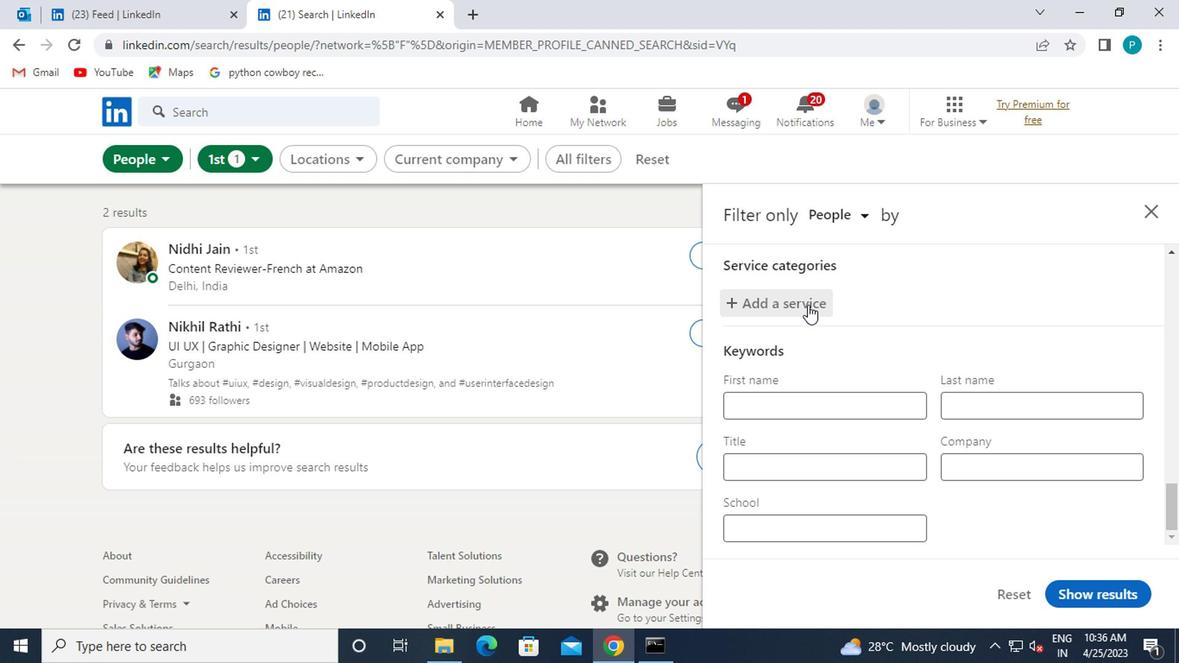 
Action: Mouse pressed left at (804, 303)
Screenshot: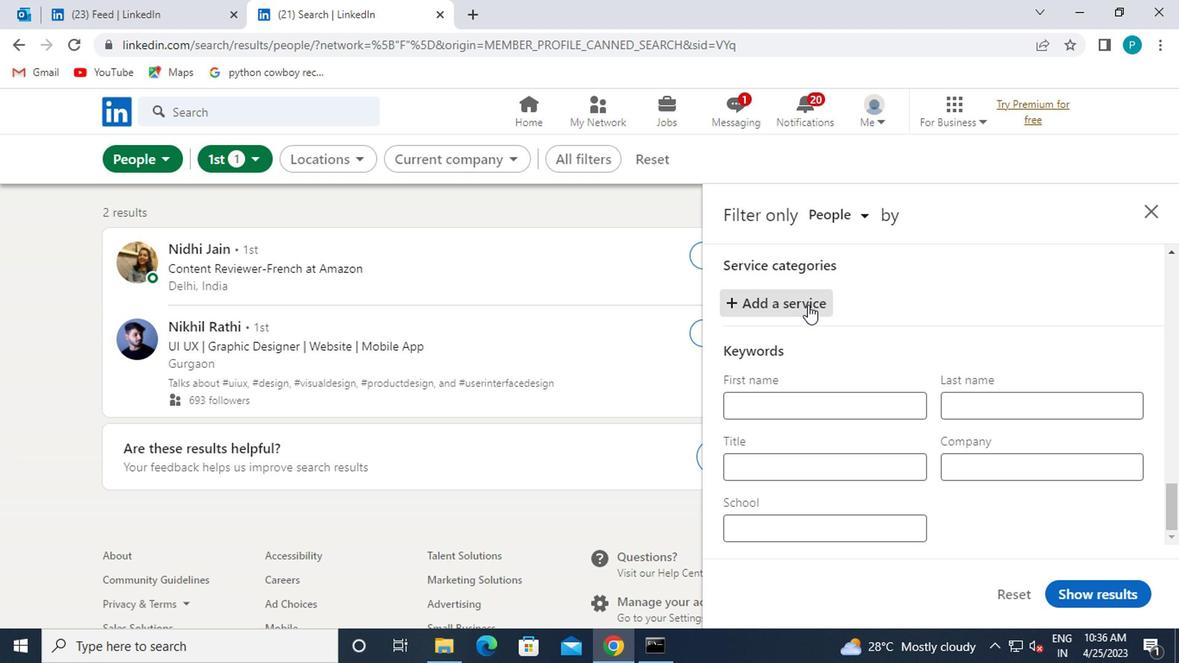 
Action: Mouse moved to (799, 307)
Screenshot: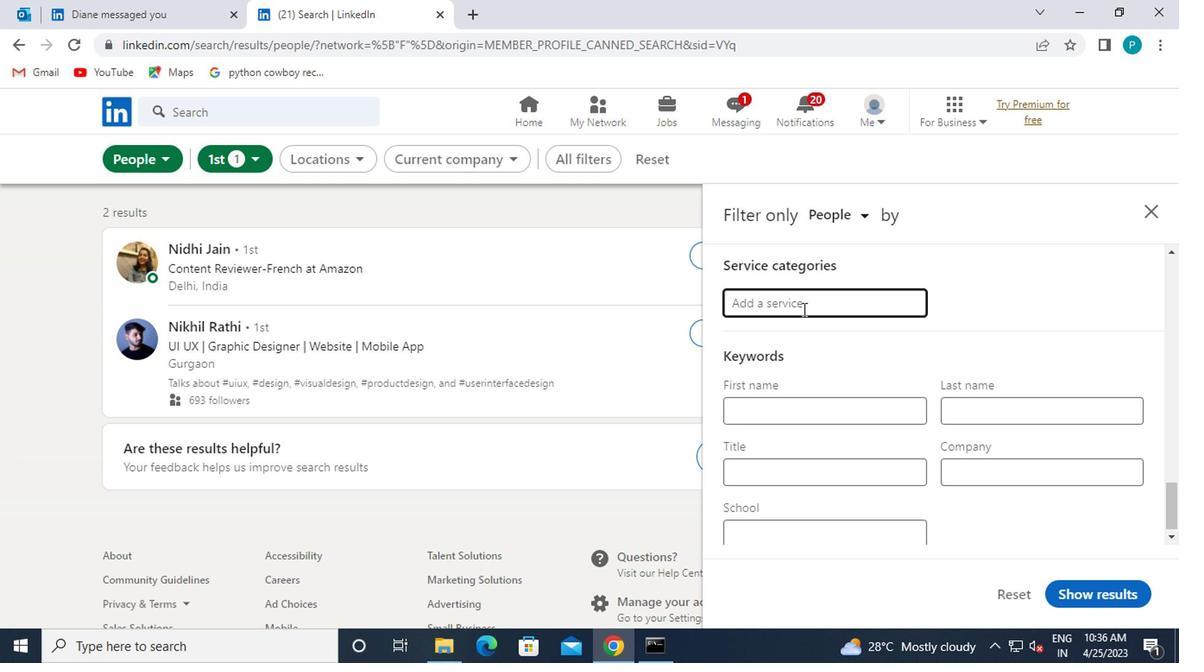
Action: Key pressed PUBLIC
Screenshot: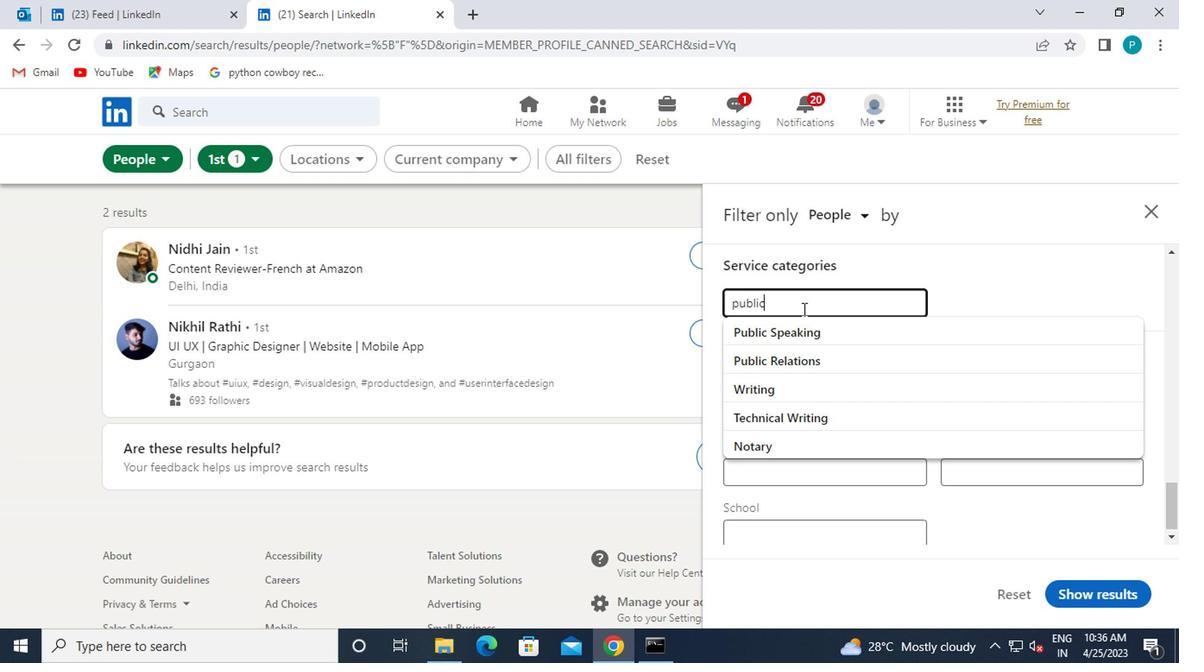 
Action: Mouse moved to (777, 353)
Screenshot: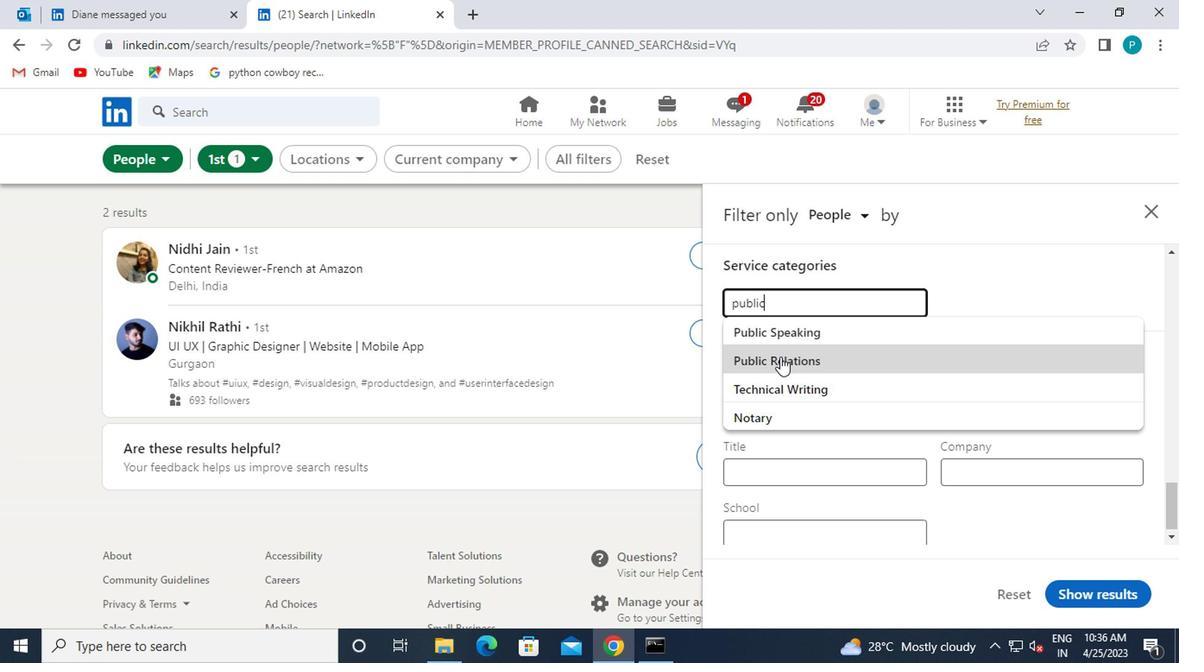 
Action: Mouse pressed left at (777, 353)
Screenshot: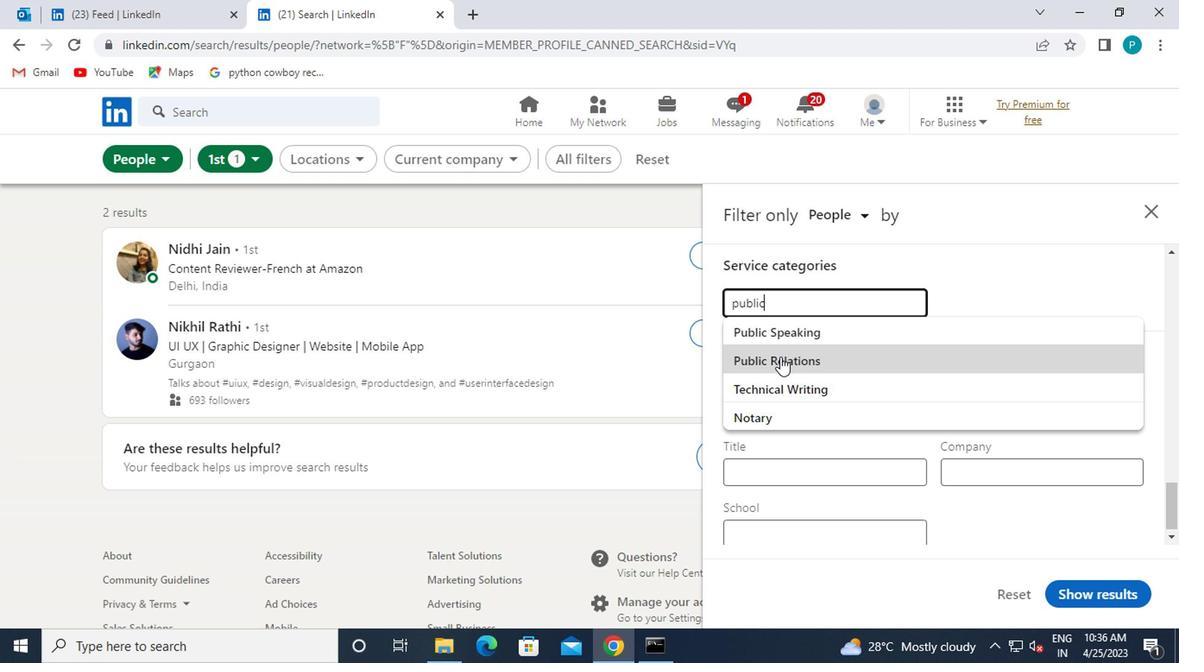 
Action: Mouse moved to (735, 404)
Screenshot: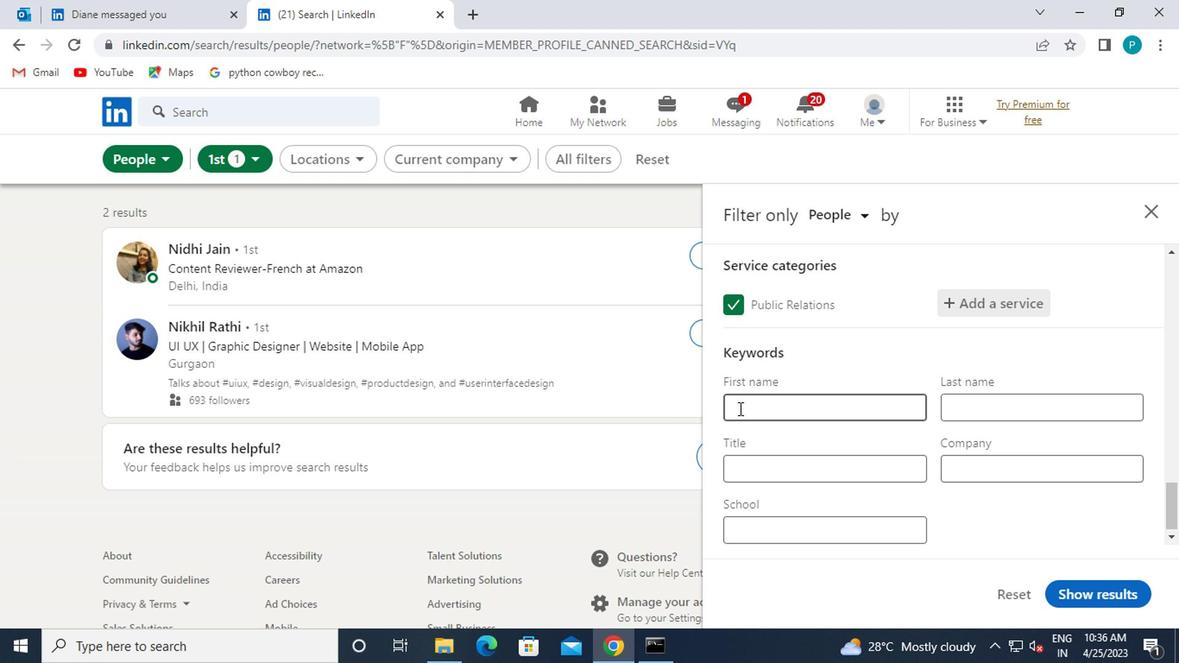 
Action: Mouse pressed left at (735, 404)
Screenshot: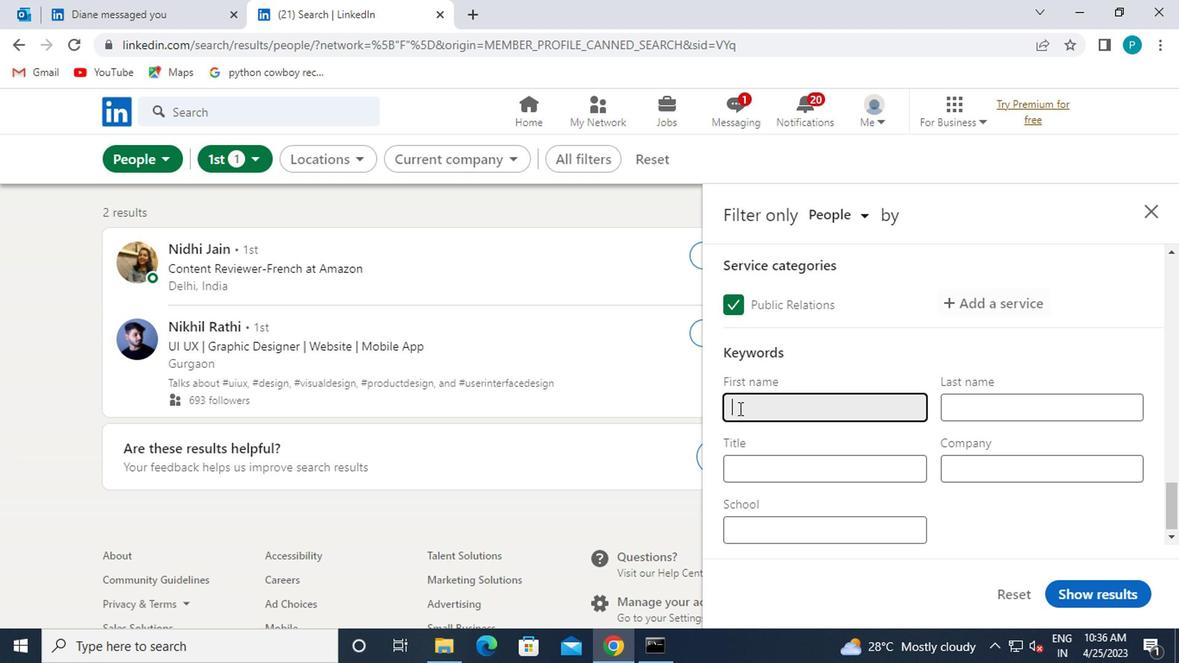 
Action: Mouse moved to (747, 463)
Screenshot: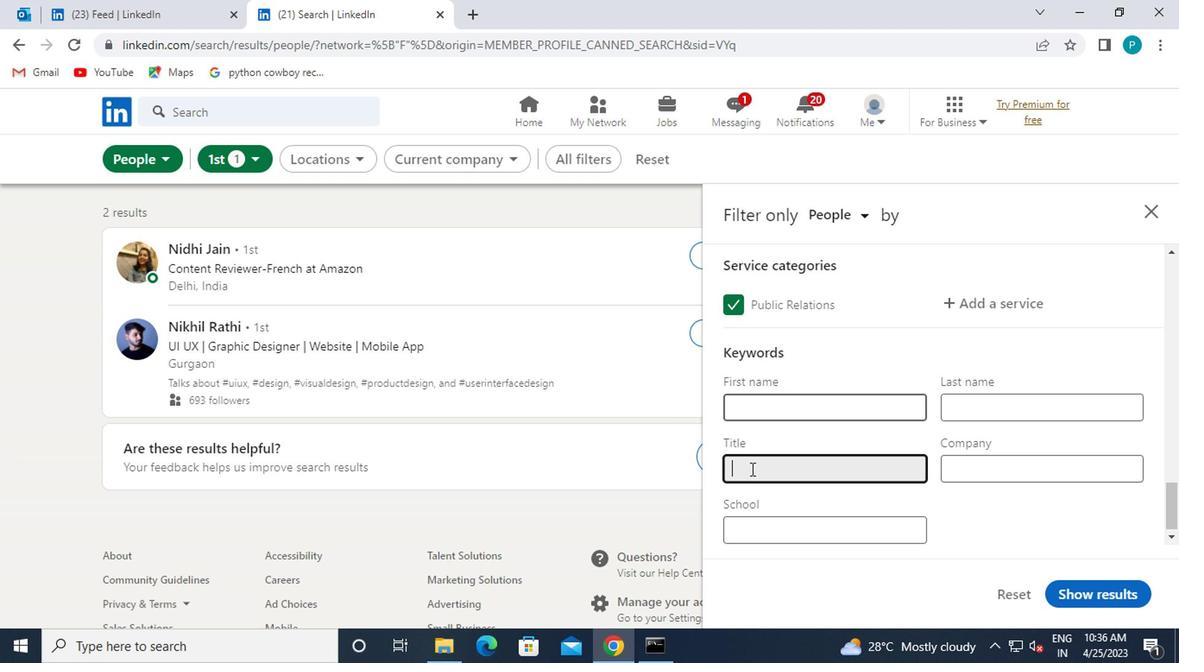 
Action: Mouse pressed left at (747, 463)
Screenshot: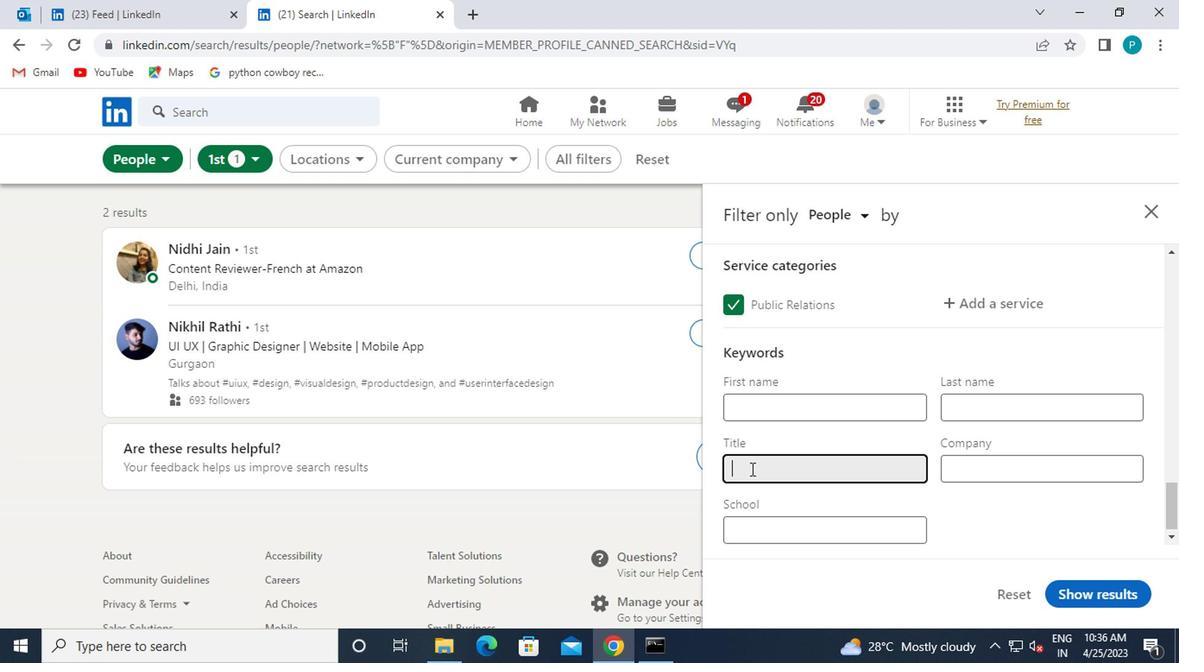 
Action: Mouse moved to (751, 464)
Screenshot: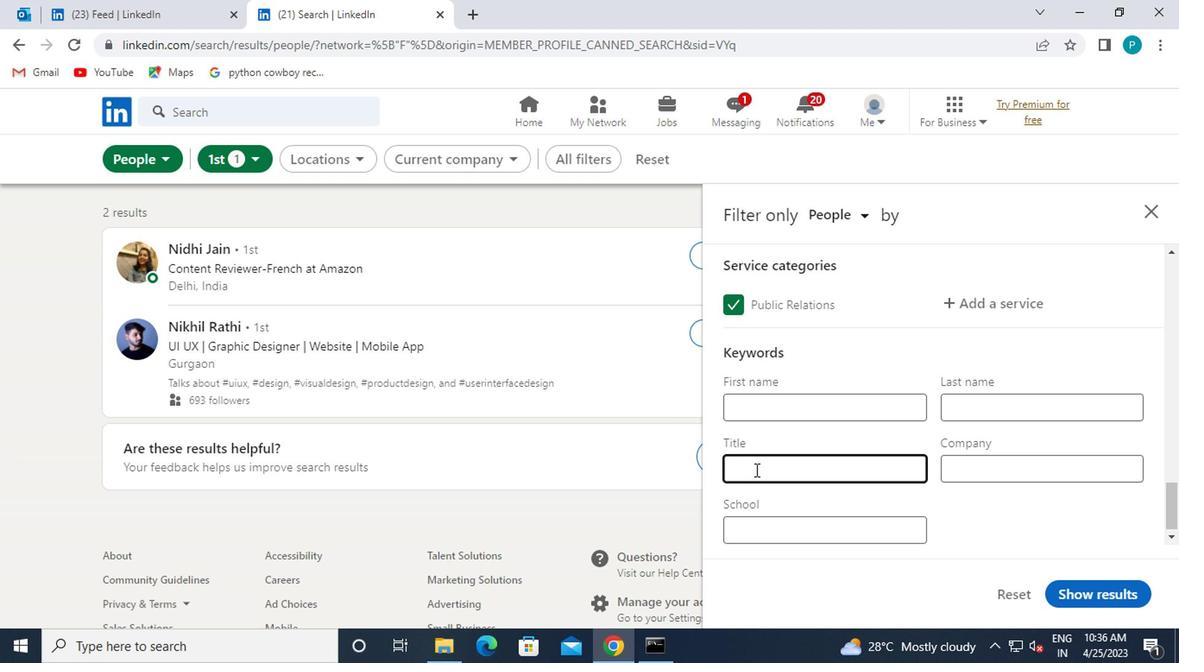 
Action: Key pressed COMMUNICATIONS<Key.space>DIRECTOR
Screenshot: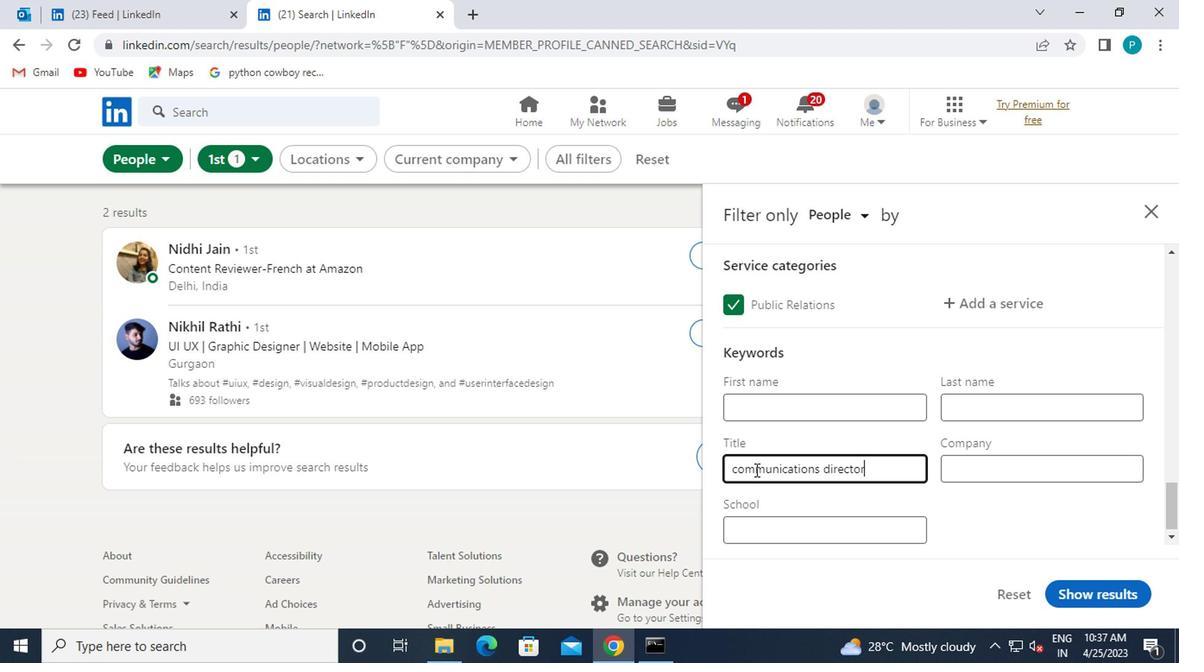 
Action: Mouse moved to (915, 489)
Screenshot: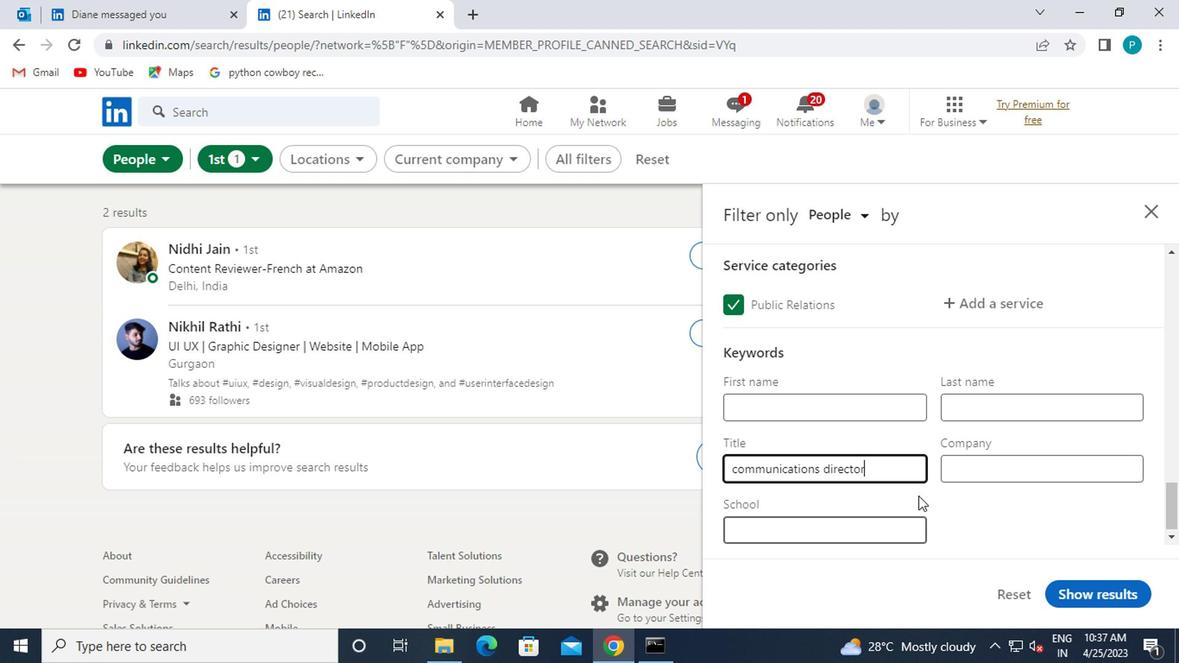 
Action: Mouse scrolled (915, 488) with delta (0, -1)
Screenshot: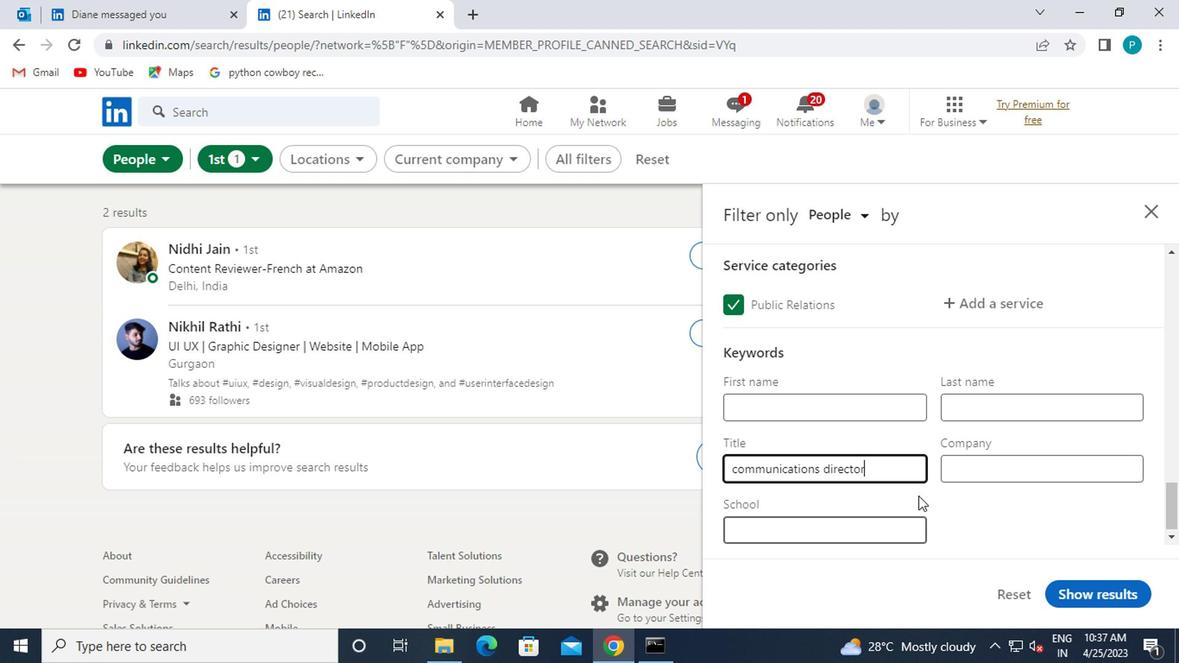 
Action: Mouse scrolled (915, 488) with delta (0, -1)
Screenshot: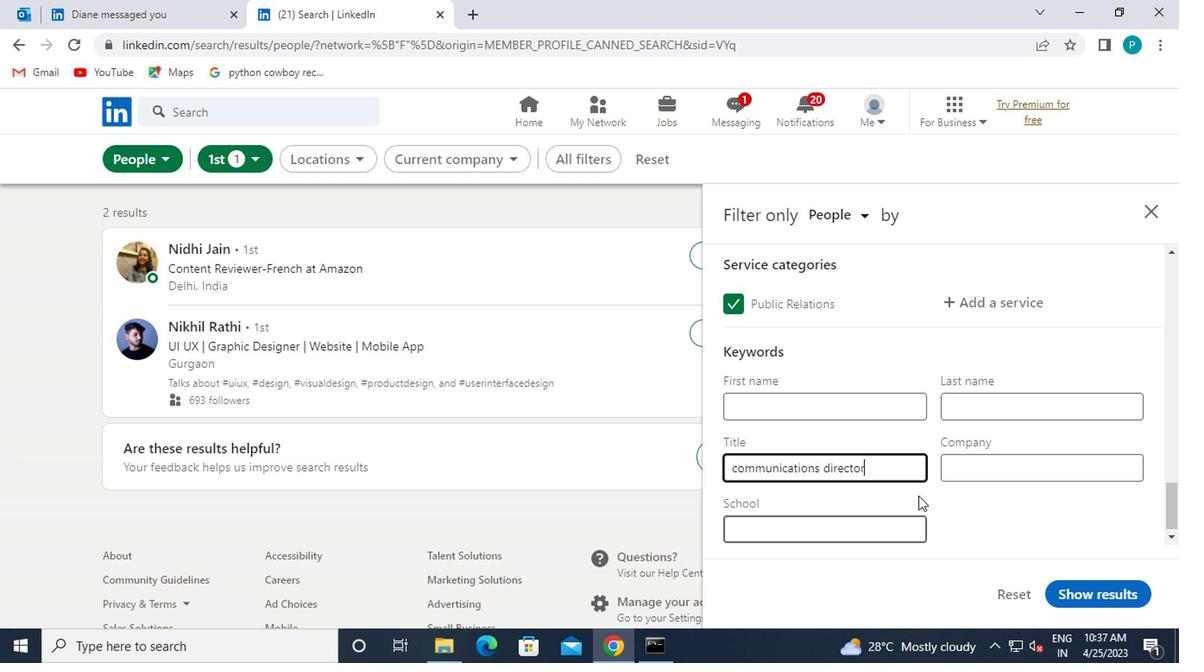 
Action: Mouse moved to (910, 466)
Screenshot: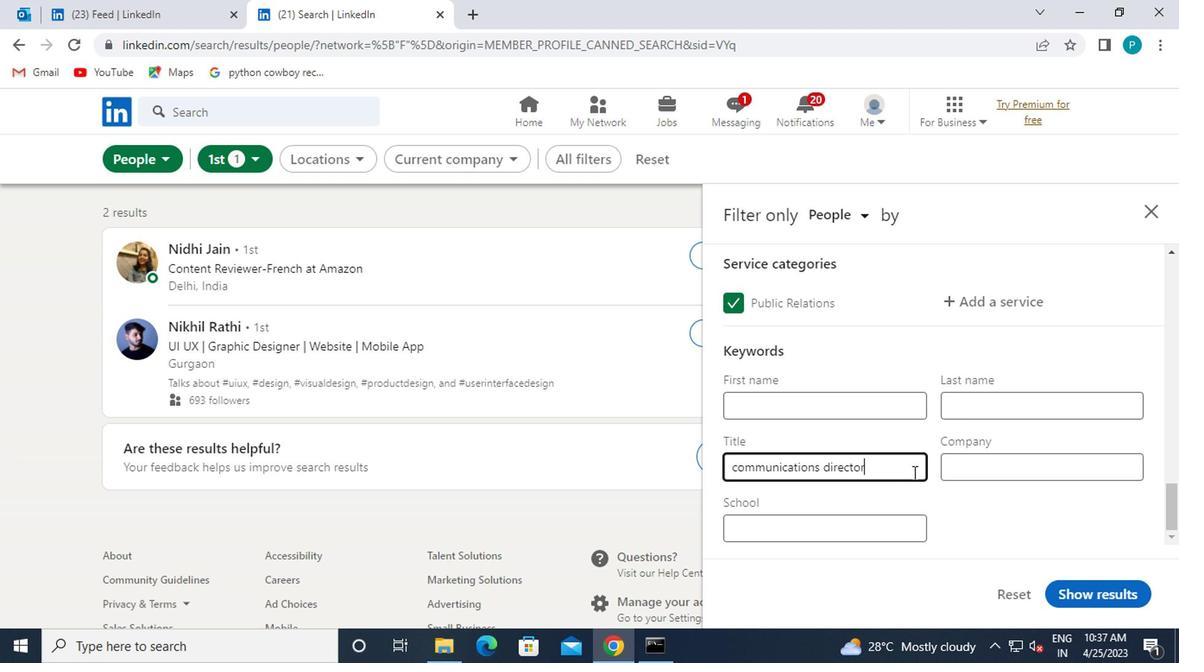 
Action: Mouse scrolled (910, 465) with delta (0, -1)
Screenshot: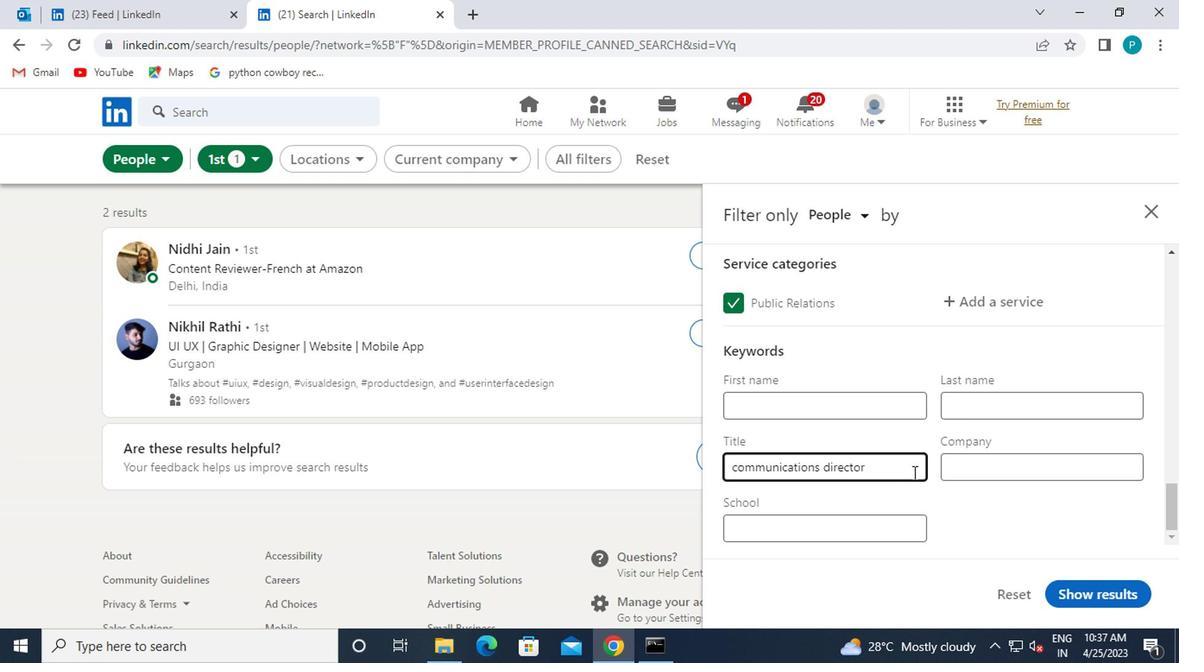 
Action: Mouse scrolled (910, 465) with delta (0, -1)
Screenshot: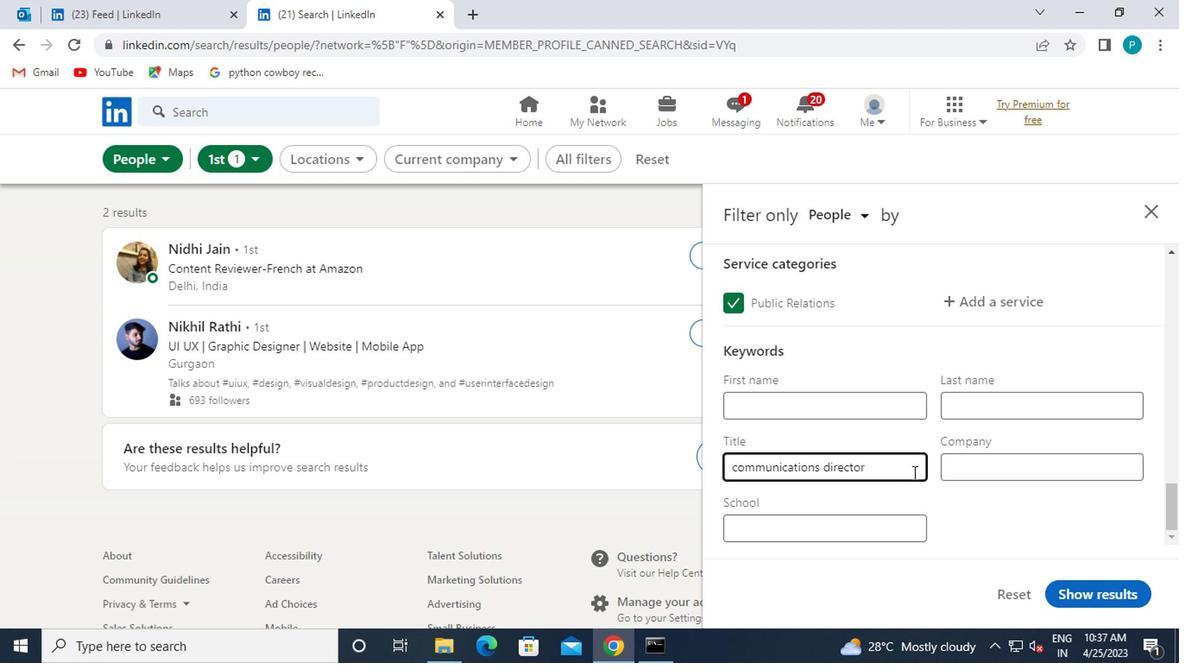 
Action: Mouse scrolled (910, 465) with delta (0, -1)
Screenshot: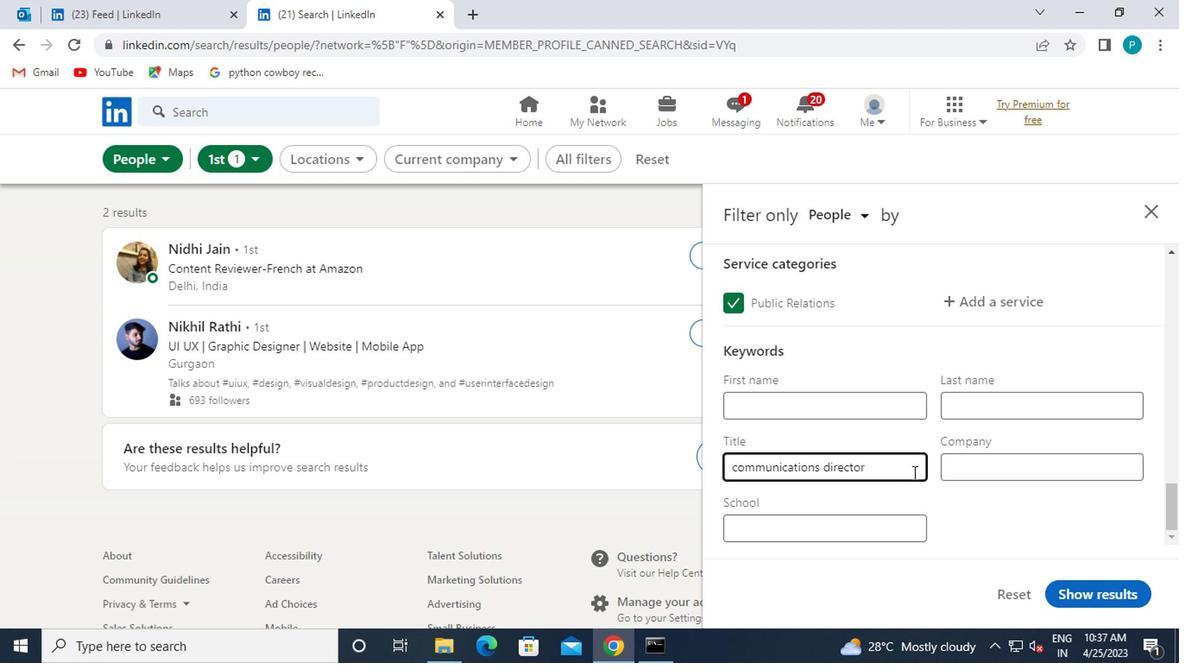 
Action: Mouse moved to (1087, 578)
Screenshot: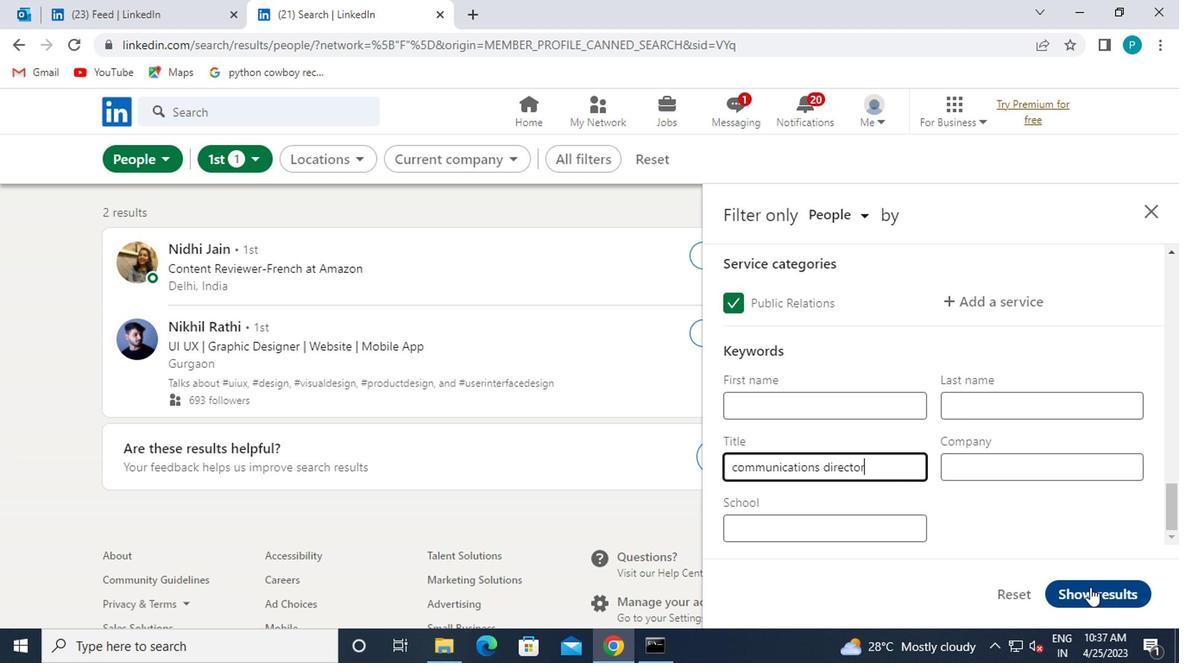 
Action: Mouse pressed left at (1087, 578)
Screenshot: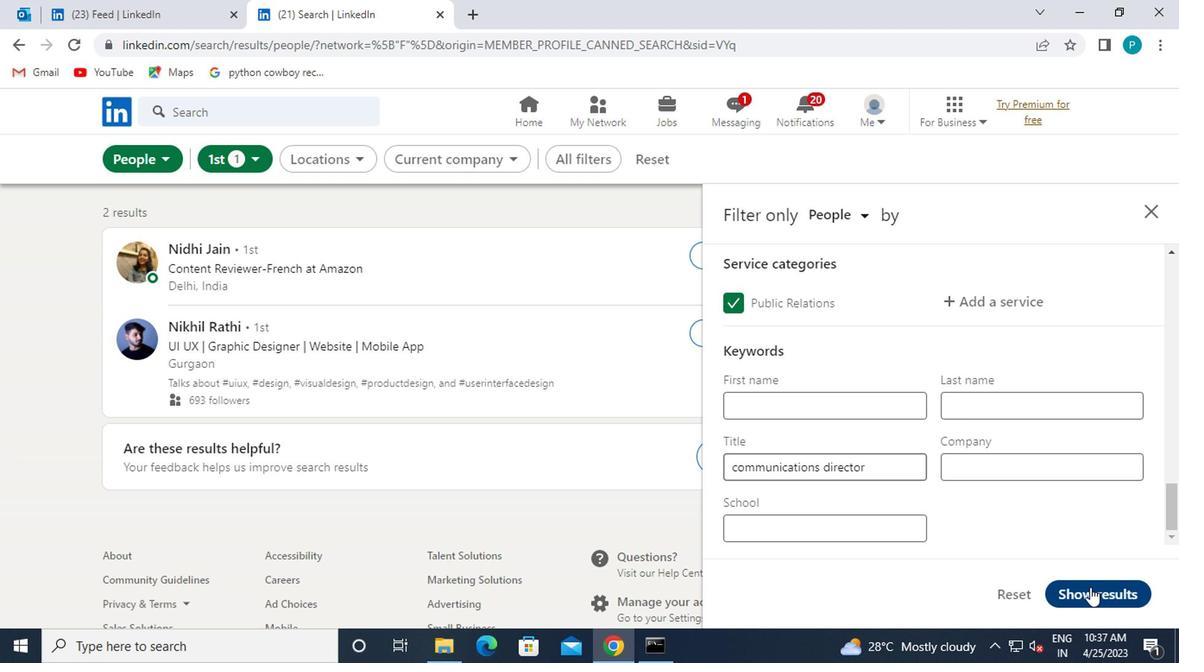 
